 Task: Look for space in Puttūr, India from 2nd June, 2023 to 15th June, 2023 for 2 adults in price range Rs.10000 to Rs.15000. Place can be entire place with 1  bedroom having 1 bed and 1 bathroom. Property type can be house, flat, guest house, hotel. Booking option can be shelf check-in. Required host language is English.
Action: Mouse pressed left at (501, 68)
Screenshot: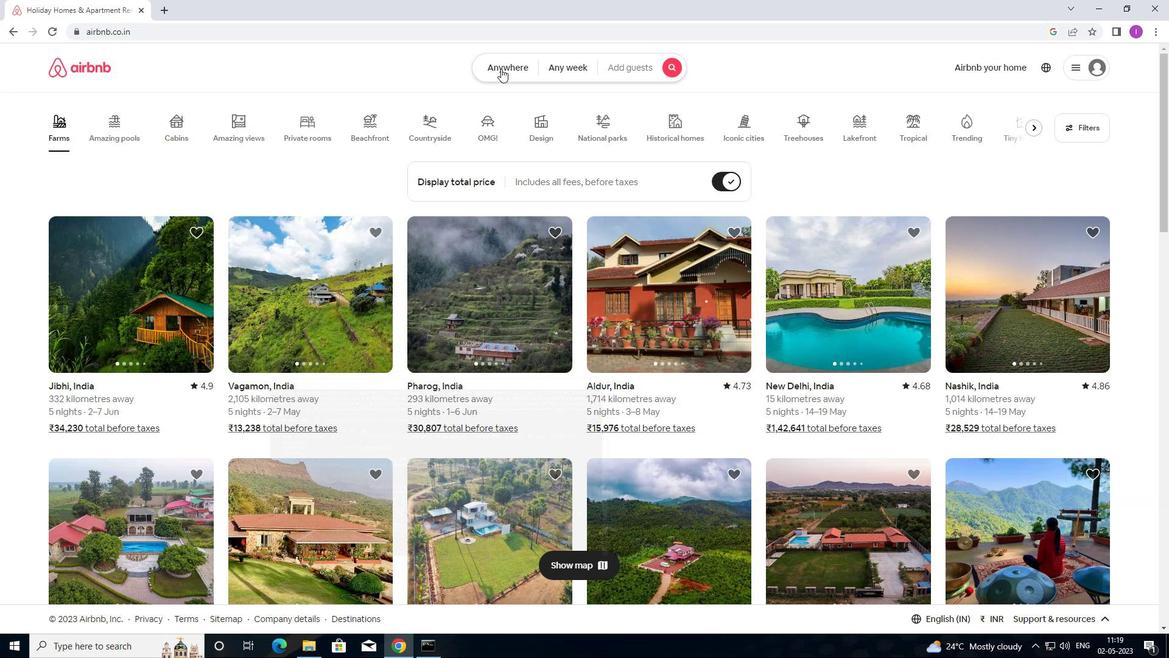
Action: Mouse moved to (386, 114)
Screenshot: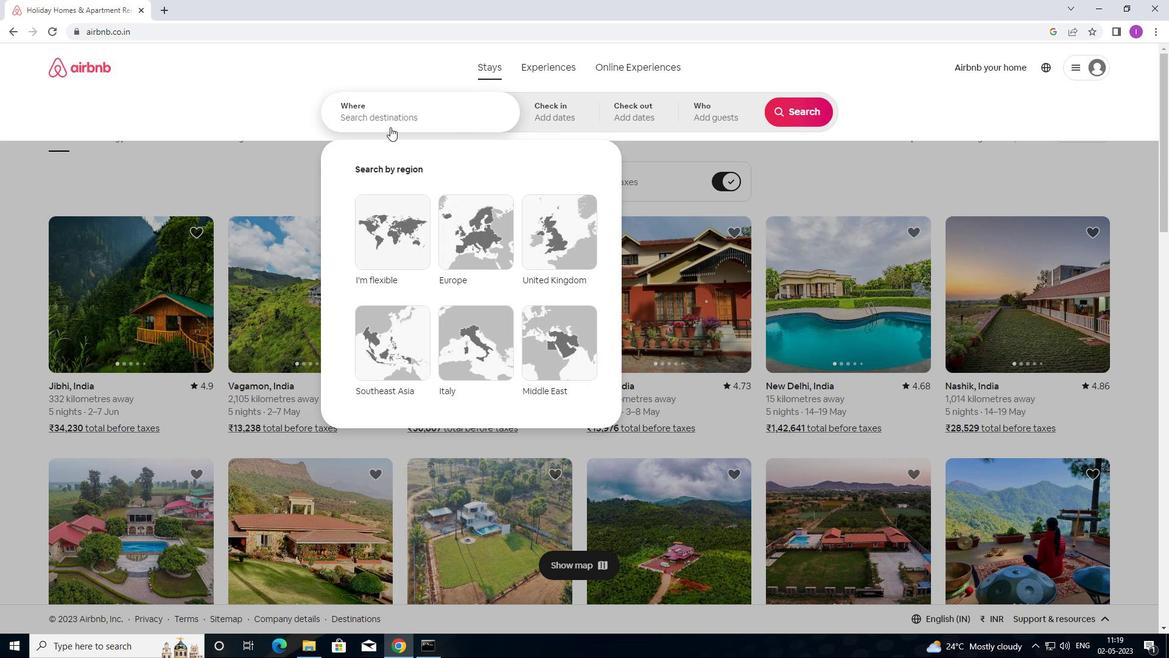 
Action: Mouse pressed left at (386, 114)
Screenshot: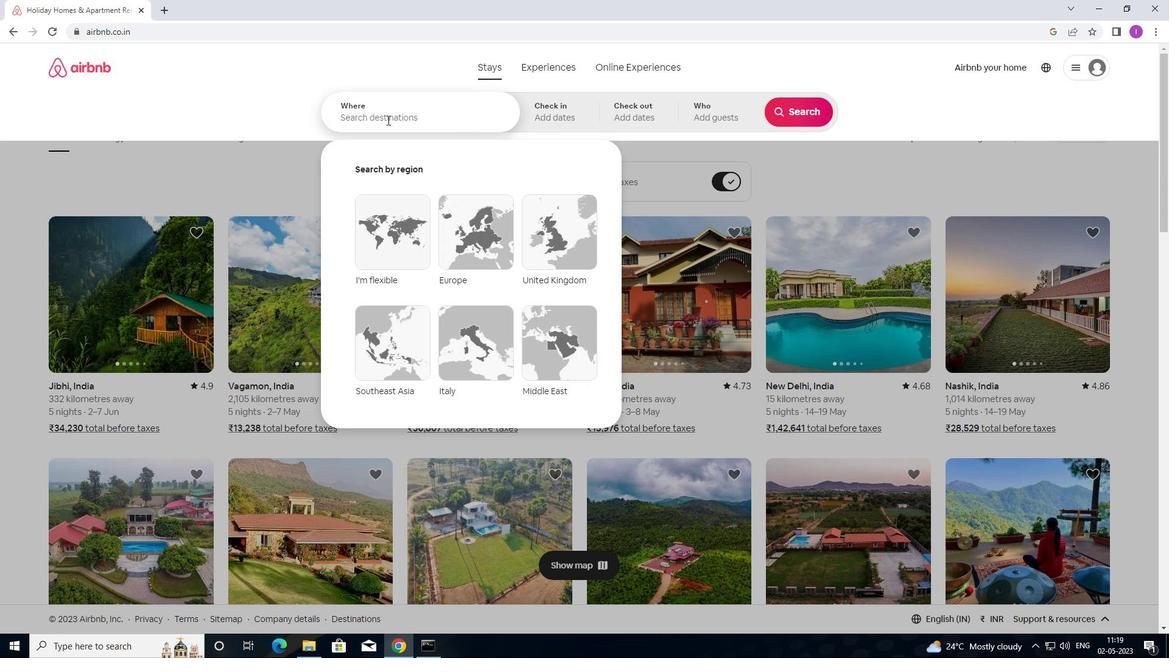 
Action: Mouse moved to (560, 101)
Screenshot: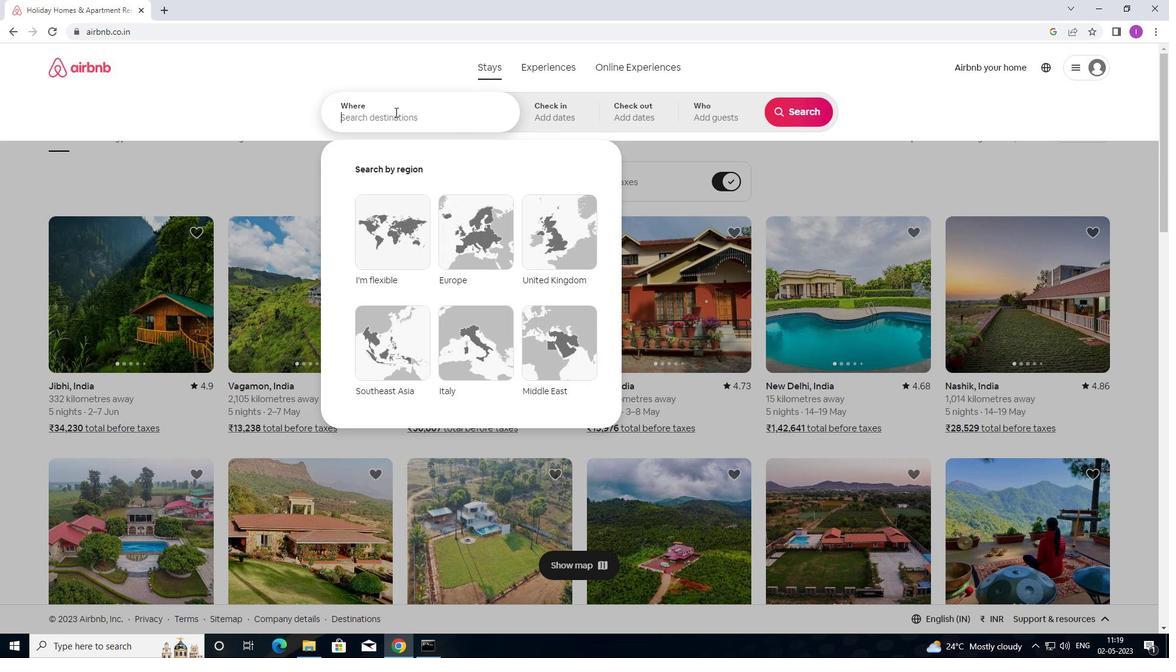
Action: Key pressed <Key.shift><Key.shift>PUTTUR
Screenshot: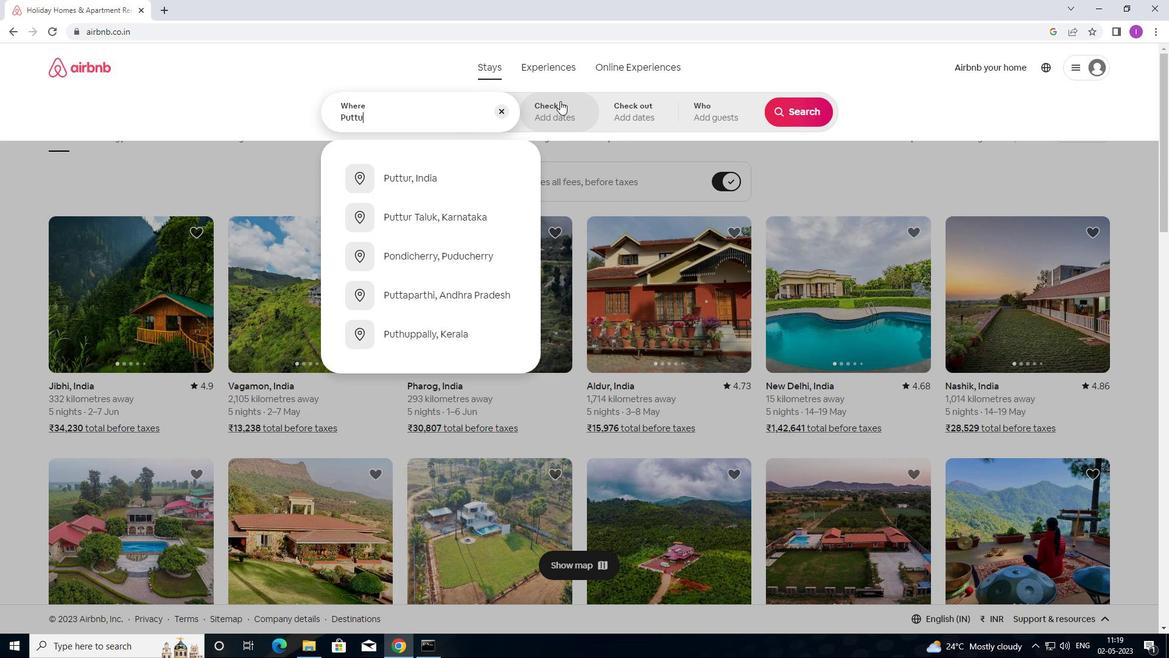 
Action: Mouse moved to (408, 182)
Screenshot: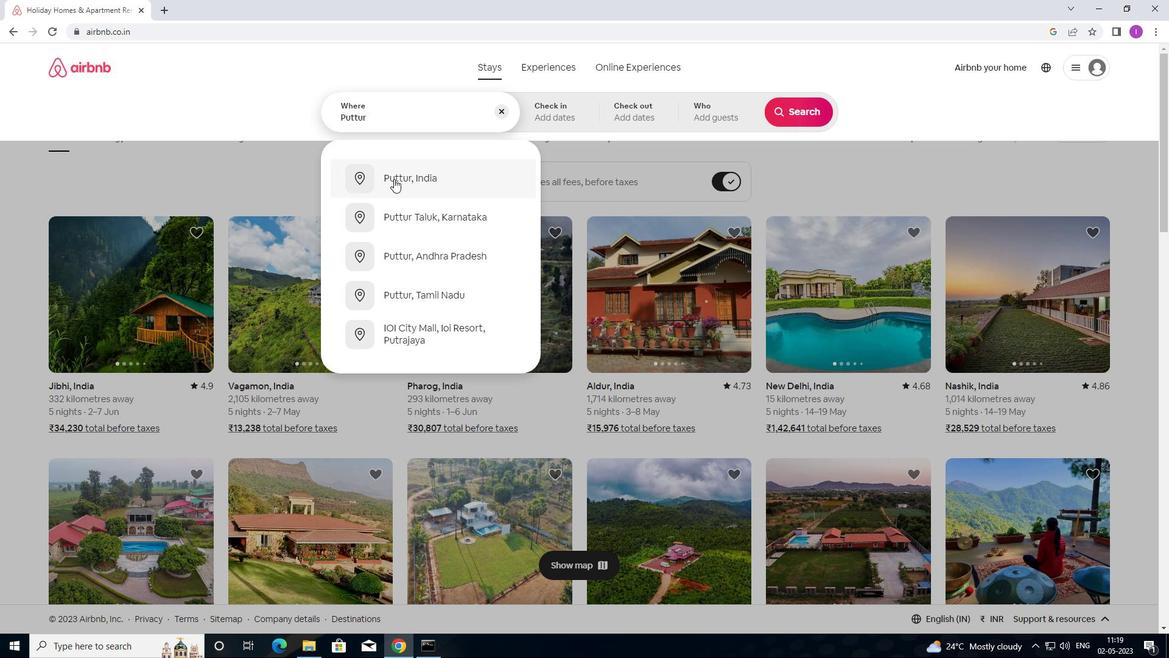 
Action: Mouse pressed left at (408, 182)
Screenshot: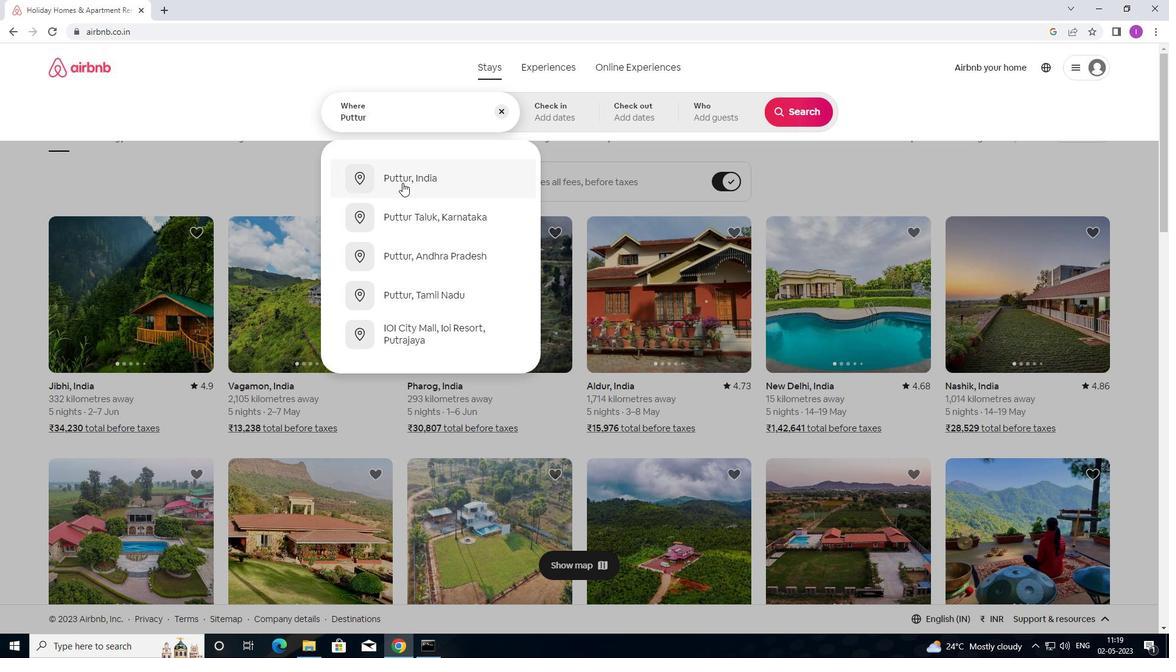 
Action: Mouse moved to (745, 265)
Screenshot: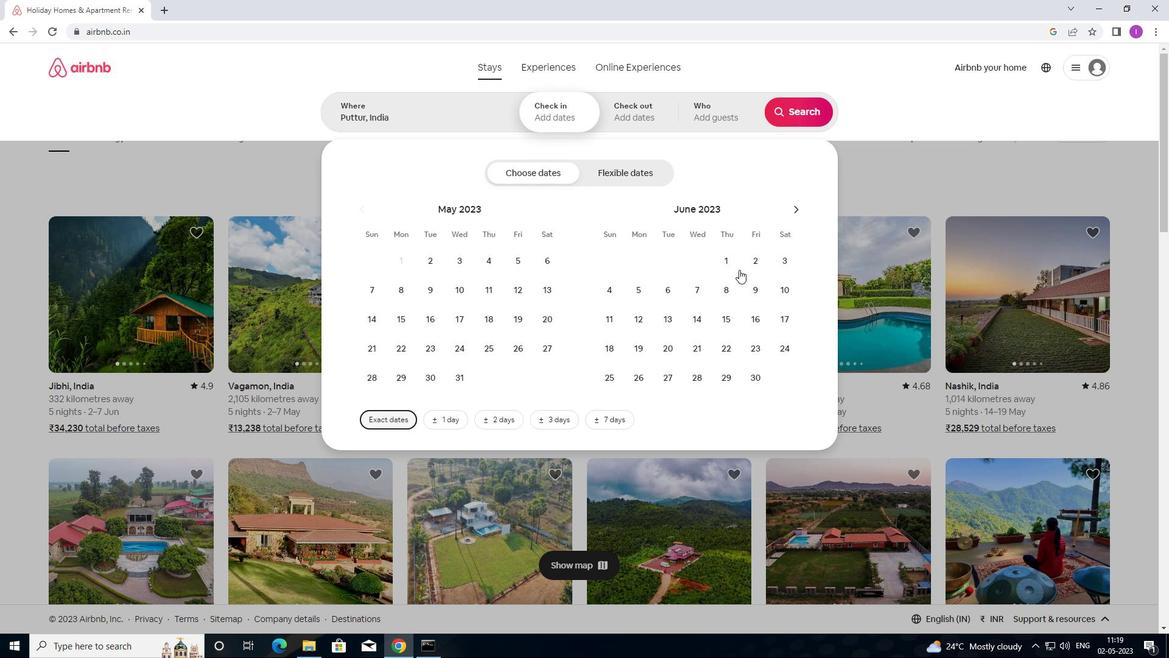 
Action: Mouse pressed left at (745, 265)
Screenshot: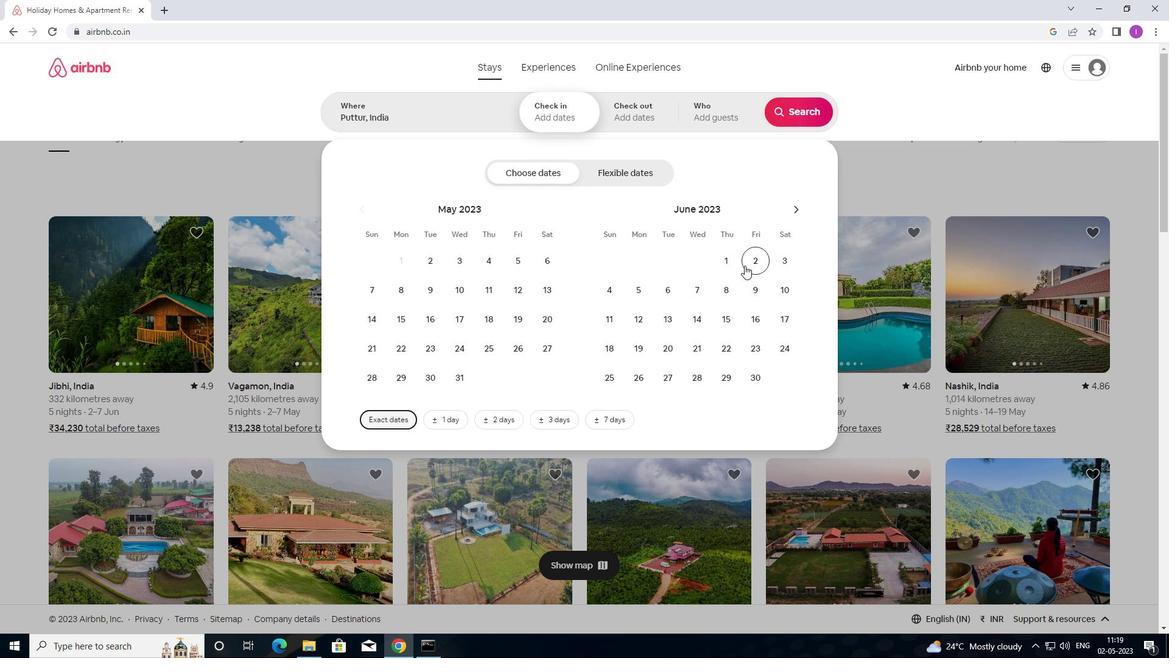 
Action: Mouse moved to (723, 322)
Screenshot: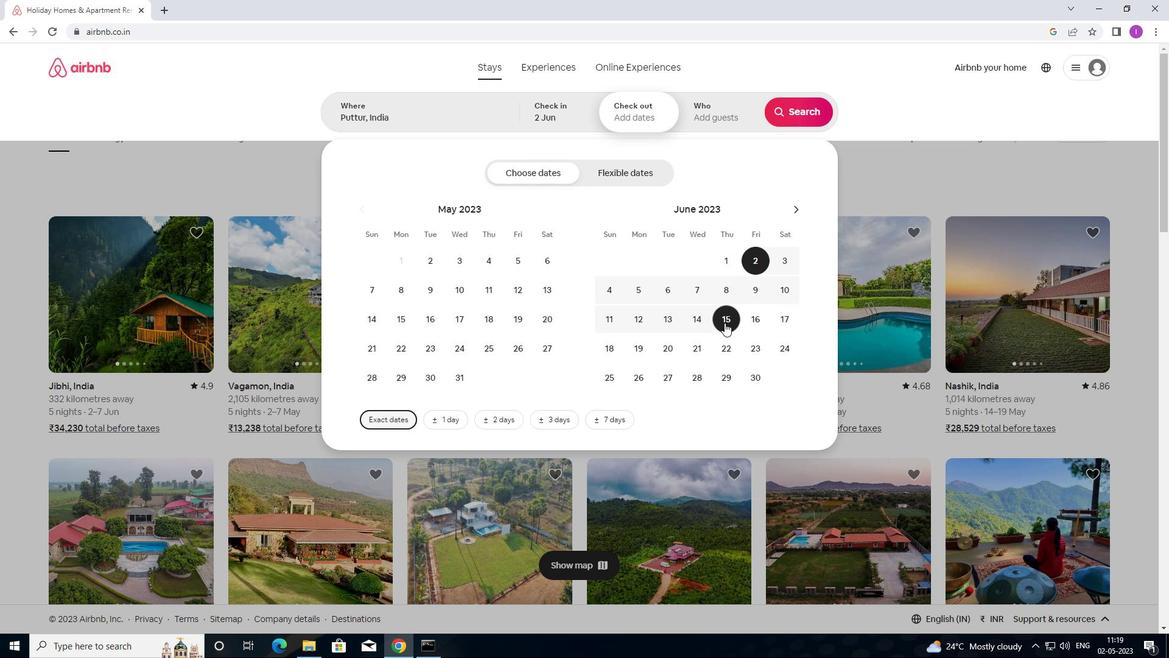 
Action: Mouse pressed left at (723, 322)
Screenshot: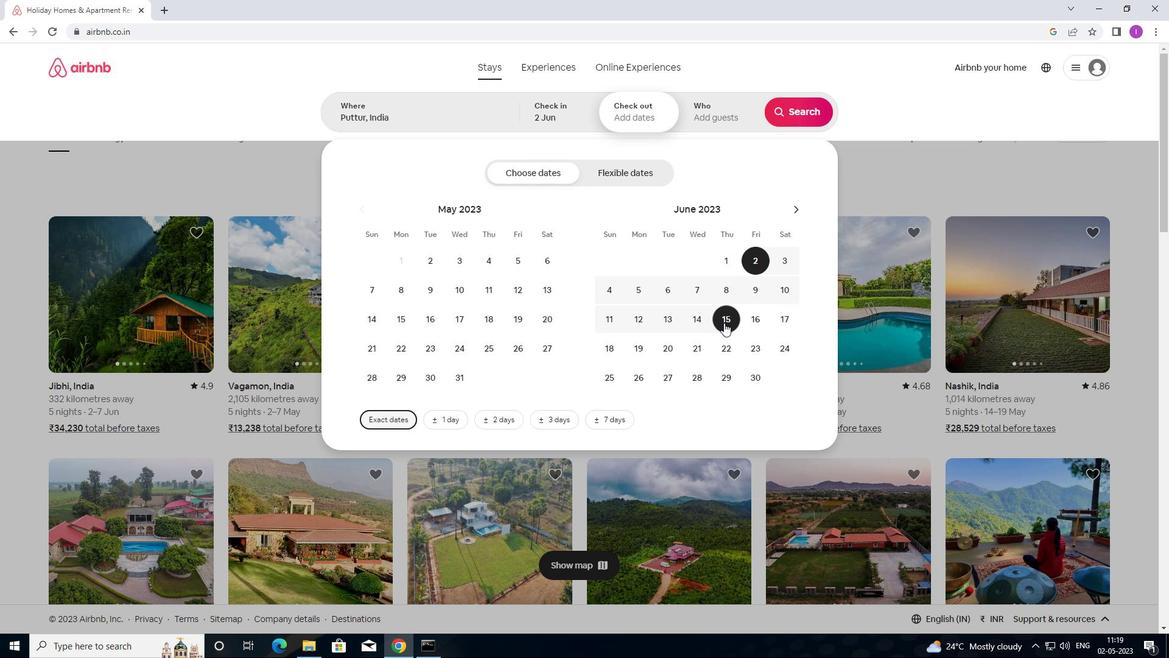 
Action: Mouse moved to (714, 111)
Screenshot: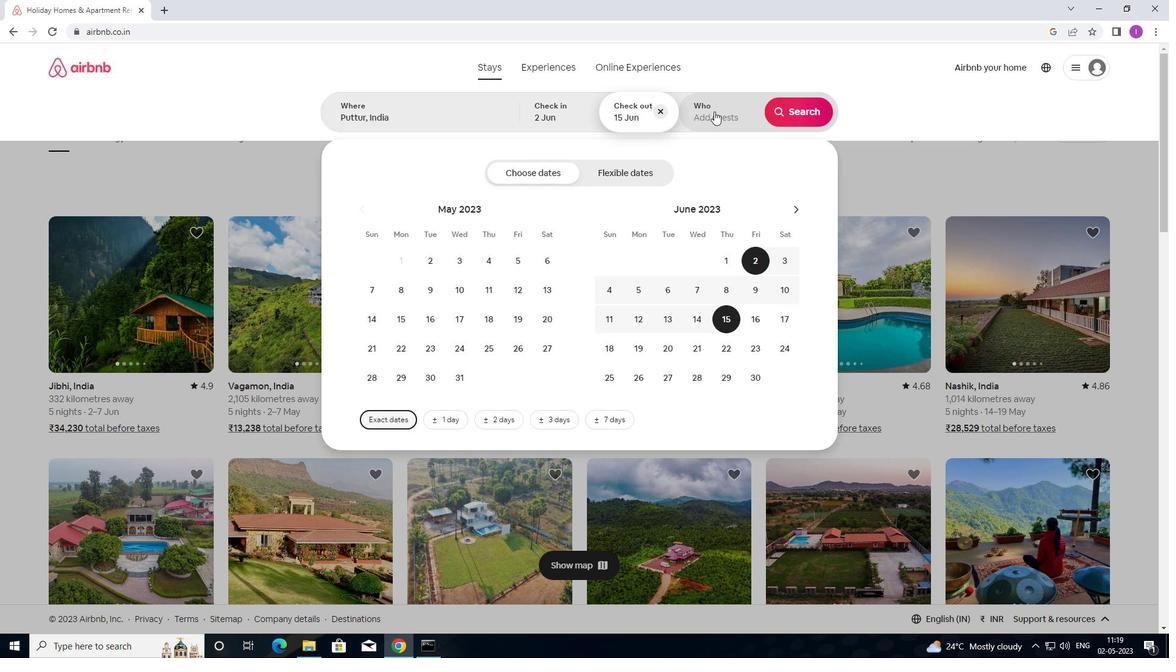 
Action: Mouse pressed left at (714, 111)
Screenshot: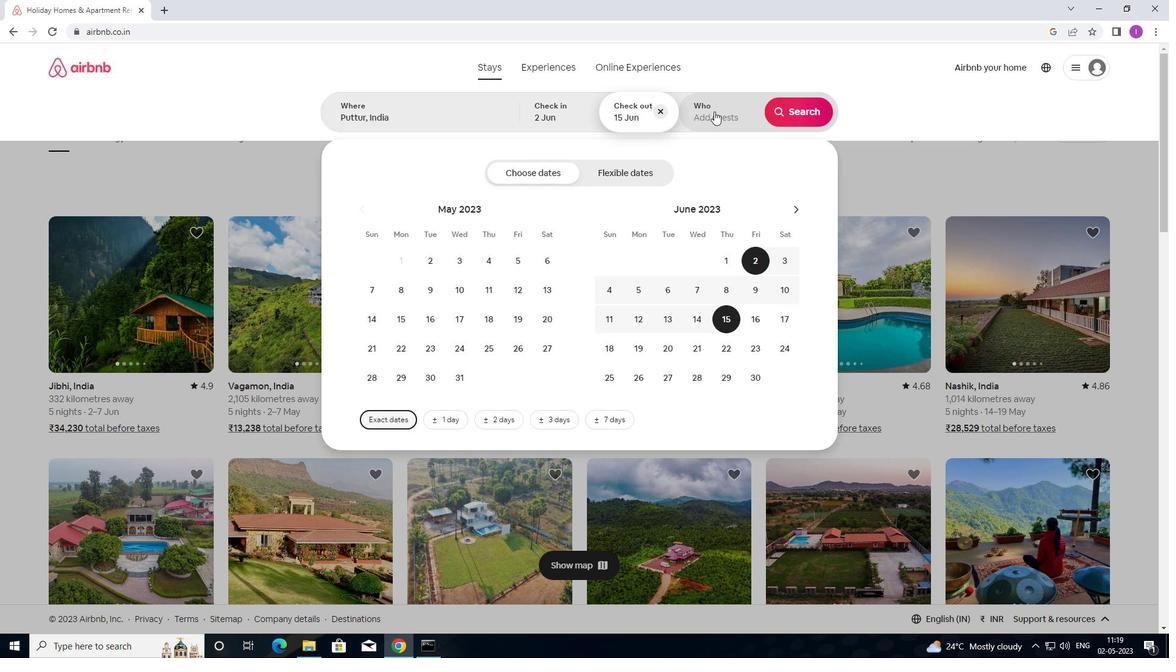 
Action: Mouse moved to (804, 175)
Screenshot: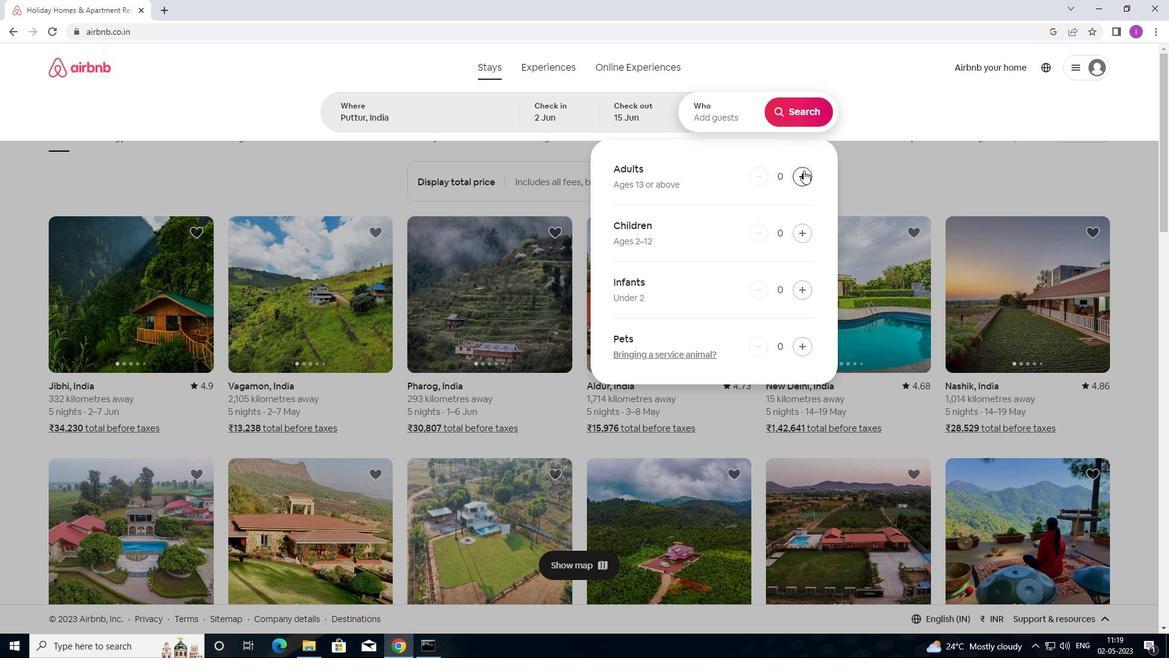 
Action: Mouse pressed left at (804, 175)
Screenshot: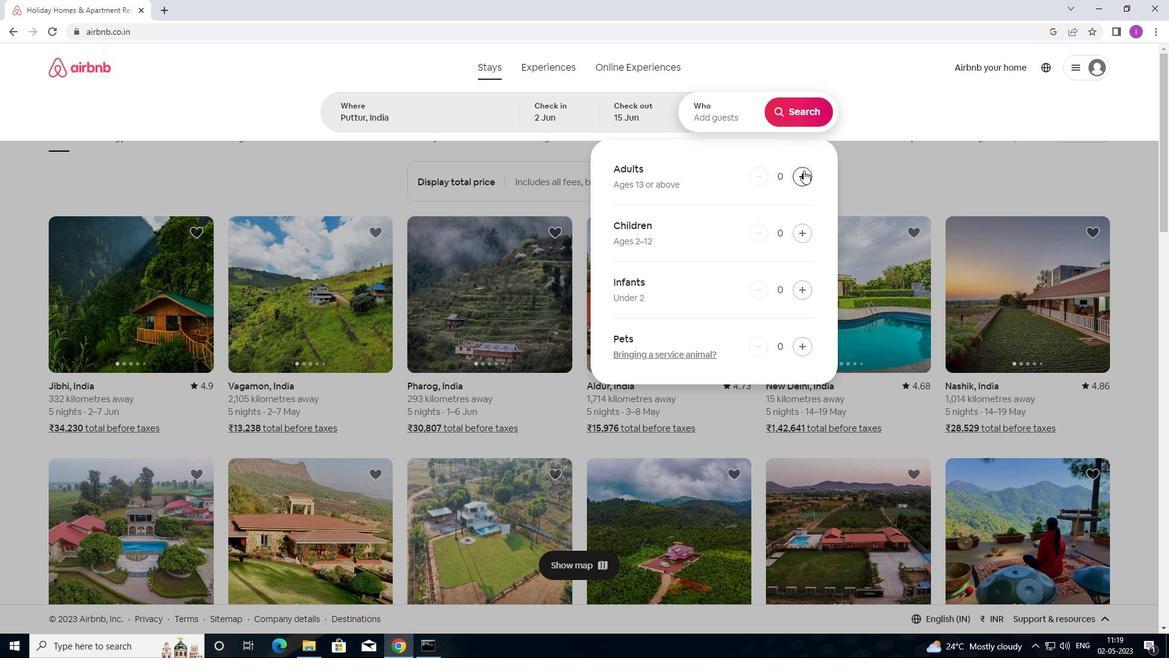 
Action: Mouse pressed left at (804, 175)
Screenshot: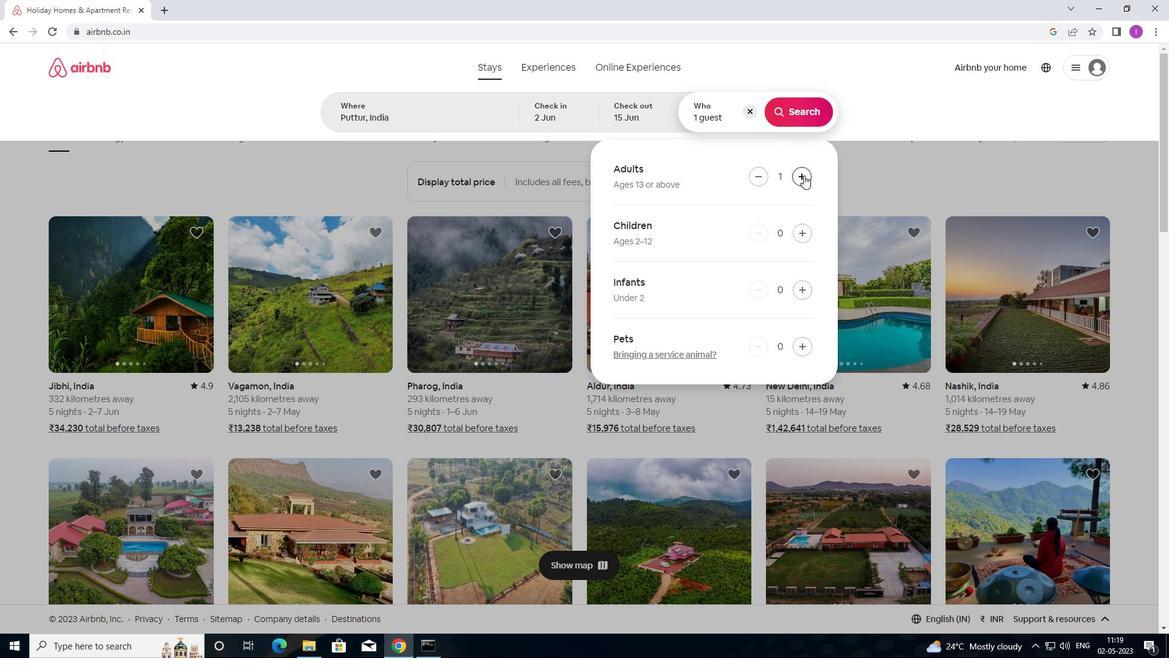 
Action: Mouse moved to (794, 116)
Screenshot: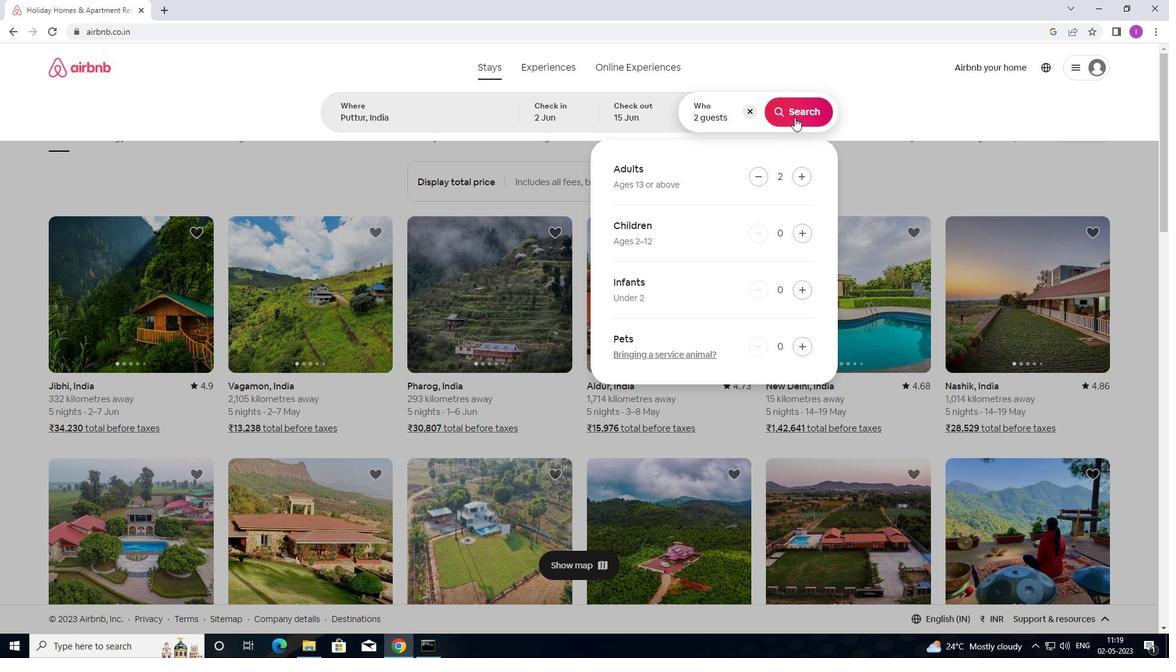 
Action: Mouse pressed left at (794, 116)
Screenshot: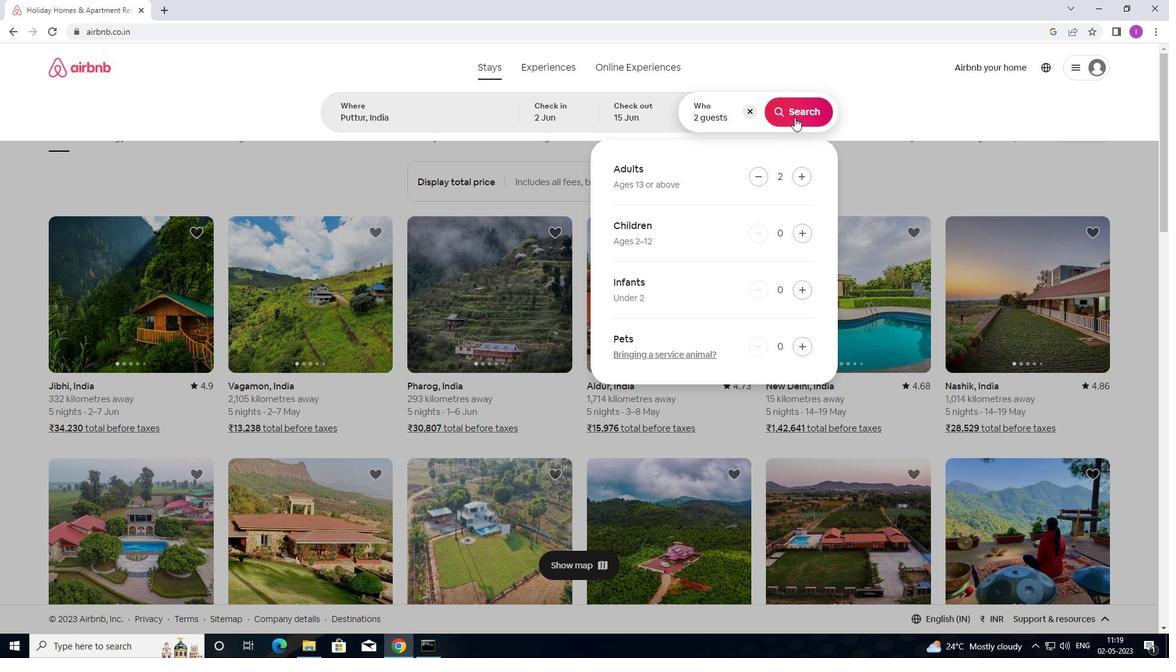 
Action: Mouse moved to (1105, 120)
Screenshot: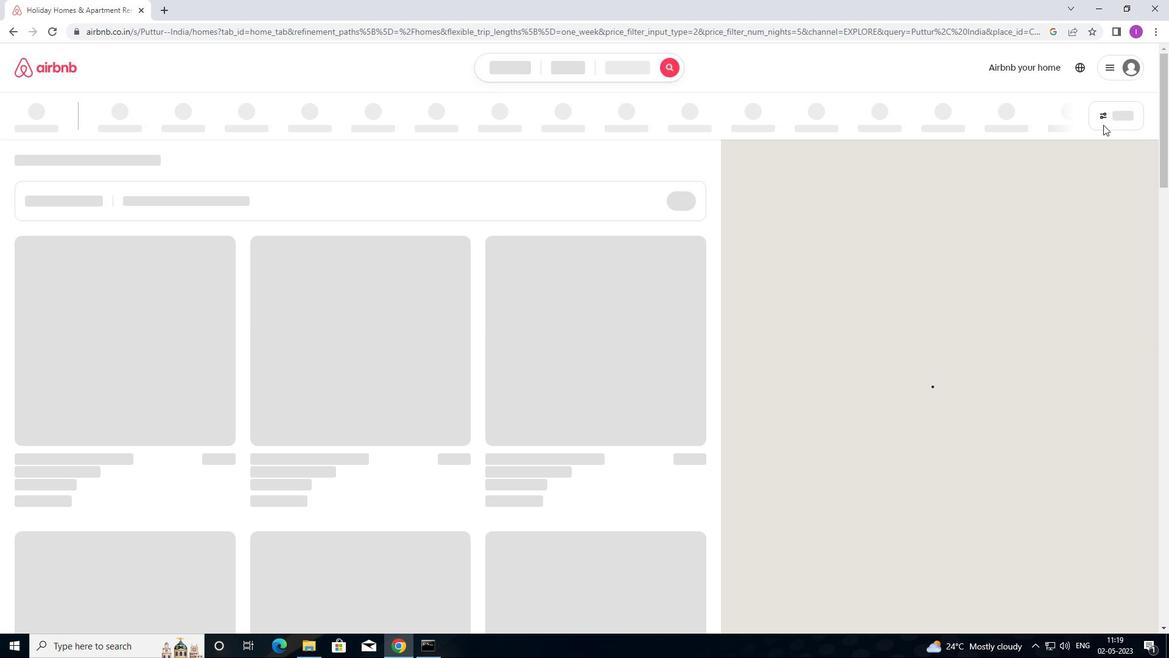 
Action: Mouse pressed left at (1105, 120)
Screenshot: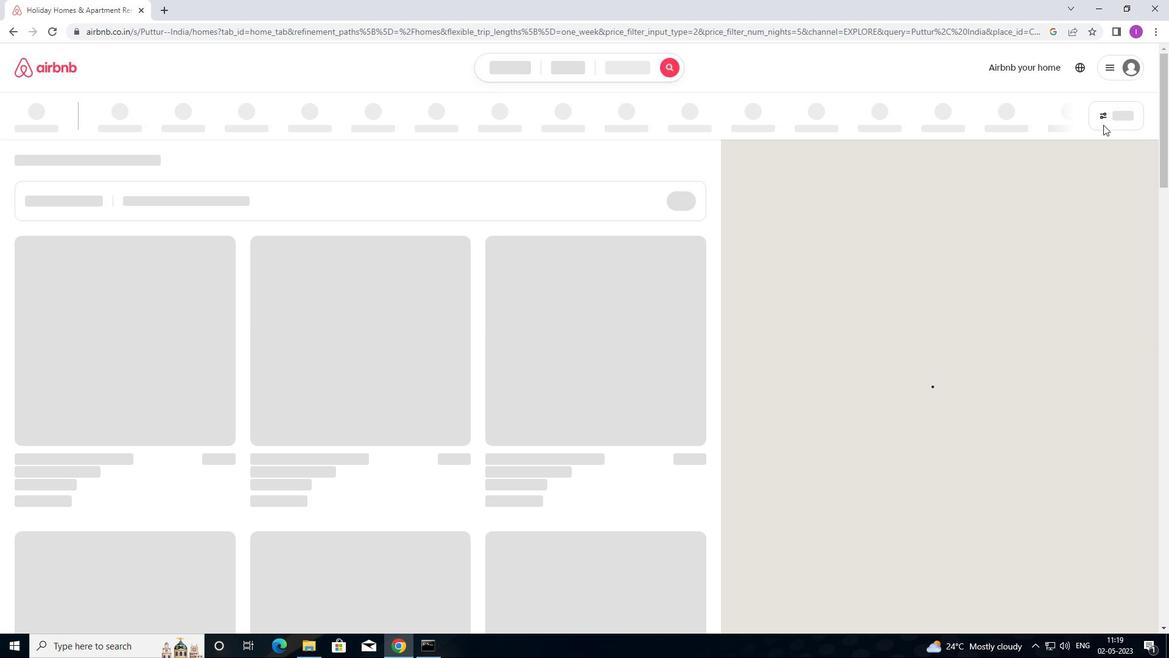 
Action: Mouse moved to (442, 268)
Screenshot: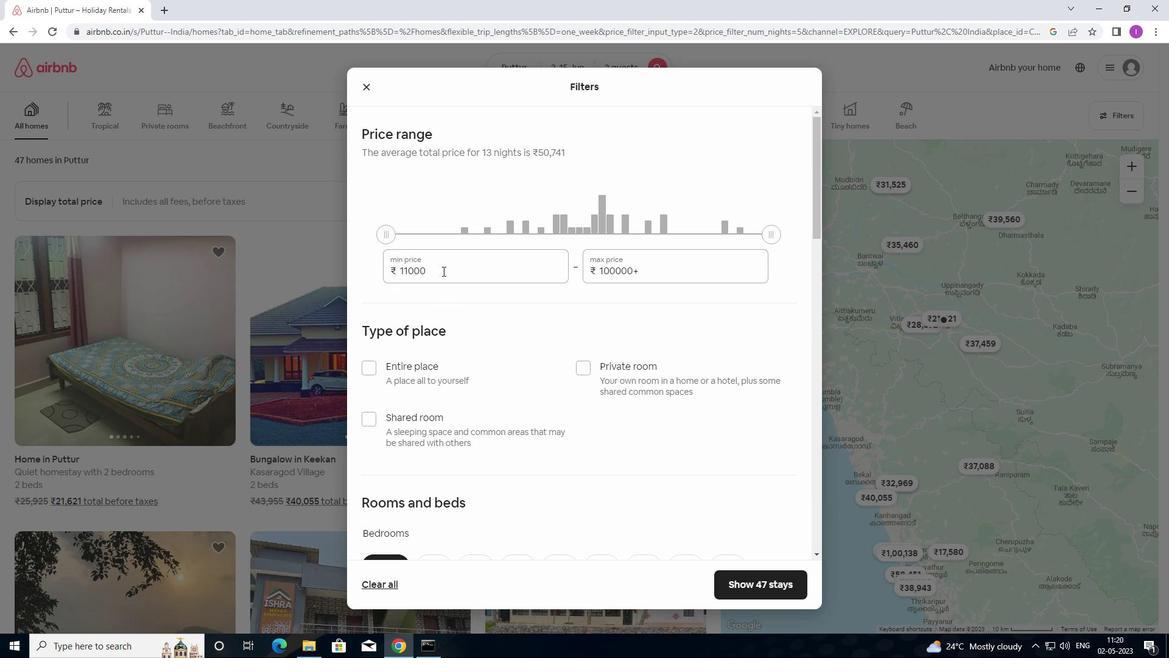 
Action: Mouse pressed left at (442, 268)
Screenshot: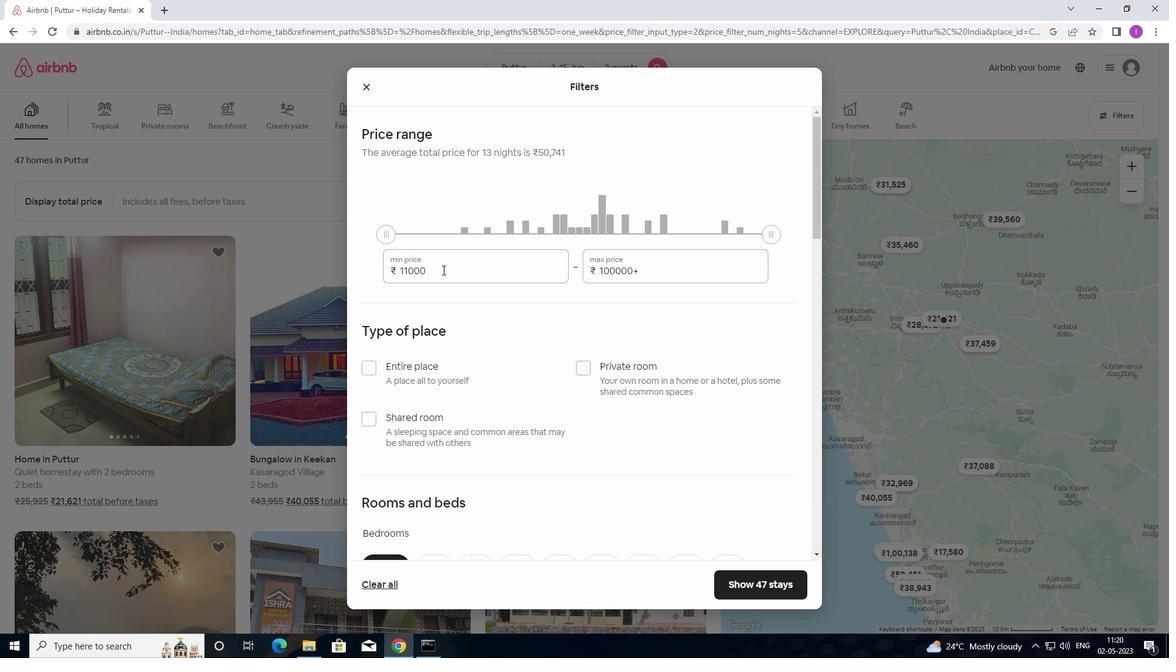 
Action: Mouse moved to (397, 277)
Screenshot: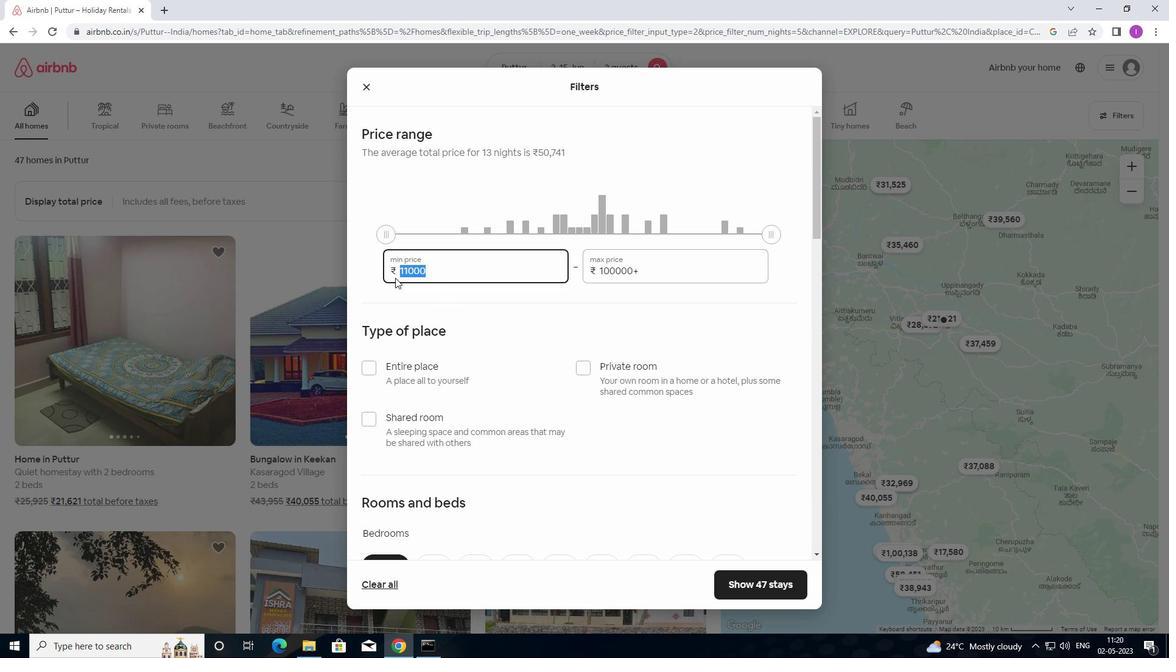 
Action: Key pressed 1
Screenshot: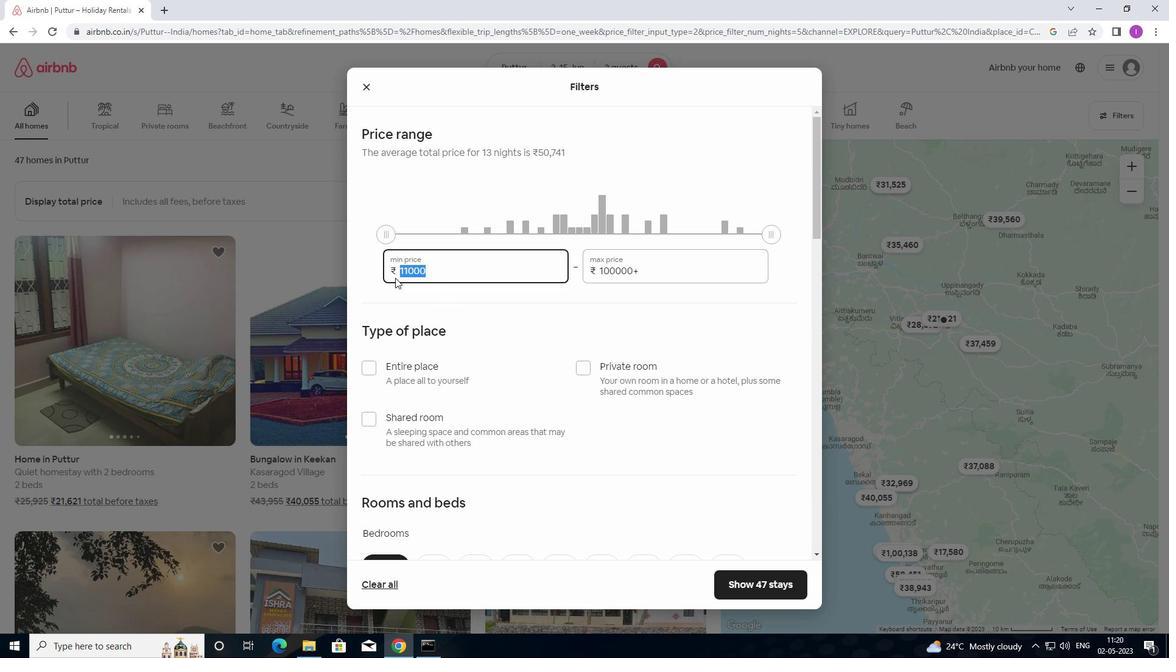 
Action: Mouse moved to (411, 274)
Screenshot: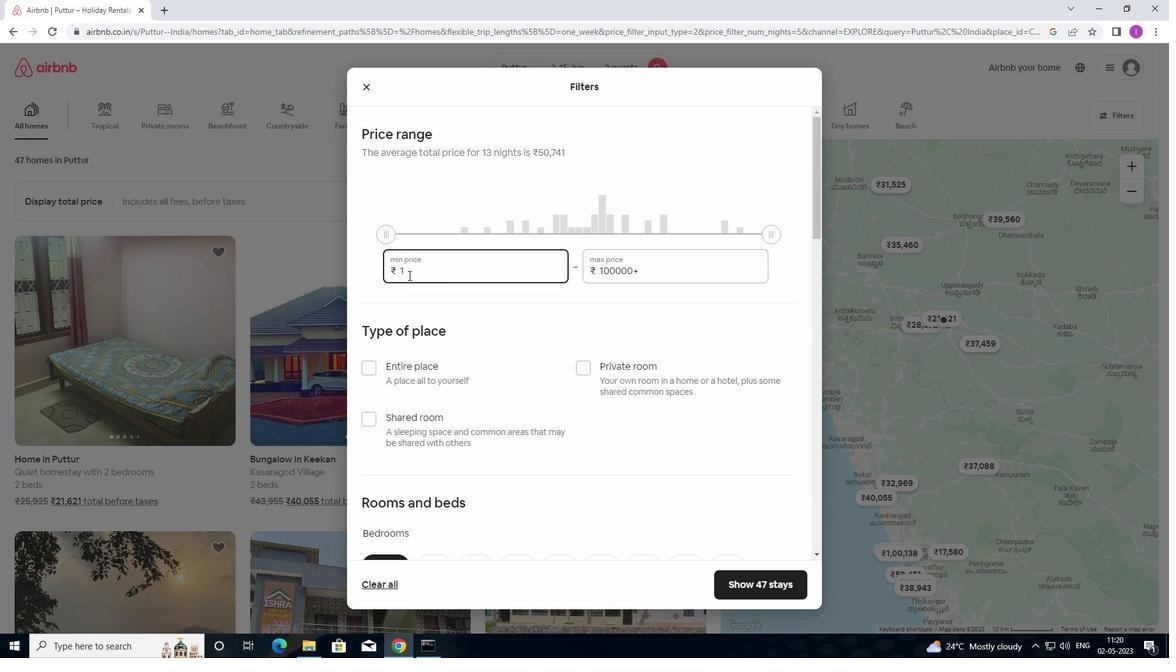 
Action: Key pressed 0
Screenshot: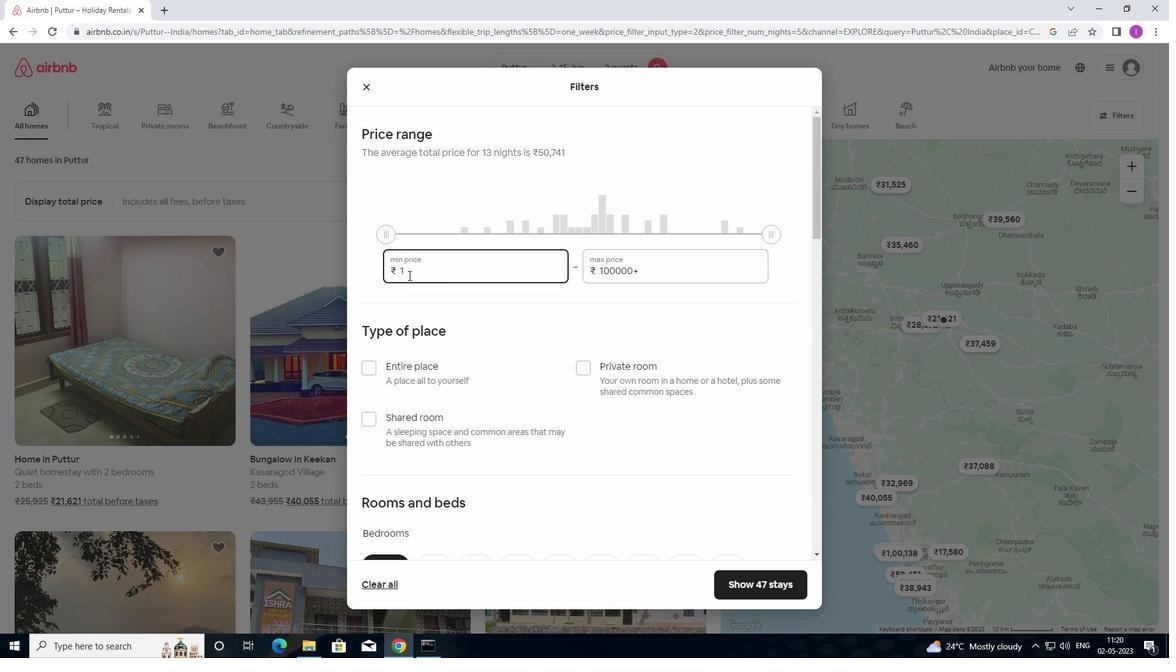 
Action: Mouse moved to (416, 272)
Screenshot: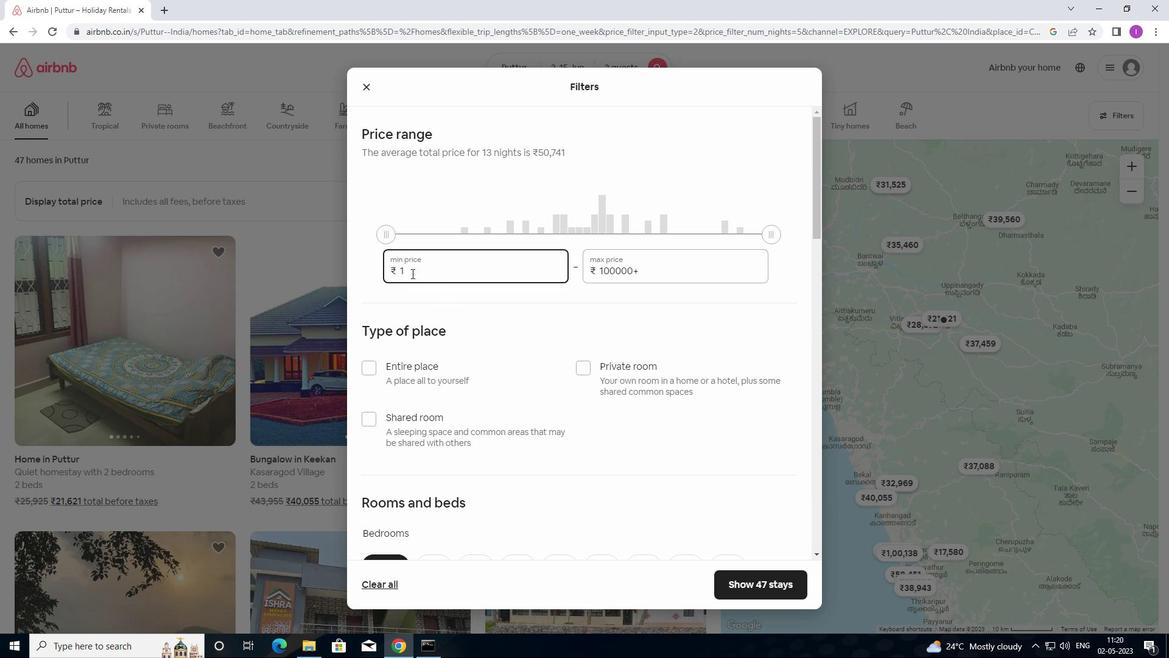 
Action: Key pressed 0
Screenshot: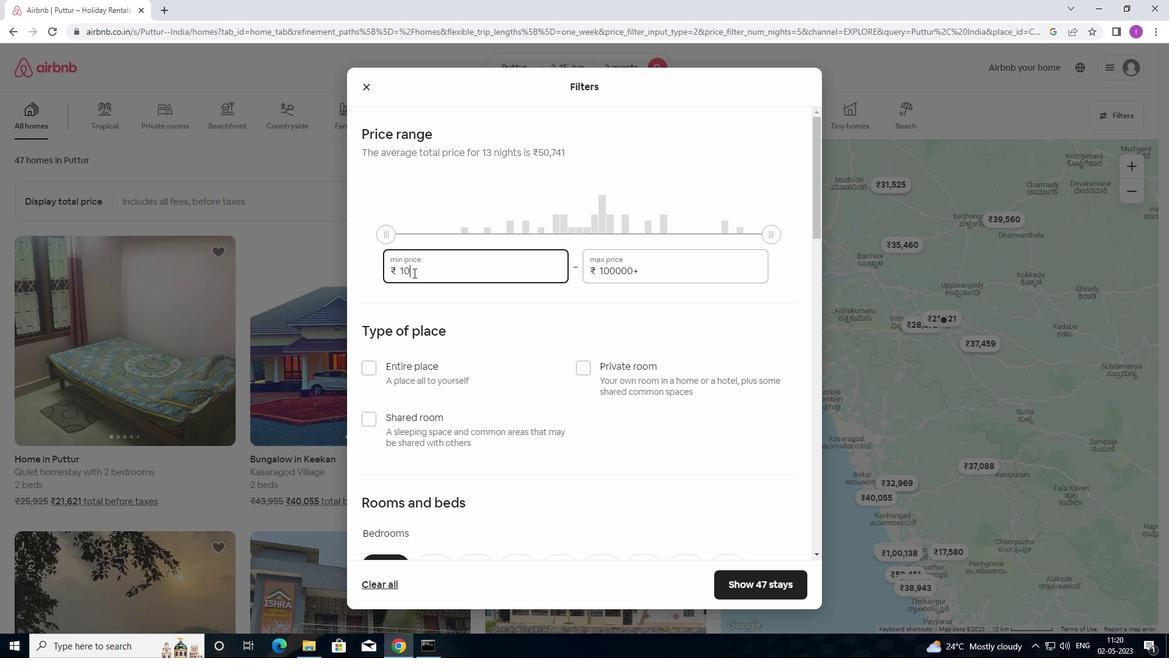 
Action: Mouse moved to (419, 272)
Screenshot: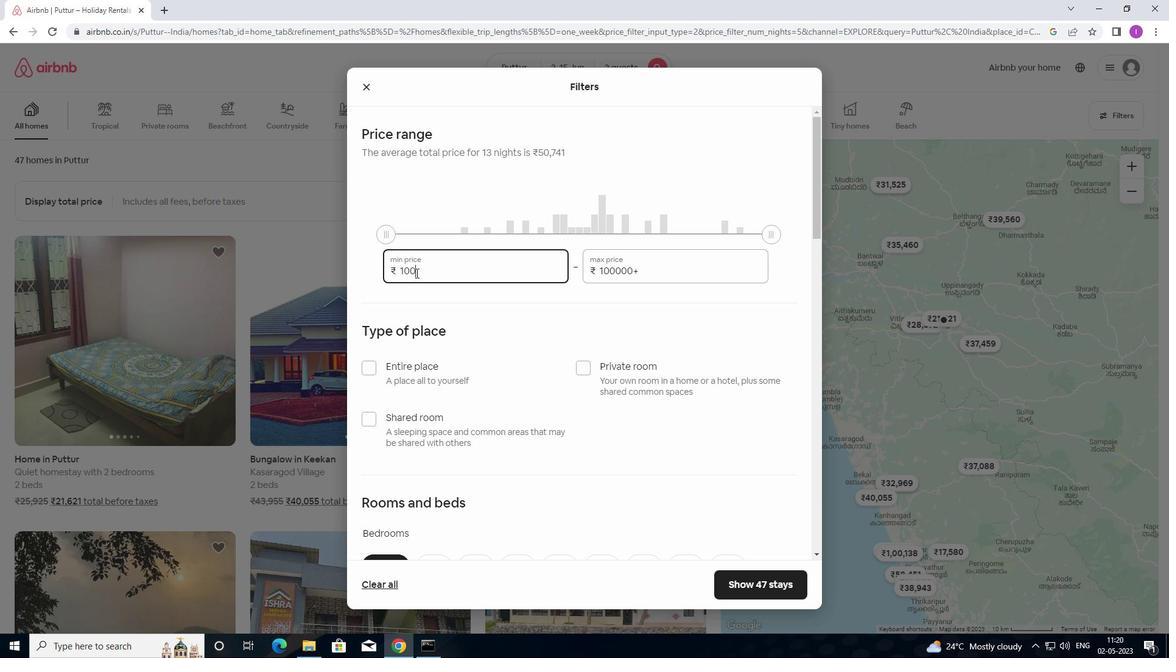 
Action: Key pressed 0
Screenshot: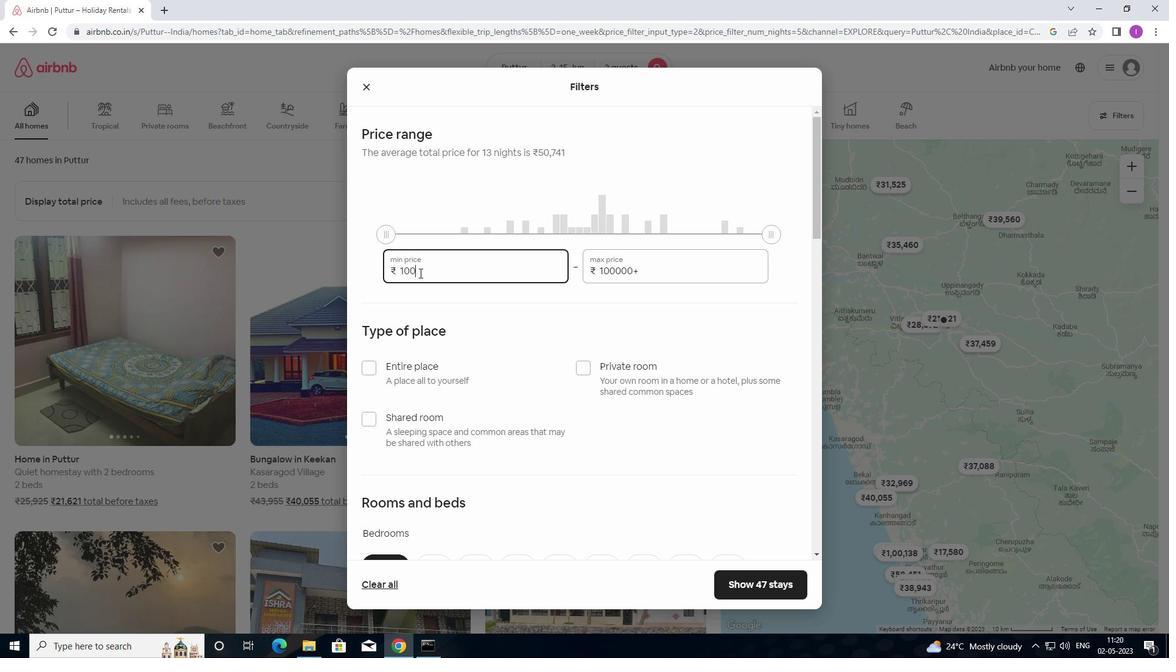 
Action: Mouse moved to (420, 272)
Screenshot: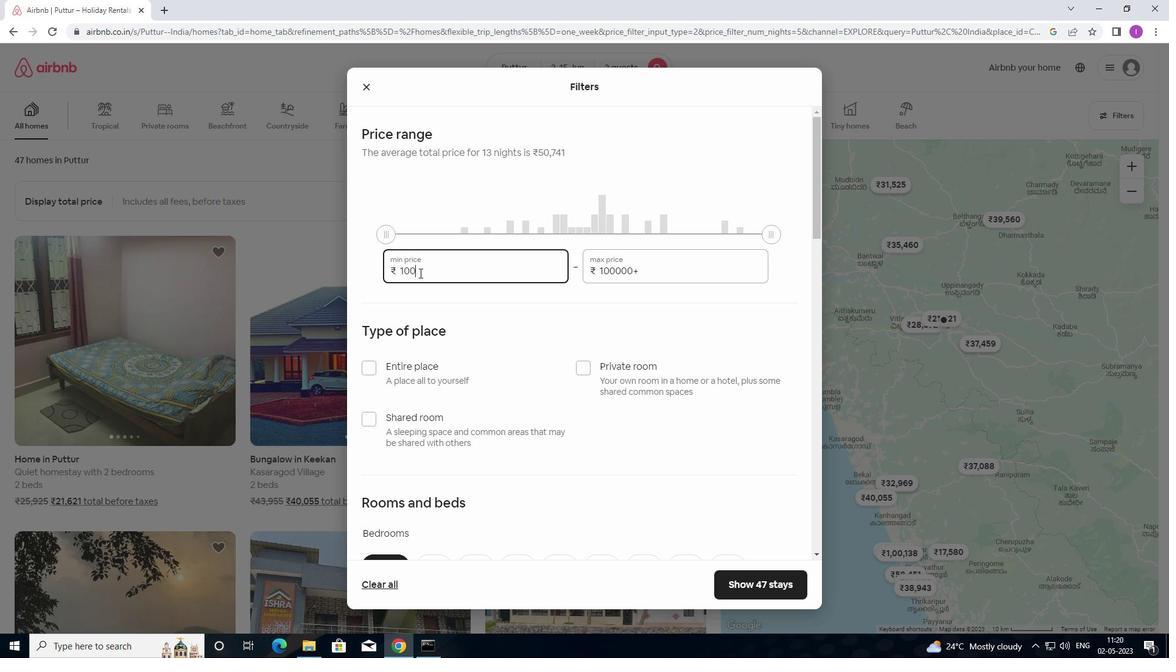 
Action: Key pressed 0
Screenshot: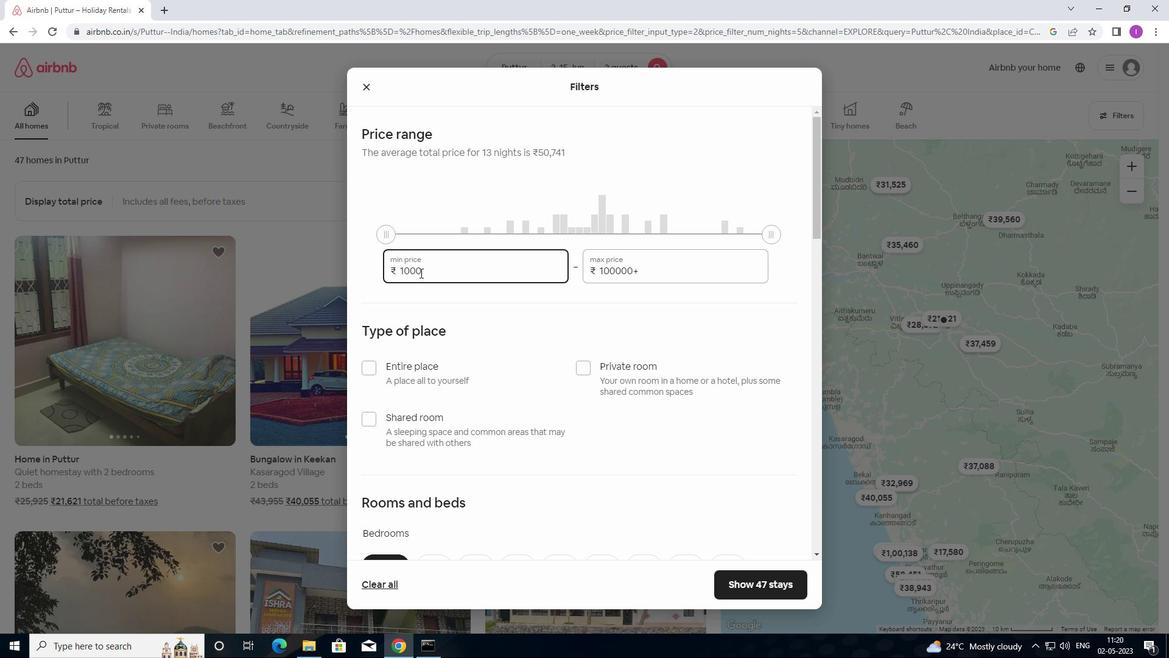 
Action: Mouse moved to (672, 276)
Screenshot: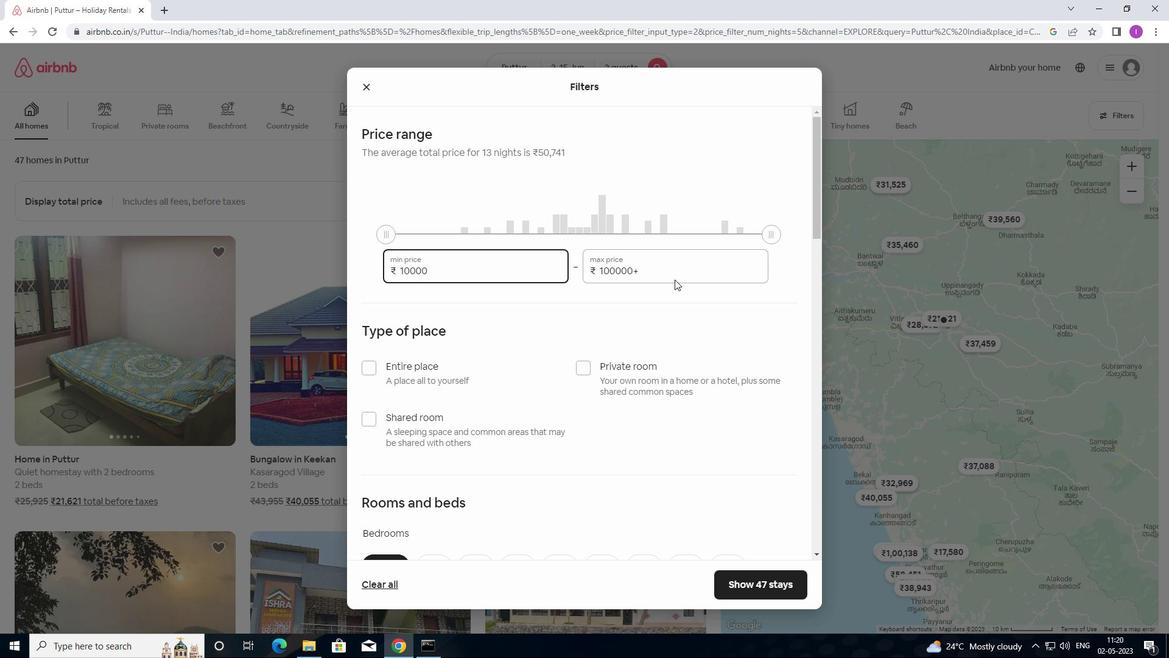
Action: Mouse pressed left at (672, 276)
Screenshot: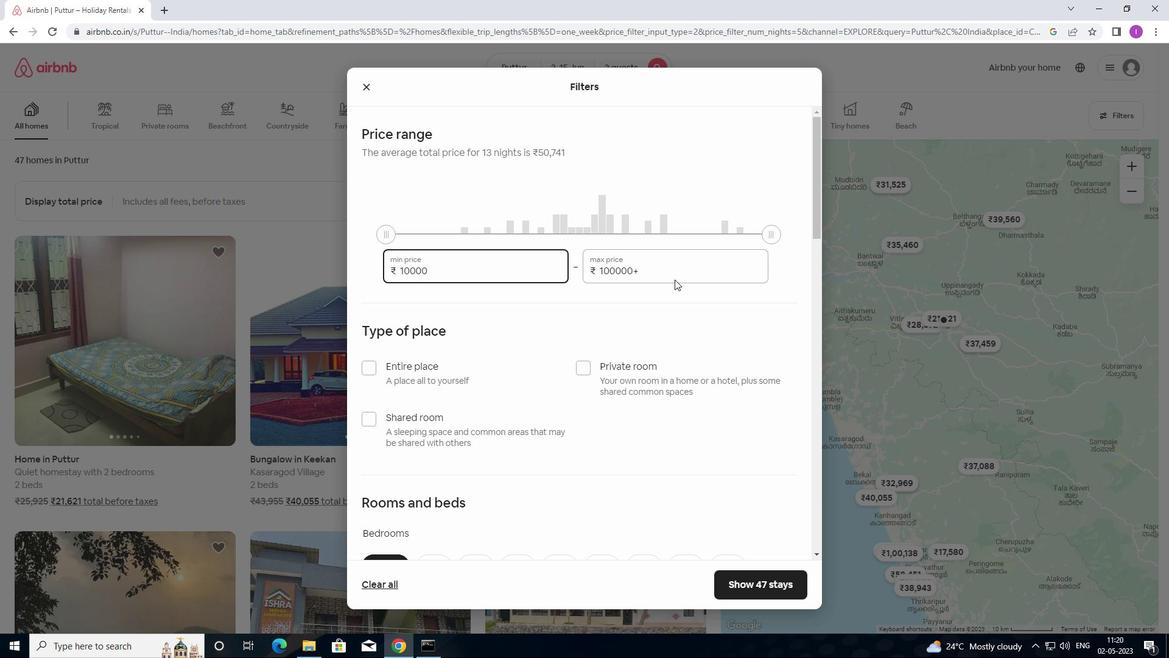 
Action: Mouse moved to (578, 276)
Screenshot: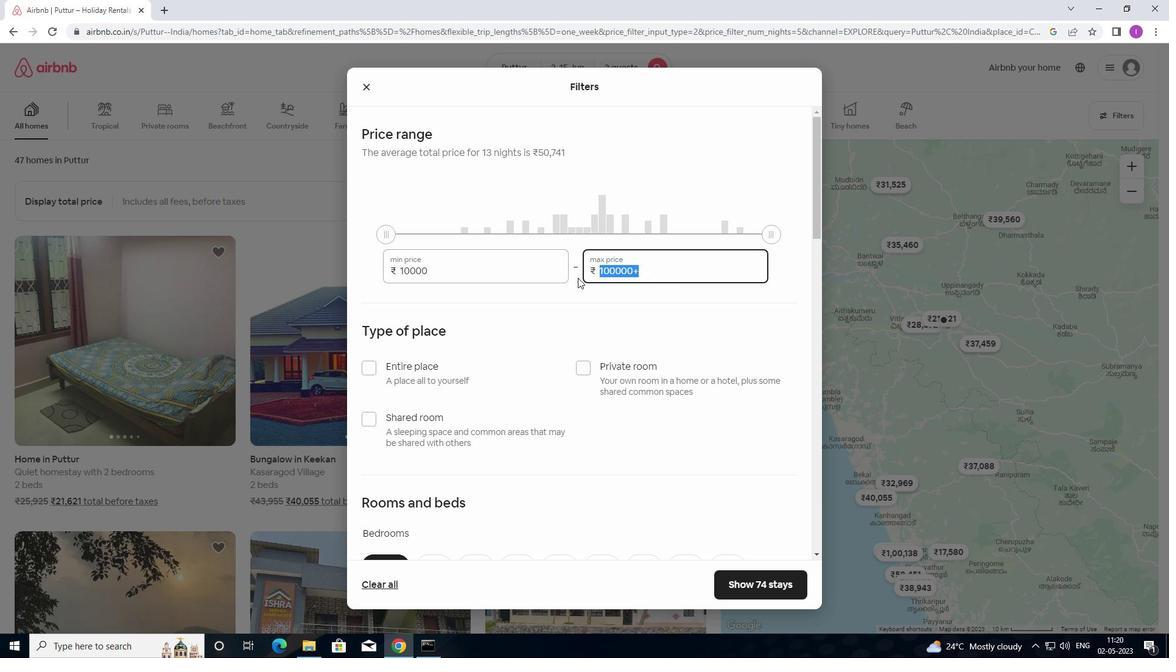 
Action: Key pressed 1500
Screenshot: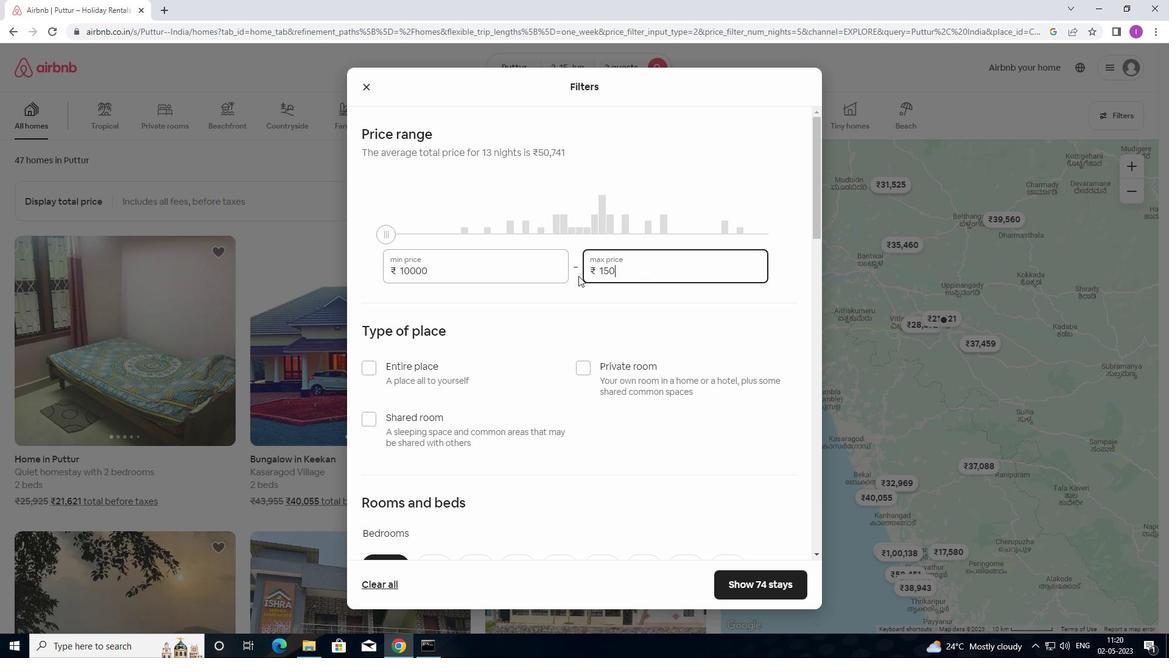 
Action: Mouse moved to (580, 274)
Screenshot: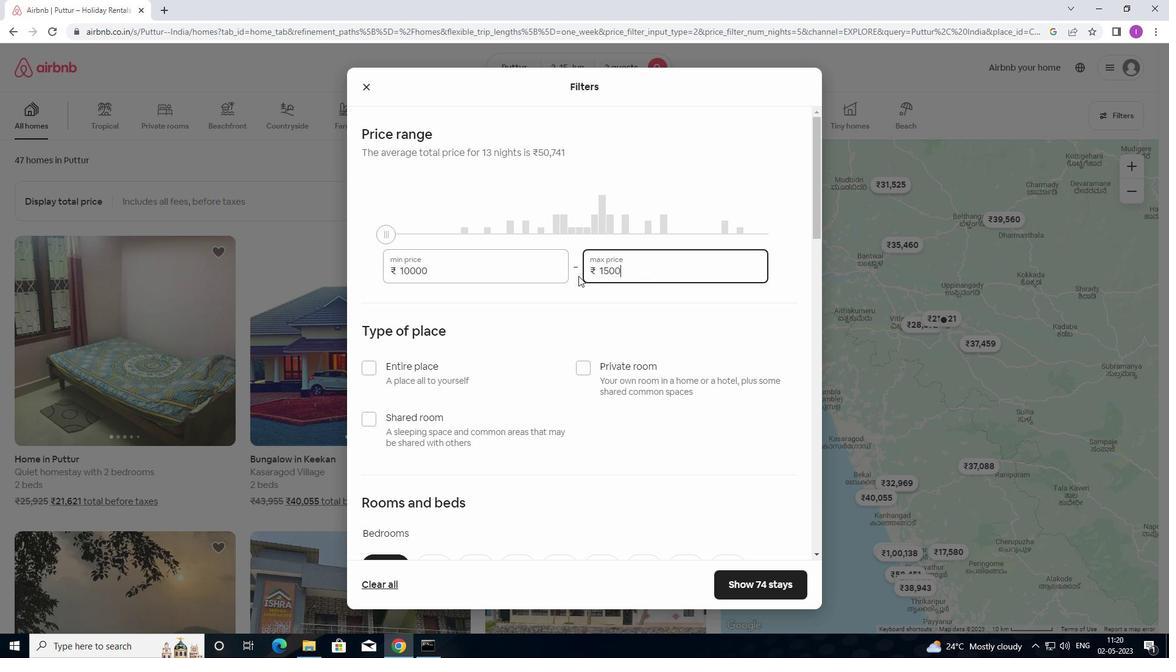 
Action: Key pressed 0
Screenshot: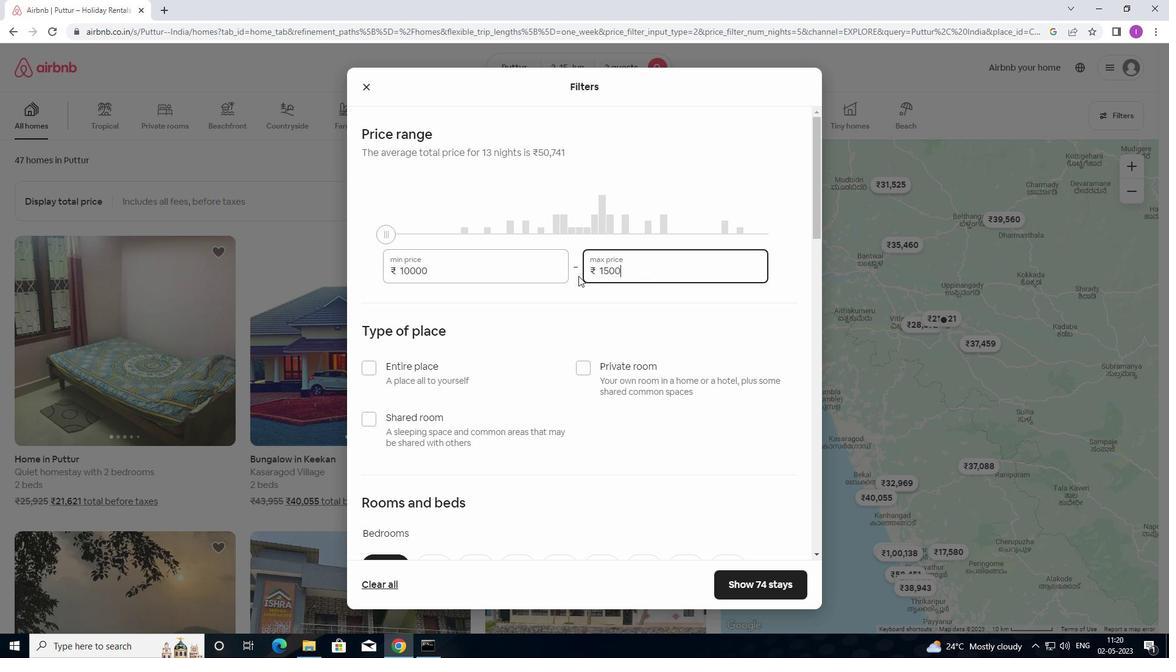 
Action: Mouse moved to (564, 307)
Screenshot: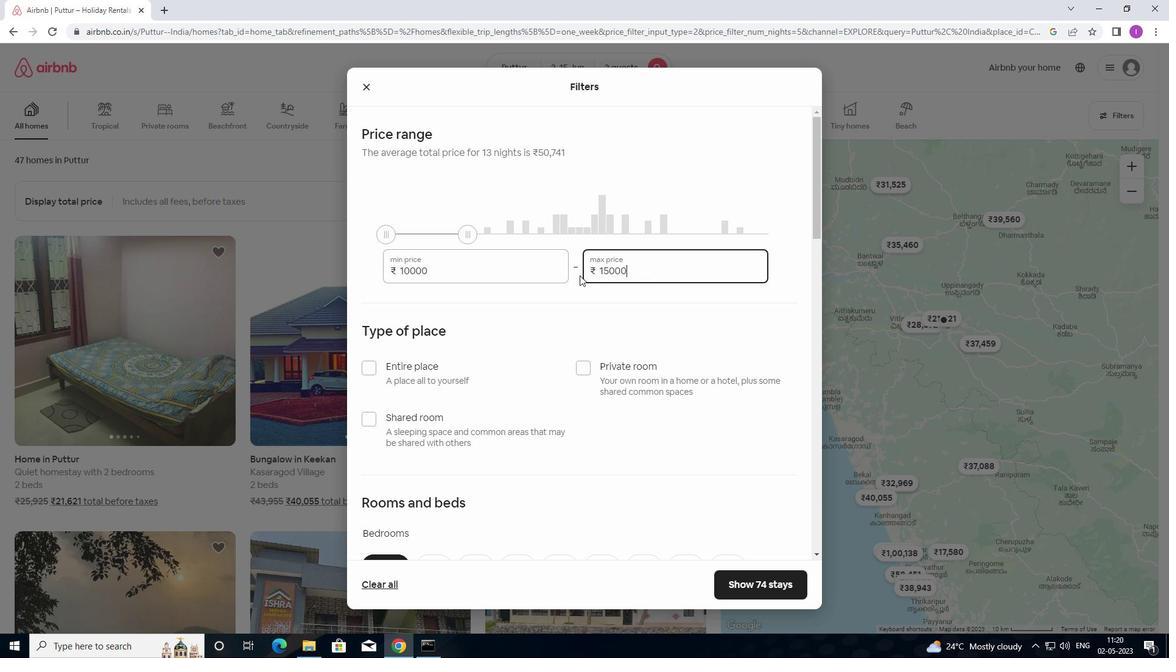 
Action: Mouse scrolled (564, 306) with delta (0, 0)
Screenshot: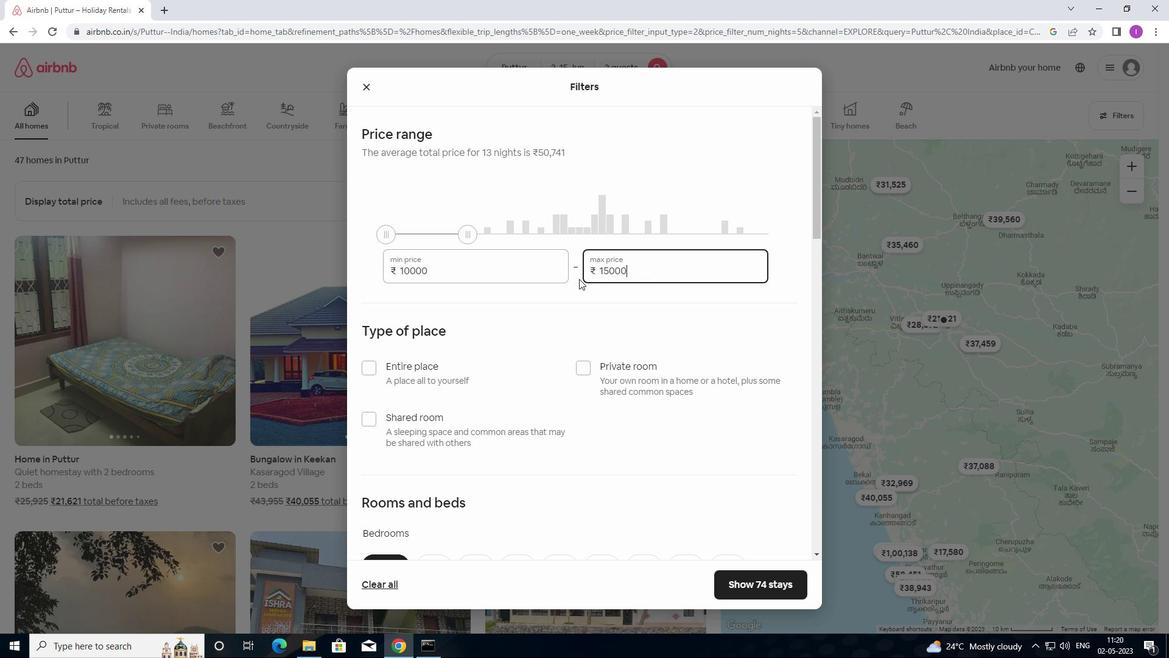 
Action: Mouse moved to (563, 310)
Screenshot: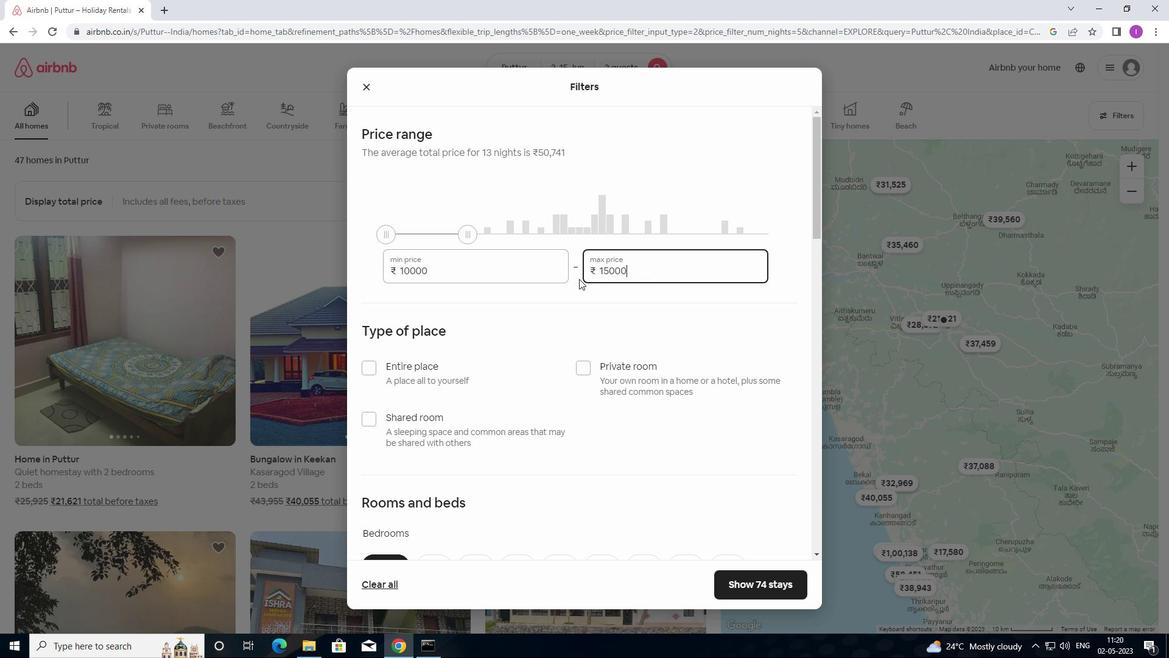
Action: Mouse scrolled (563, 309) with delta (0, 0)
Screenshot: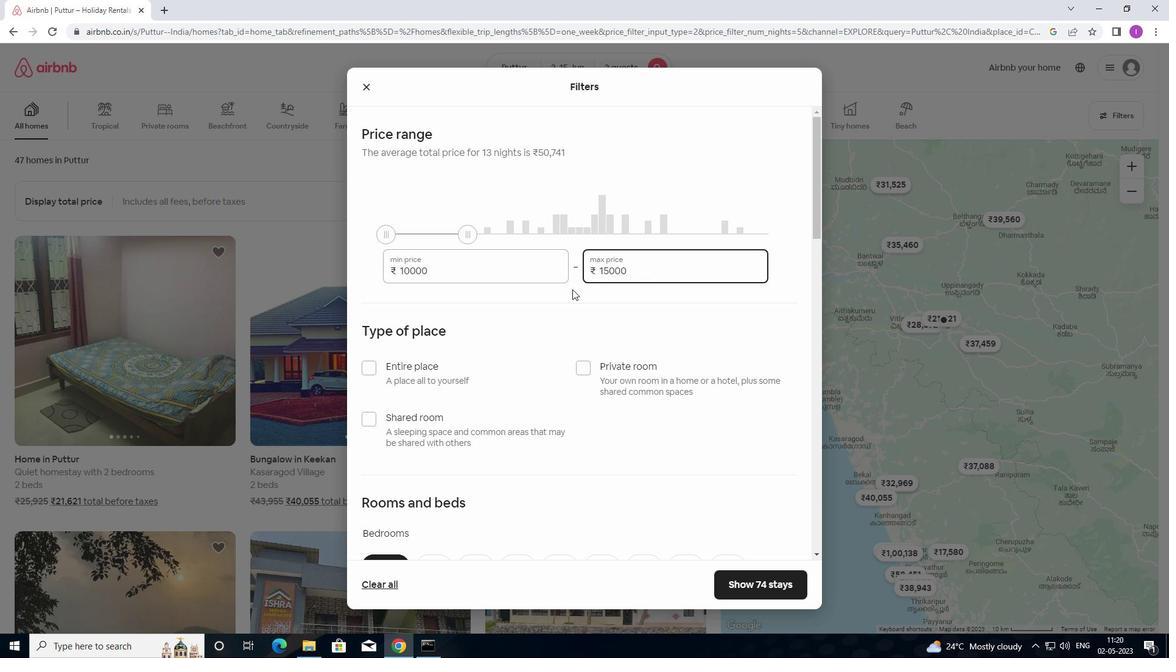 
Action: Mouse moved to (562, 310)
Screenshot: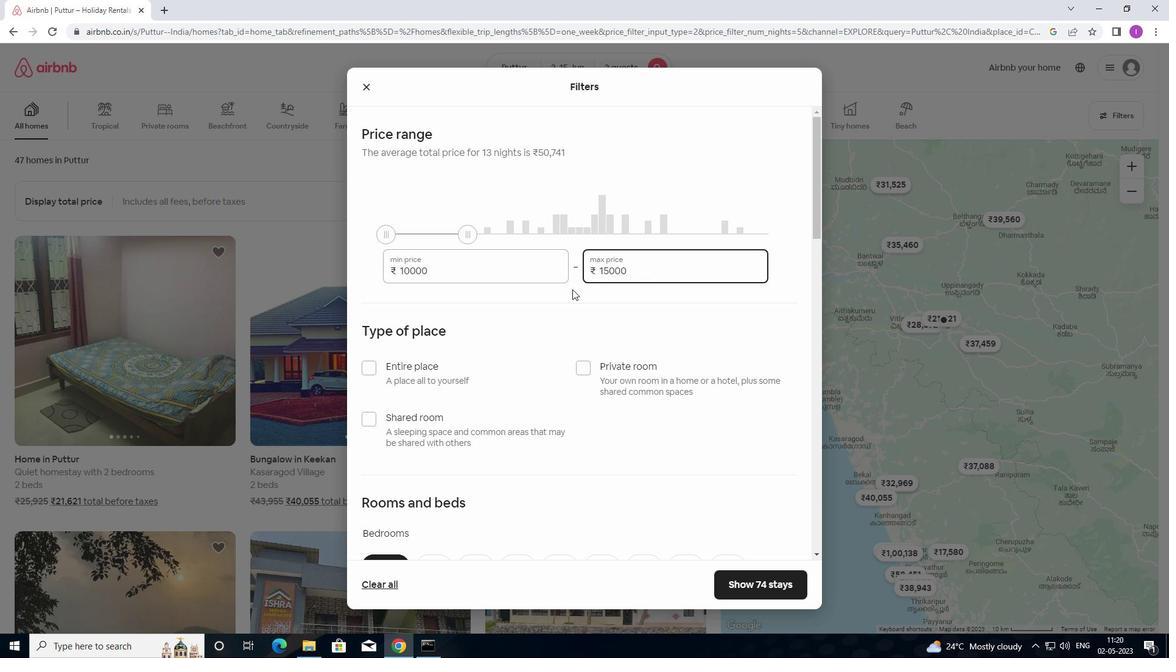 
Action: Mouse scrolled (562, 310) with delta (0, 0)
Screenshot: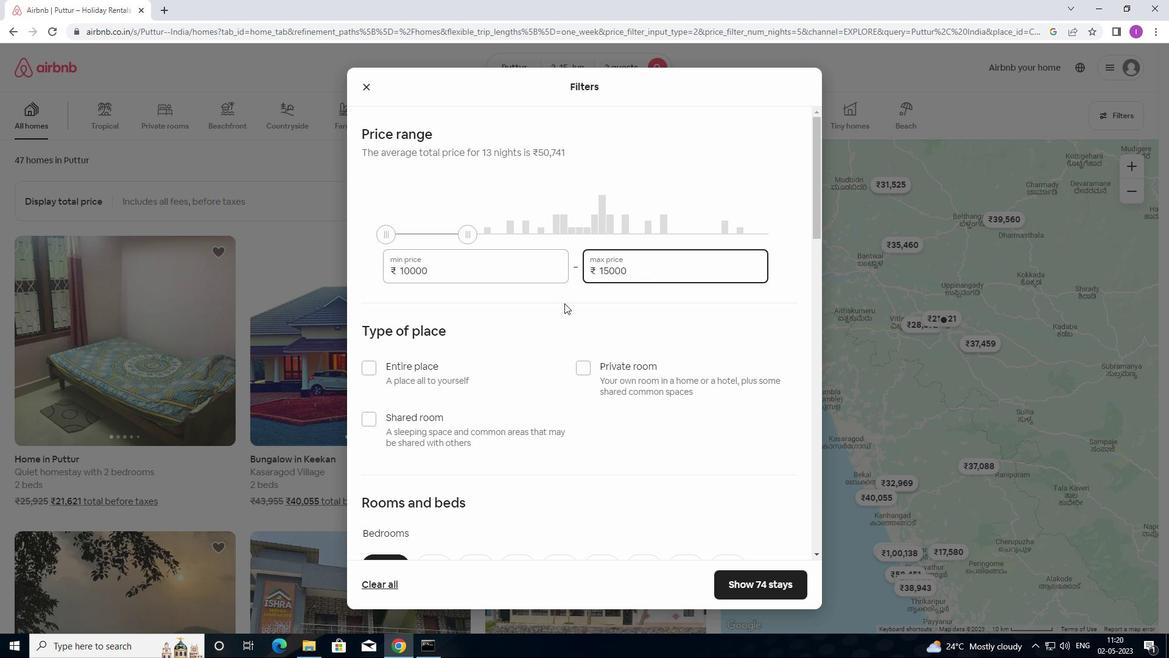 
Action: Mouse moved to (366, 182)
Screenshot: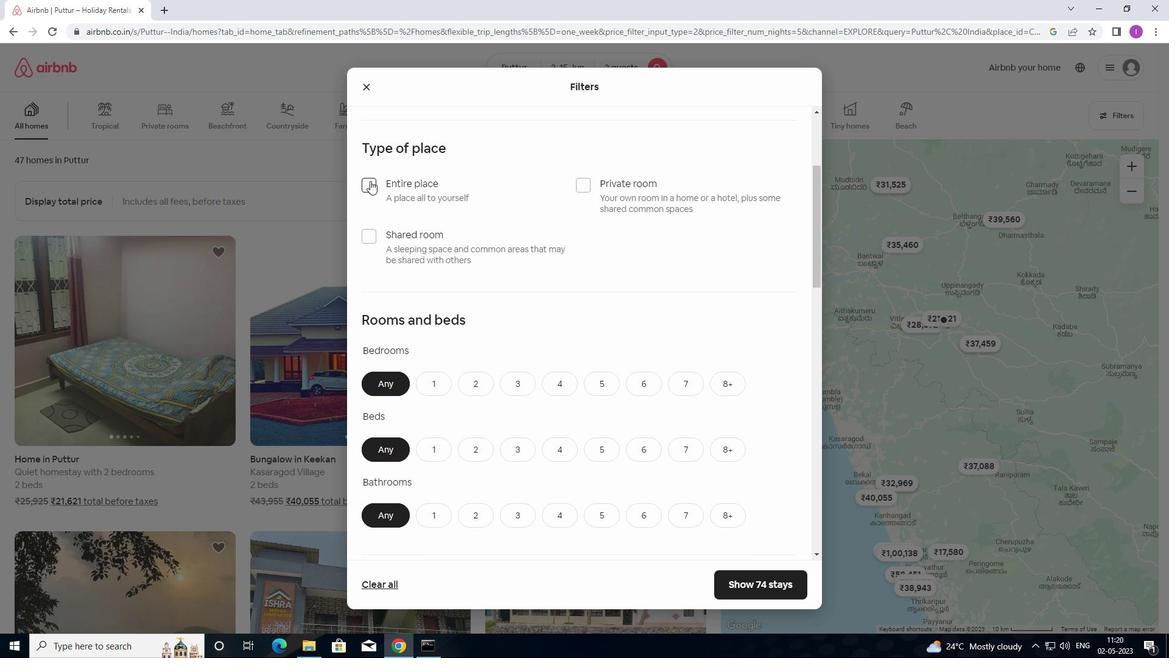 
Action: Mouse pressed left at (366, 182)
Screenshot: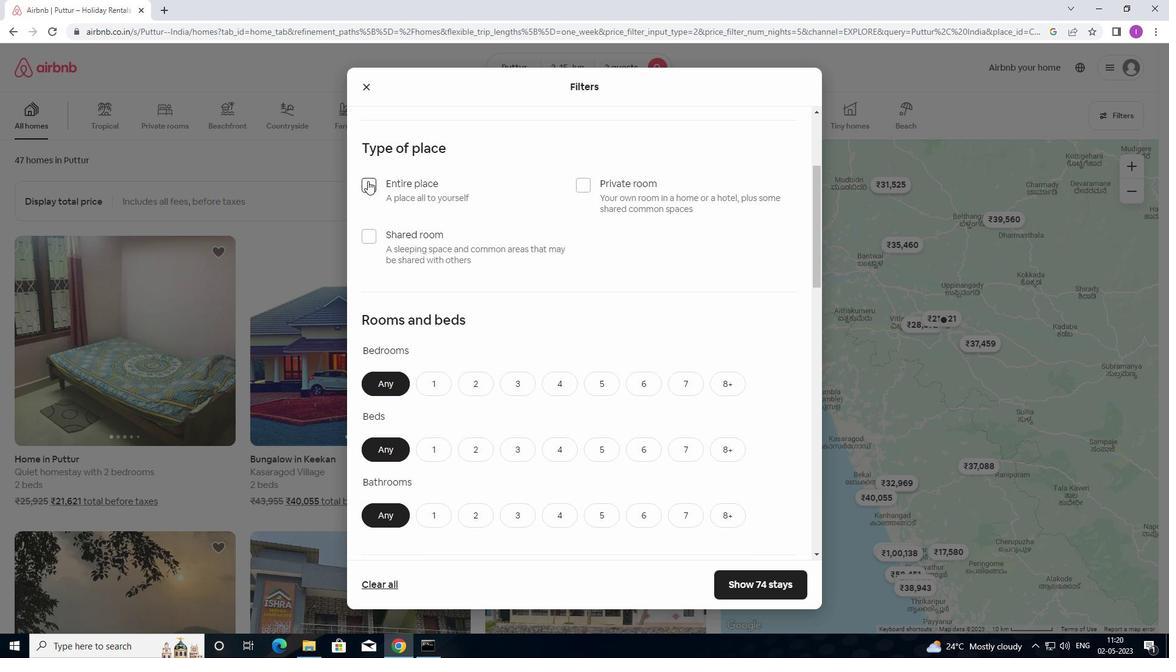 
Action: Mouse moved to (444, 384)
Screenshot: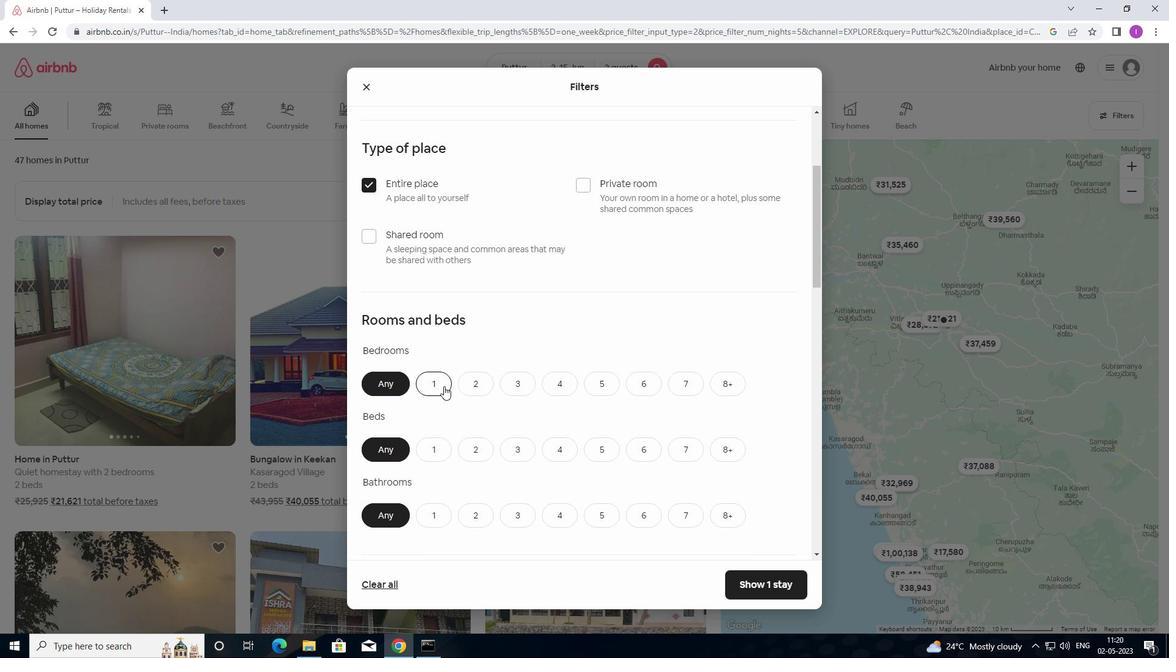 
Action: Mouse pressed left at (444, 384)
Screenshot: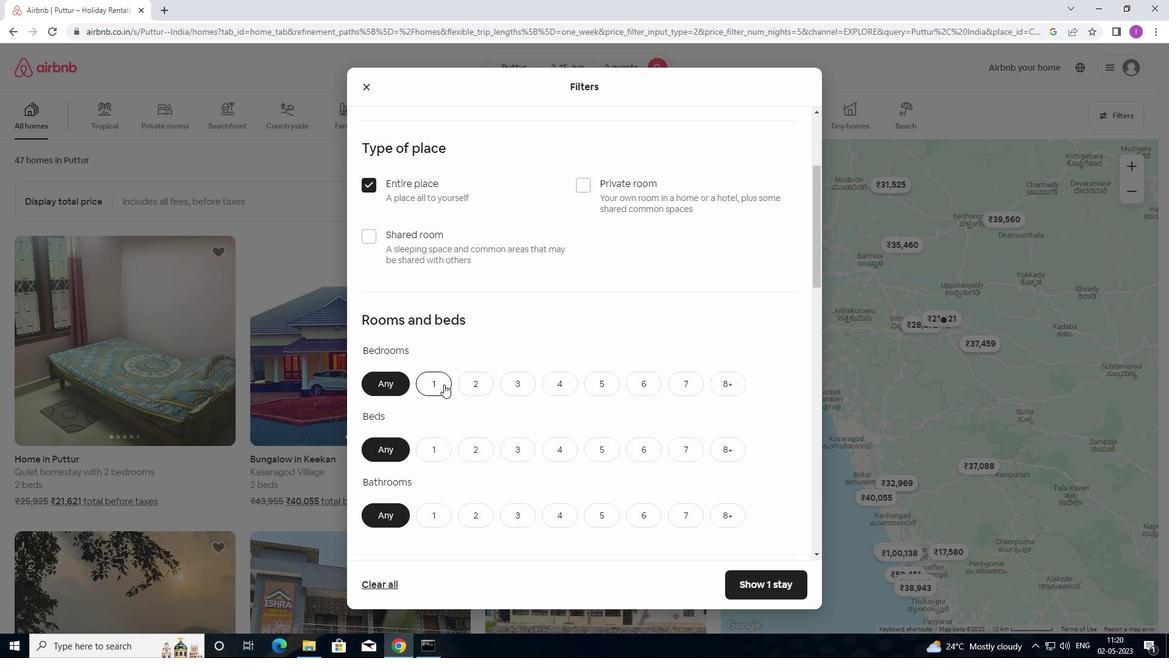 
Action: Mouse moved to (436, 447)
Screenshot: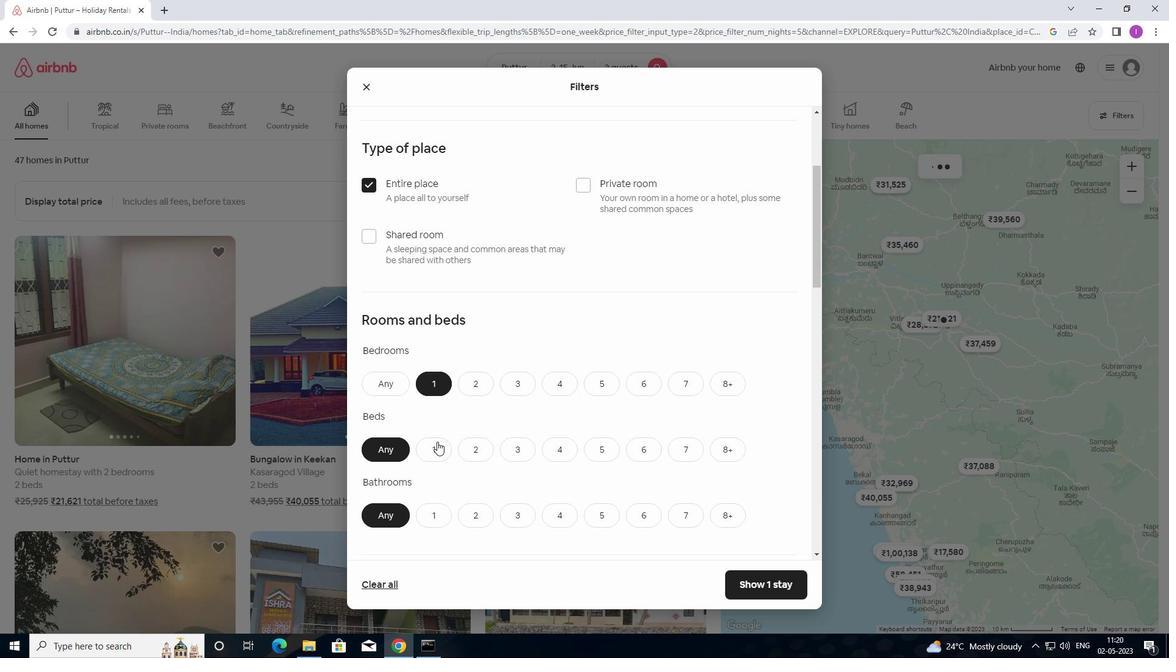 
Action: Mouse pressed left at (436, 447)
Screenshot: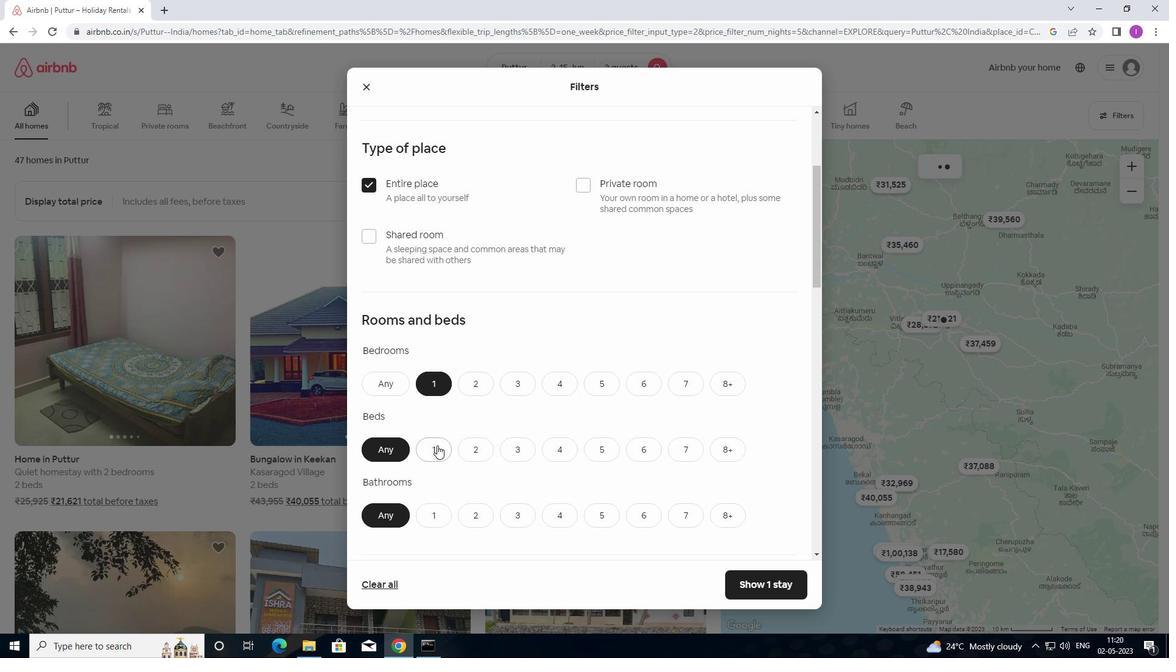 
Action: Mouse moved to (432, 514)
Screenshot: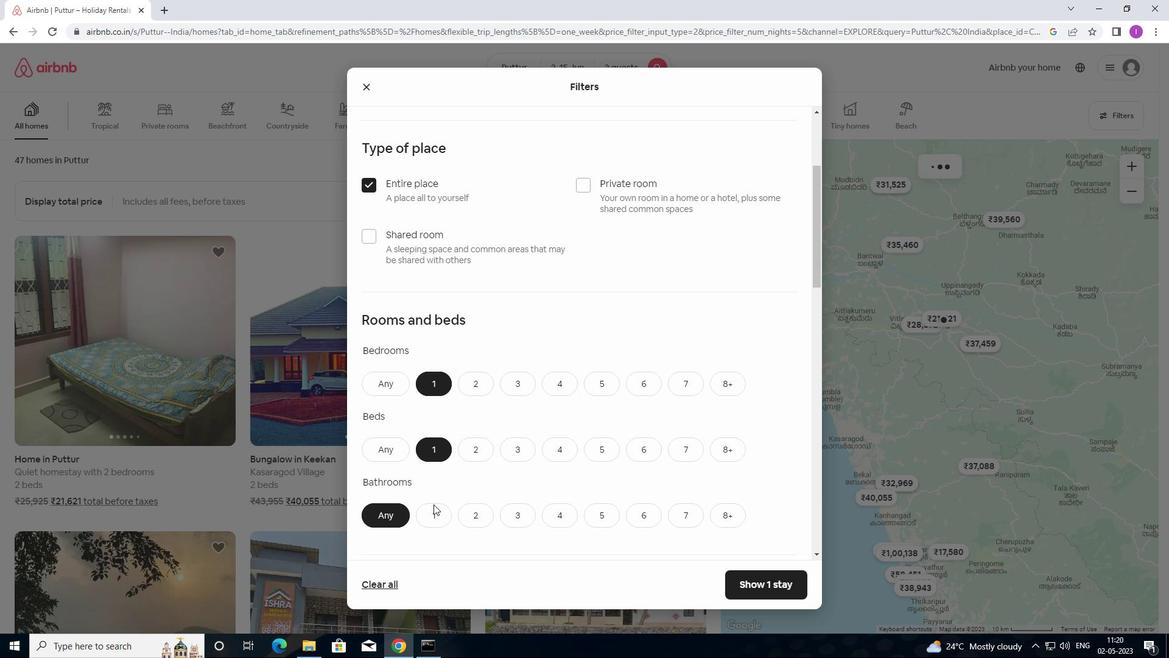 
Action: Mouse pressed left at (432, 514)
Screenshot: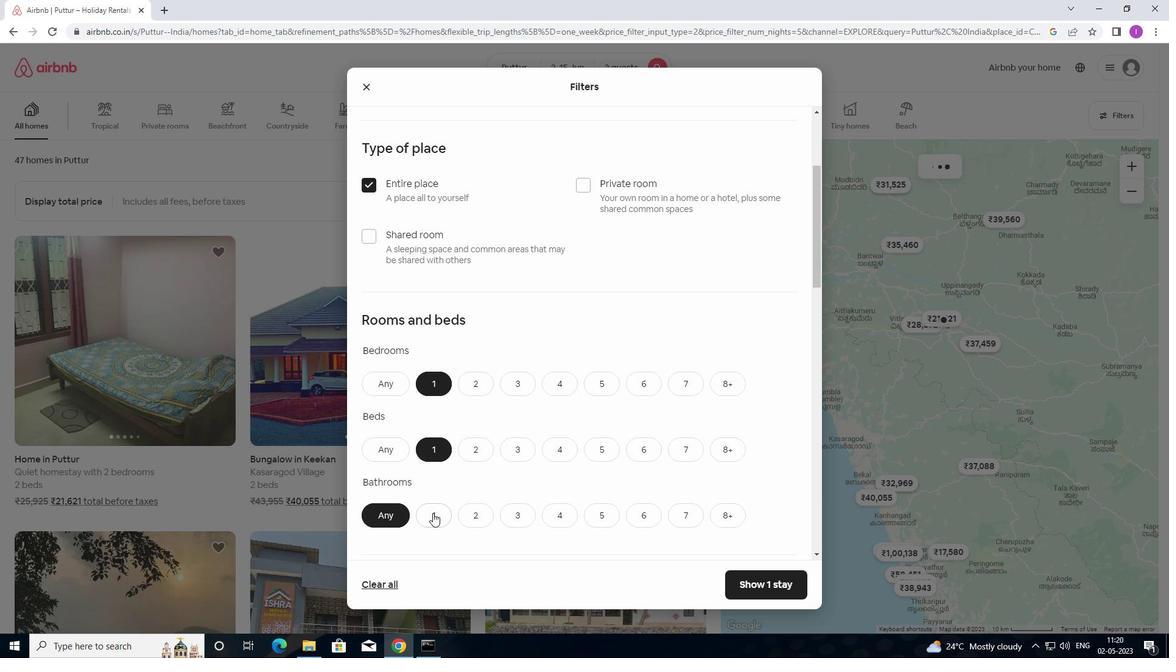
Action: Mouse moved to (461, 500)
Screenshot: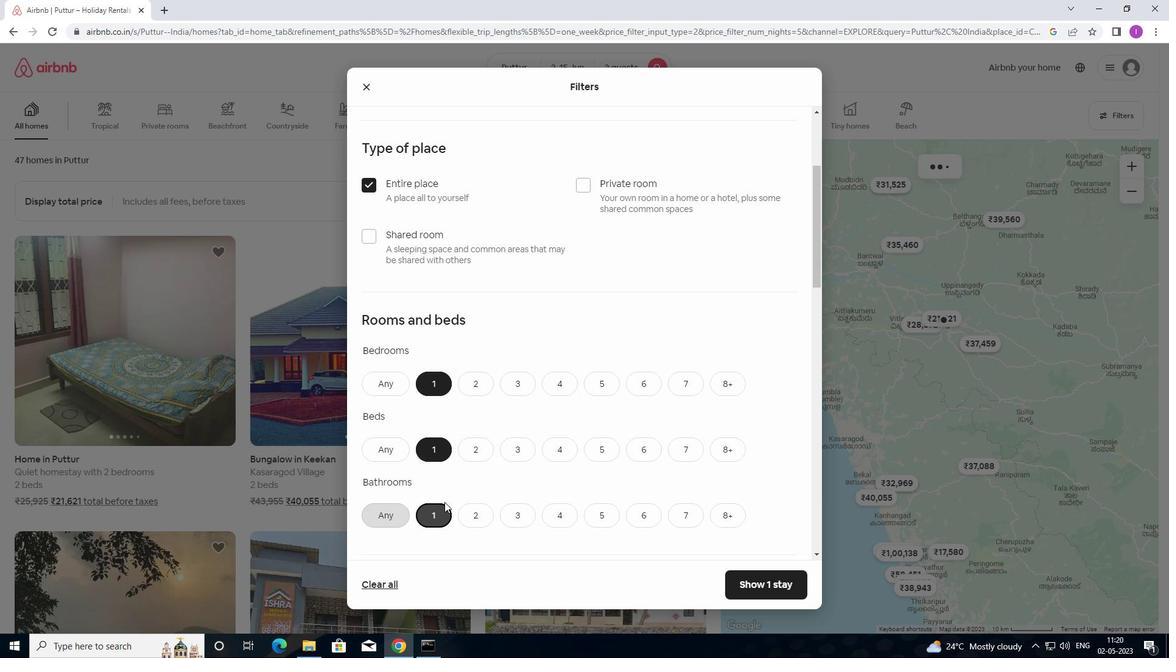 
Action: Mouse scrolled (461, 500) with delta (0, 0)
Screenshot: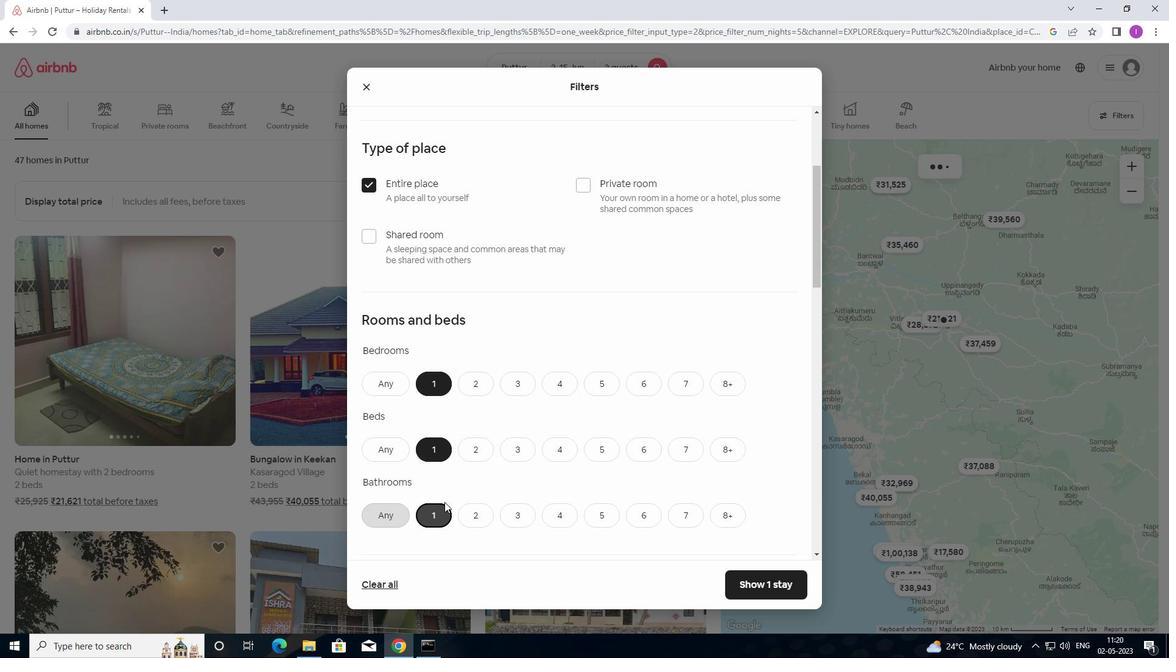 
Action: Mouse moved to (506, 477)
Screenshot: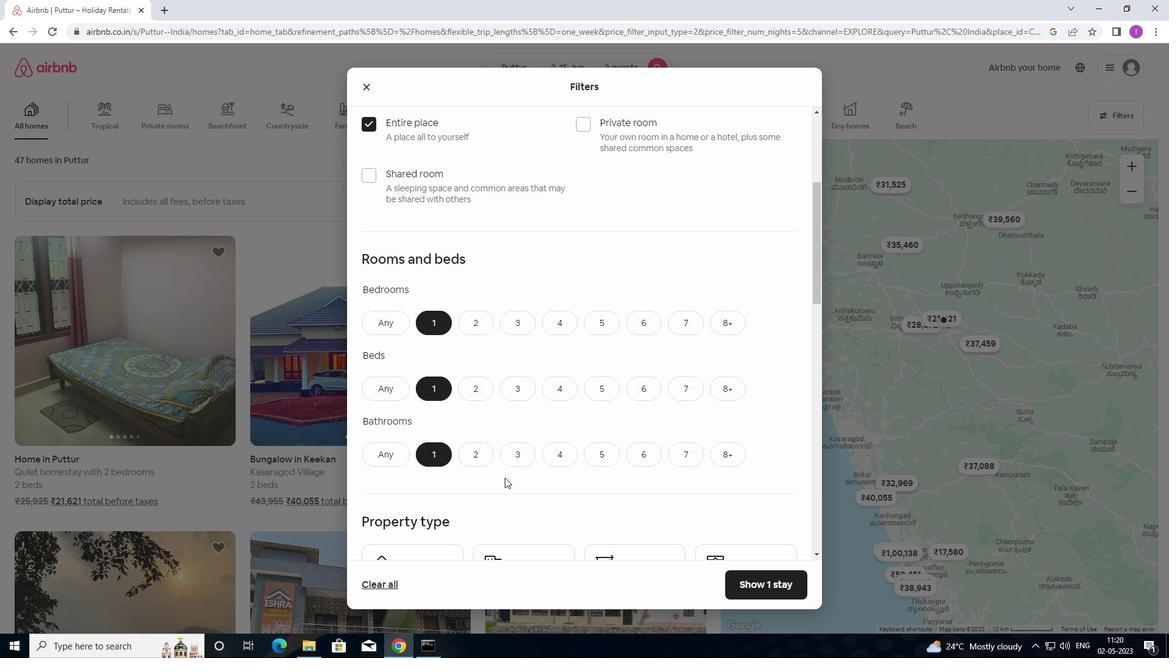 
Action: Mouse scrolled (506, 476) with delta (0, 0)
Screenshot: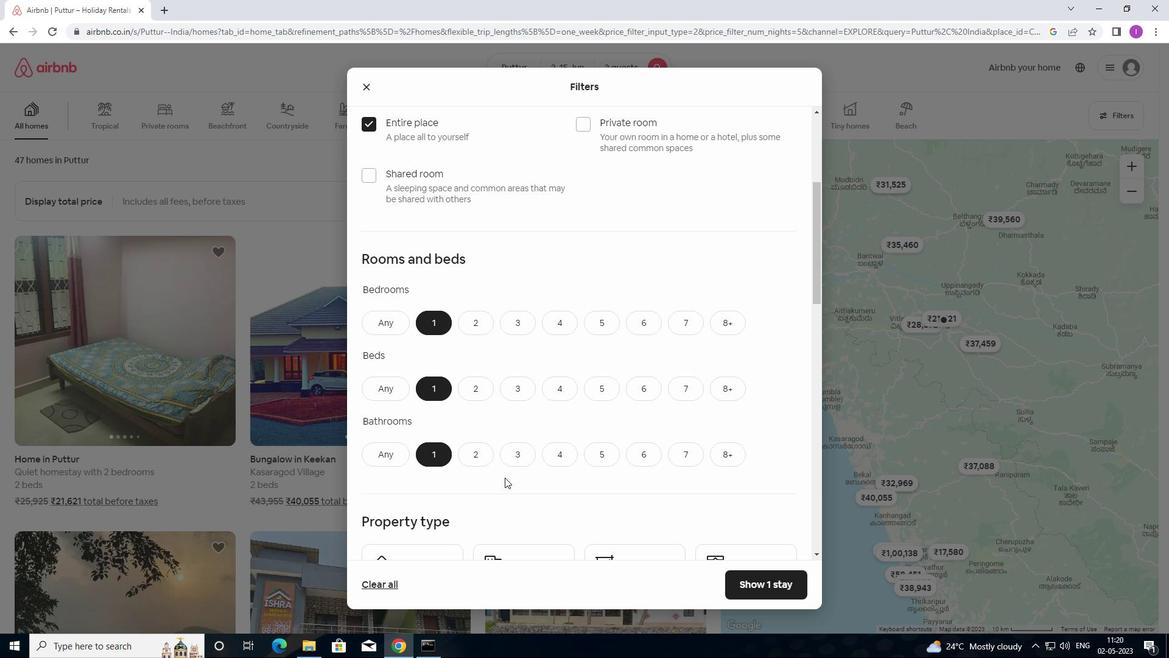 
Action: Mouse moved to (508, 479)
Screenshot: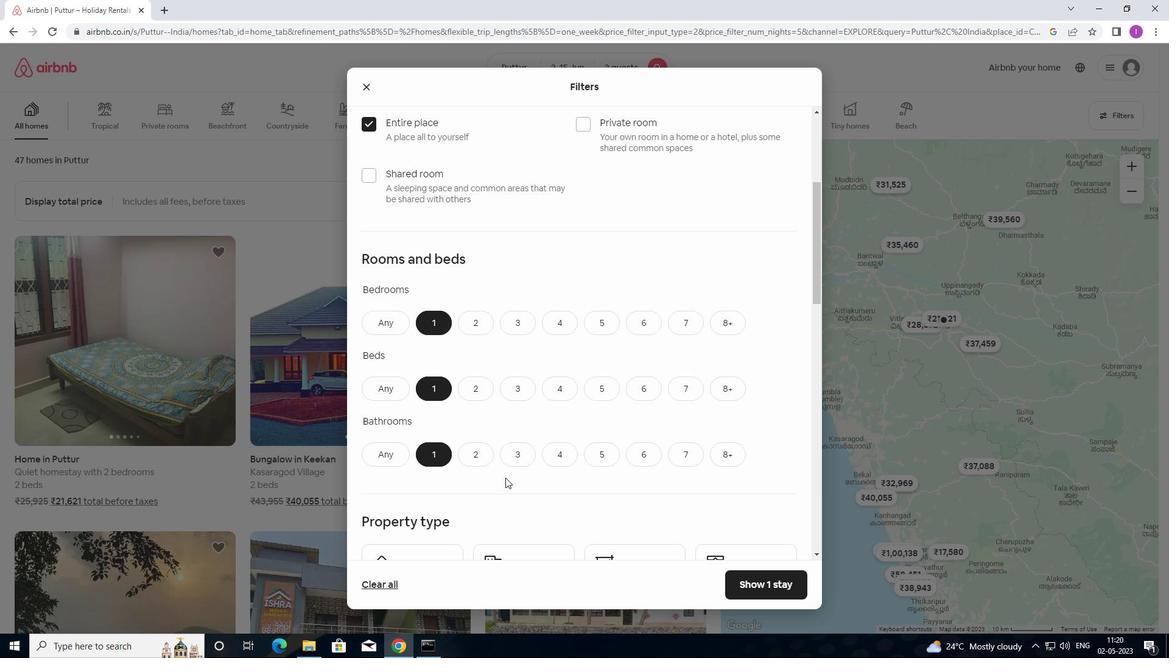 
Action: Mouse scrolled (508, 478) with delta (0, 0)
Screenshot: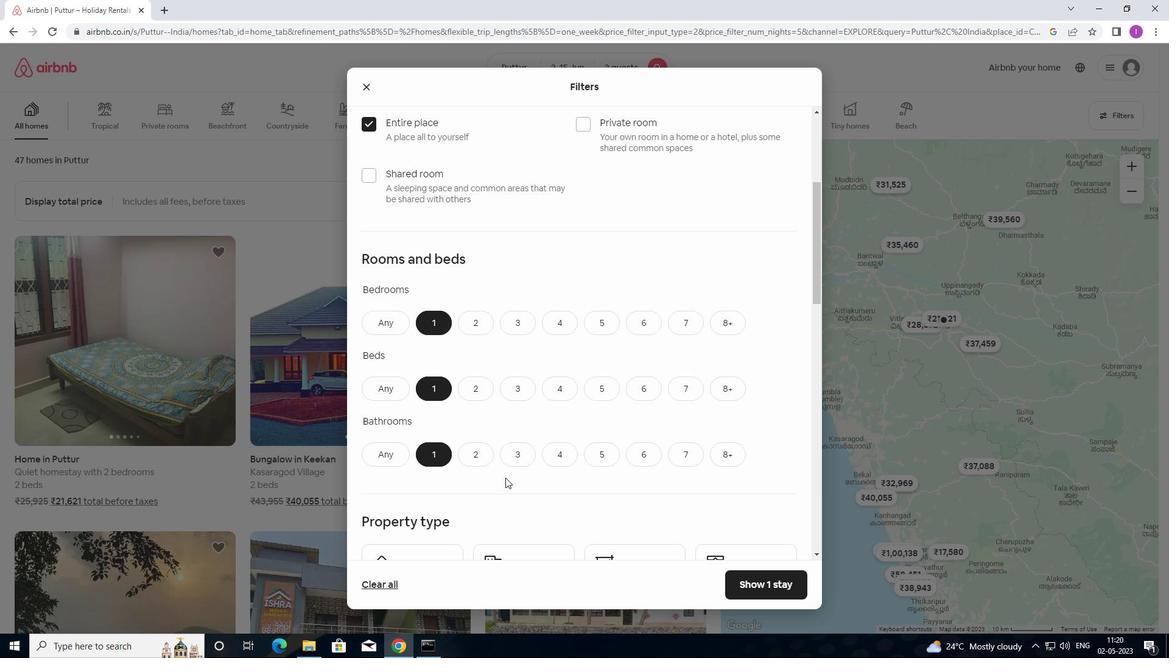 
Action: Mouse moved to (509, 480)
Screenshot: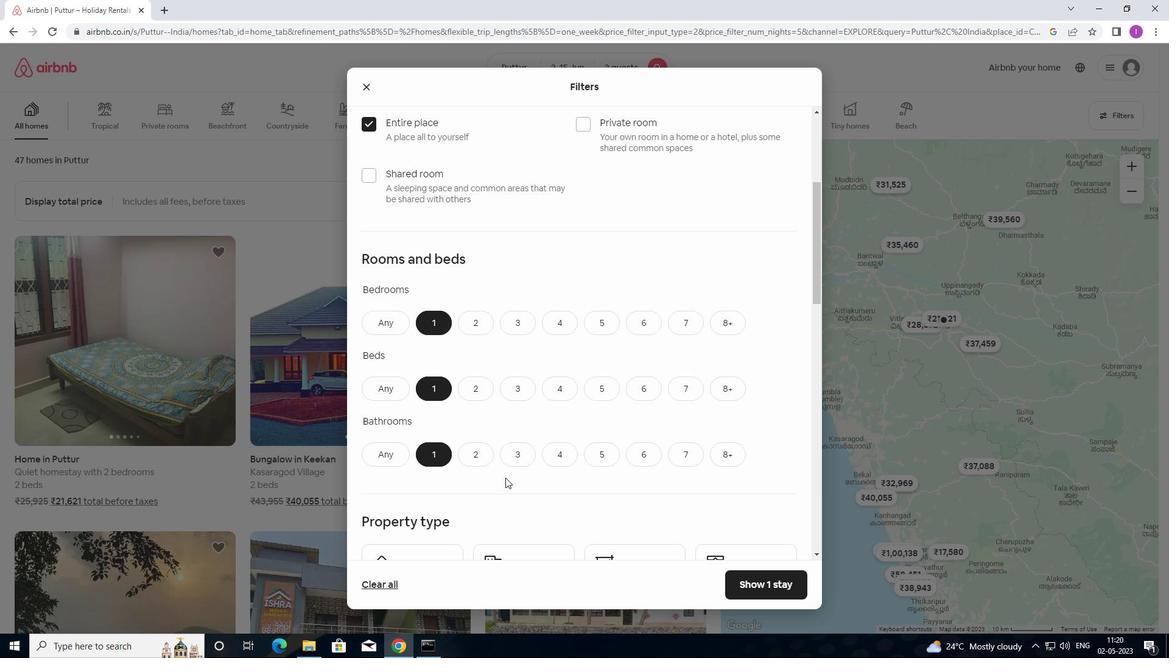 
Action: Mouse scrolled (509, 479) with delta (0, 0)
Screenshot: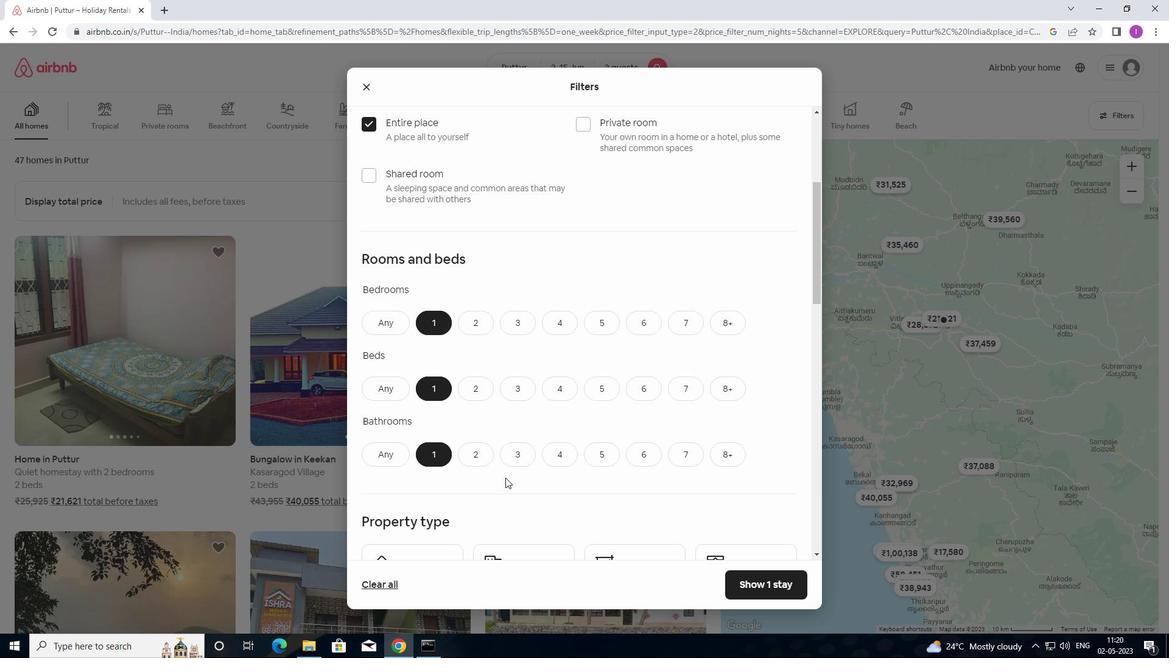 
Action: Mouse scrolled (509, 479) with delta (0, 0)
Screenshot: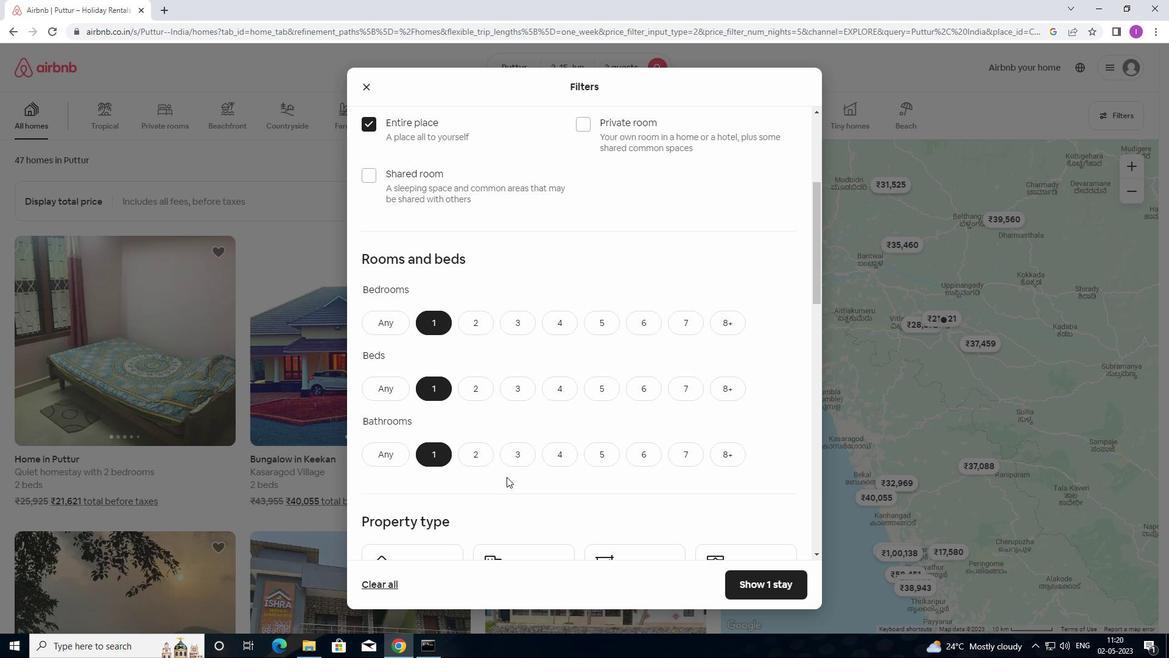 
Action: Mouse moved to (416, 347)
Screenshot: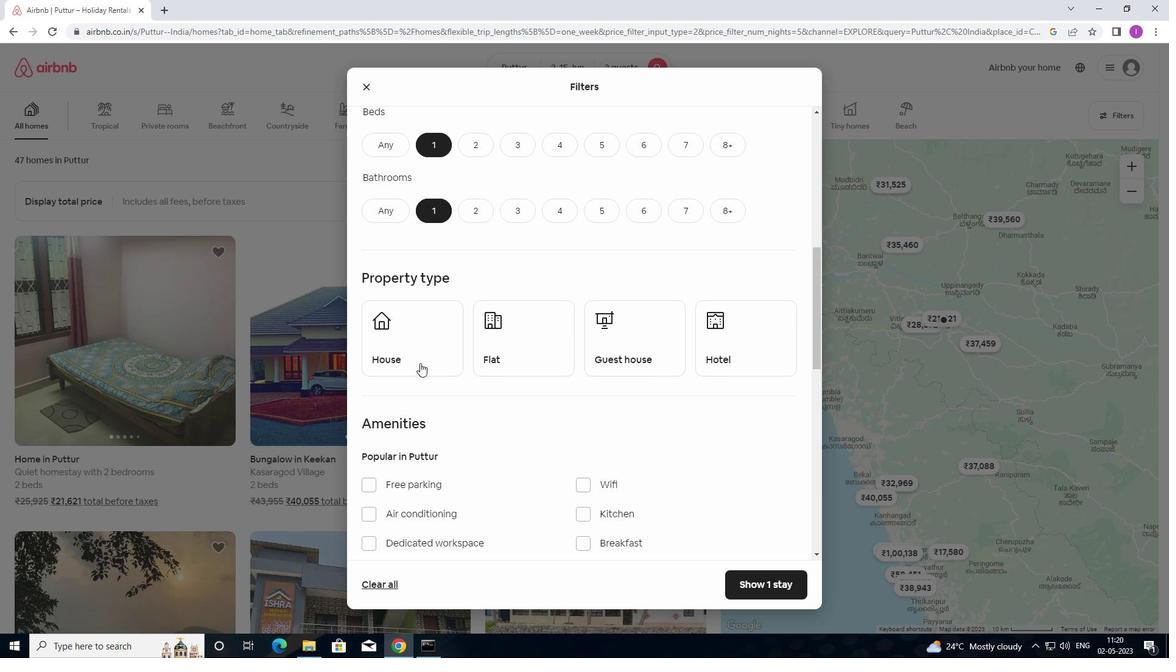 
Action: Mouse pressed left at (416, 347)
Screenshot: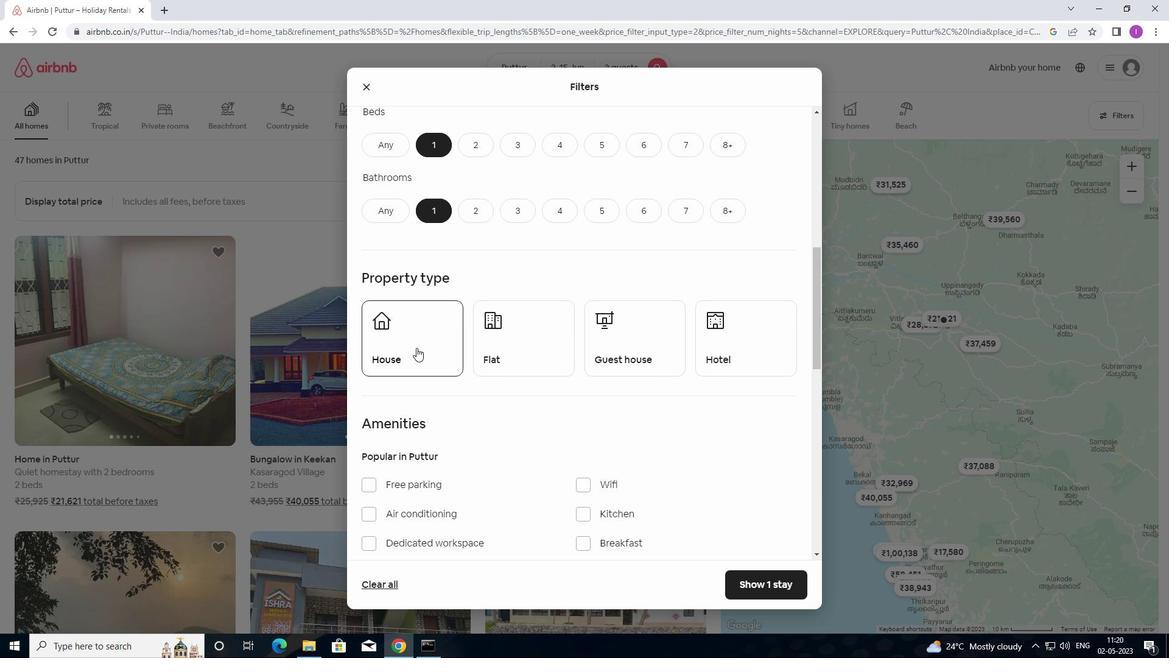 
Action: Mouse moved to (499, 357)
Screenshot: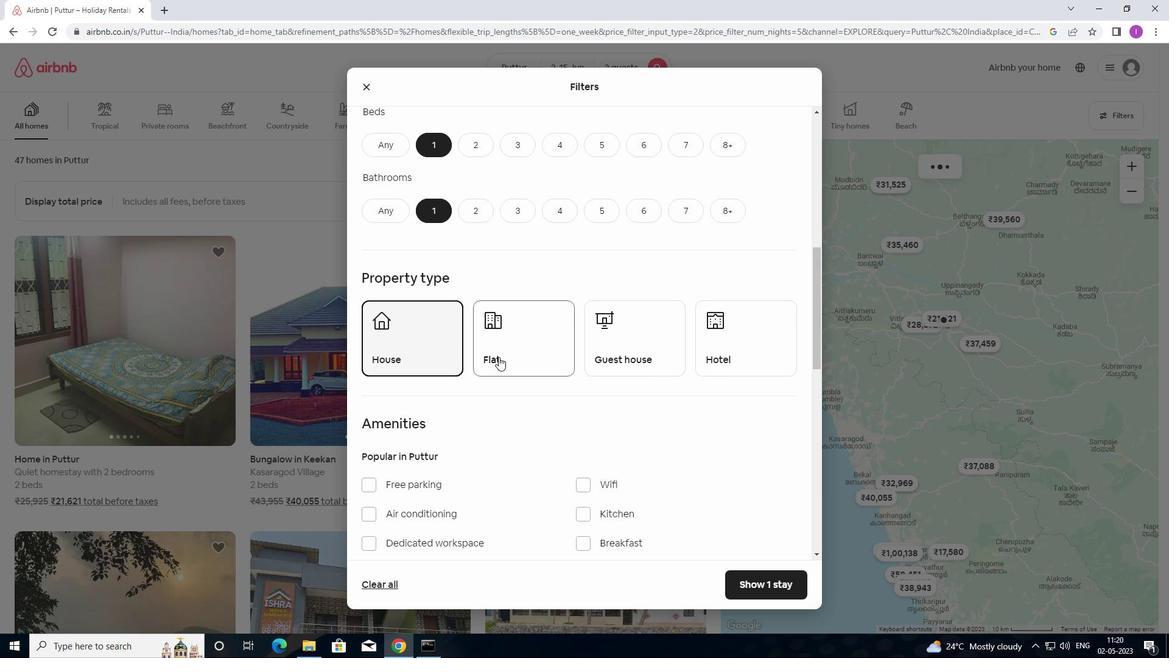 
Action: Mouse pressed left at (499, 357)
Screenshot: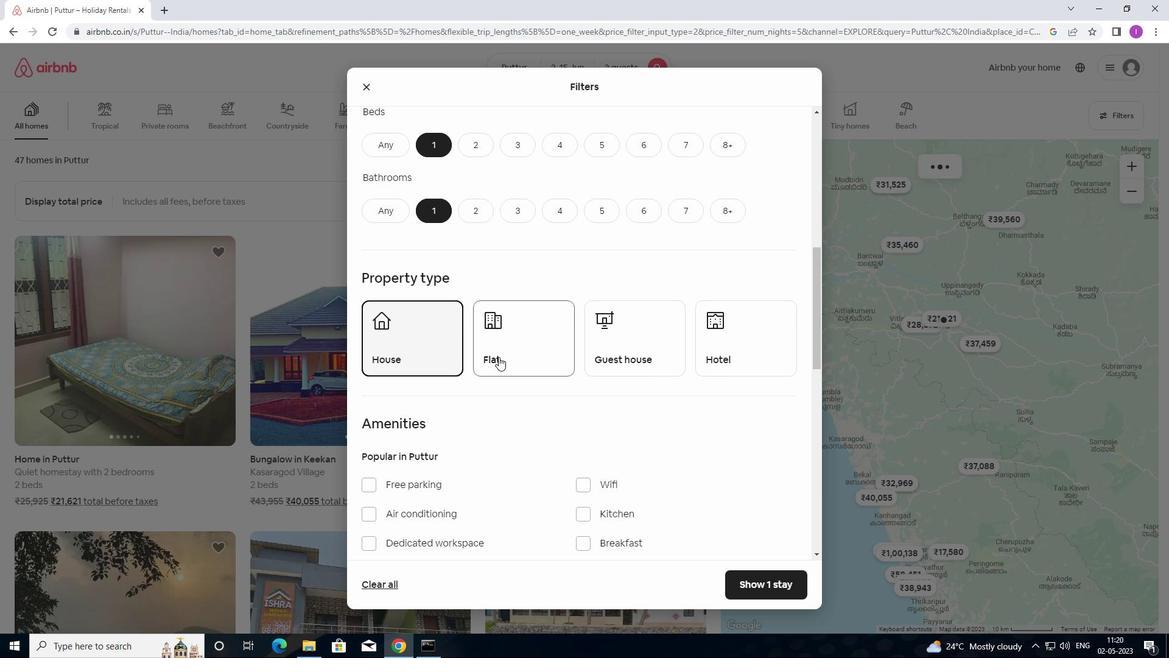 
Action: Mouse moved to (651, 352)
Screenshot: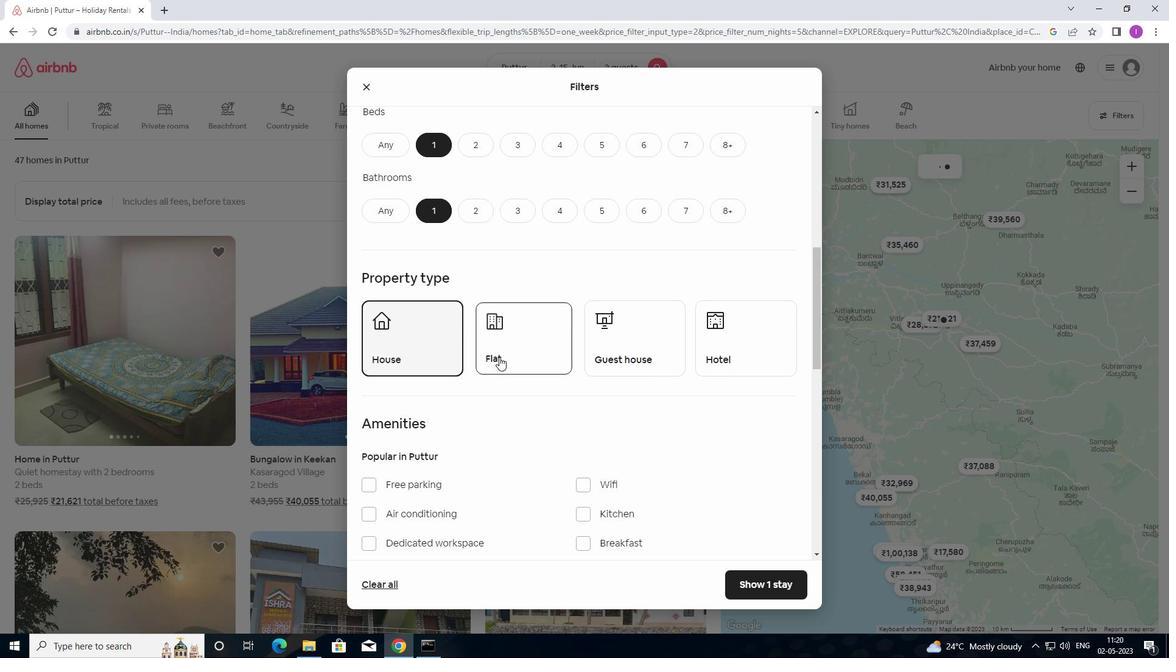 
Action: Mouse pressed left at (651, 352)
Screenshot: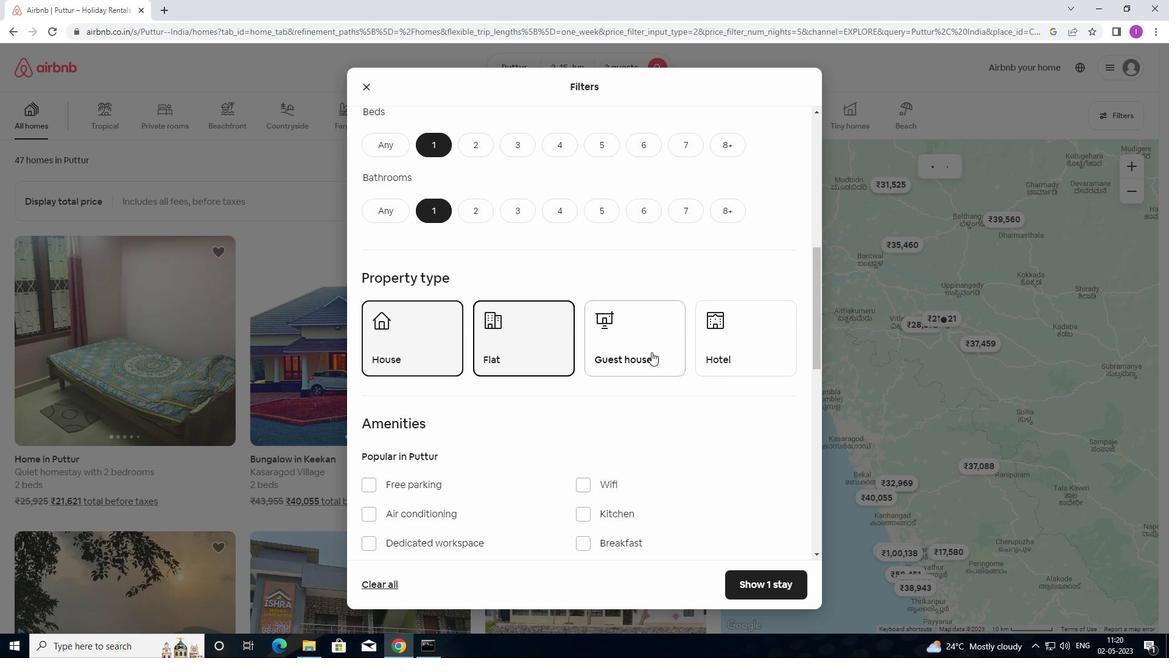 
Action: Mouse moved to (748, 350)
Screenshot: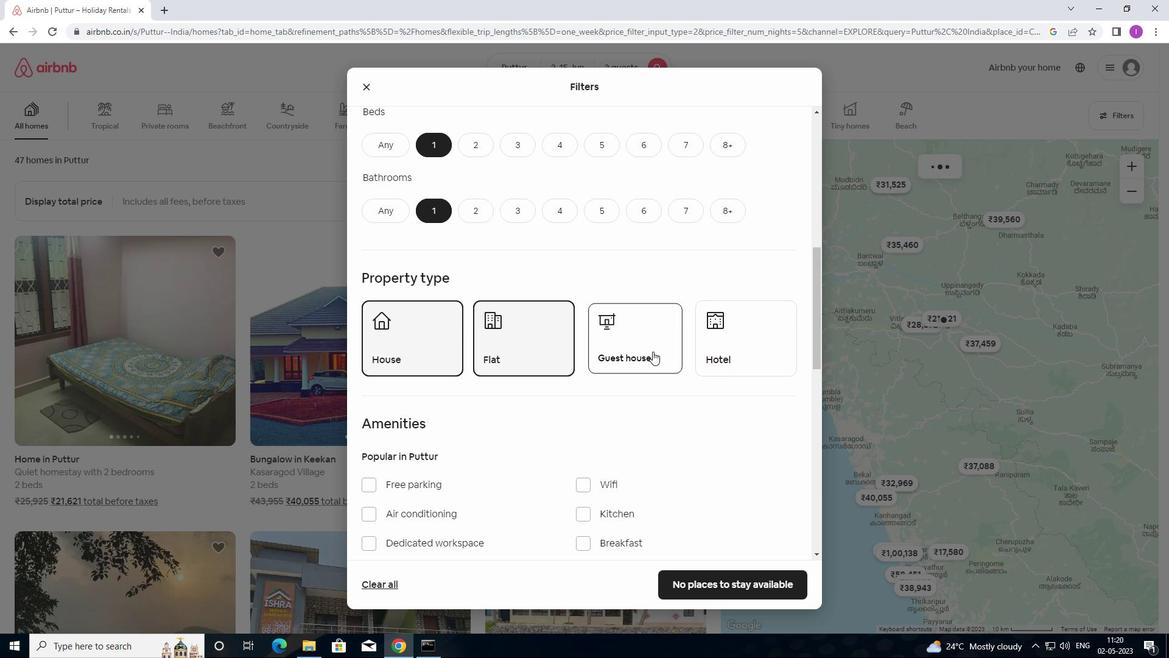 
Action: Mouse pressed left at (748, 350)
Screenshot: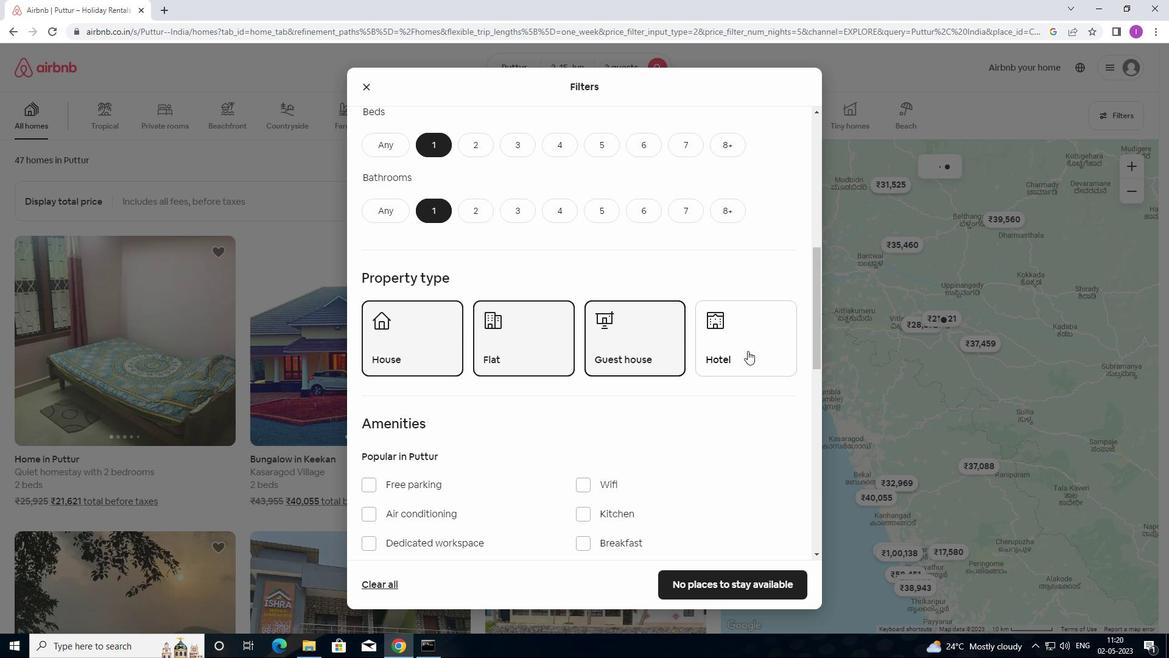 
Action: Mouse moved to (605, 434)
Screenshot: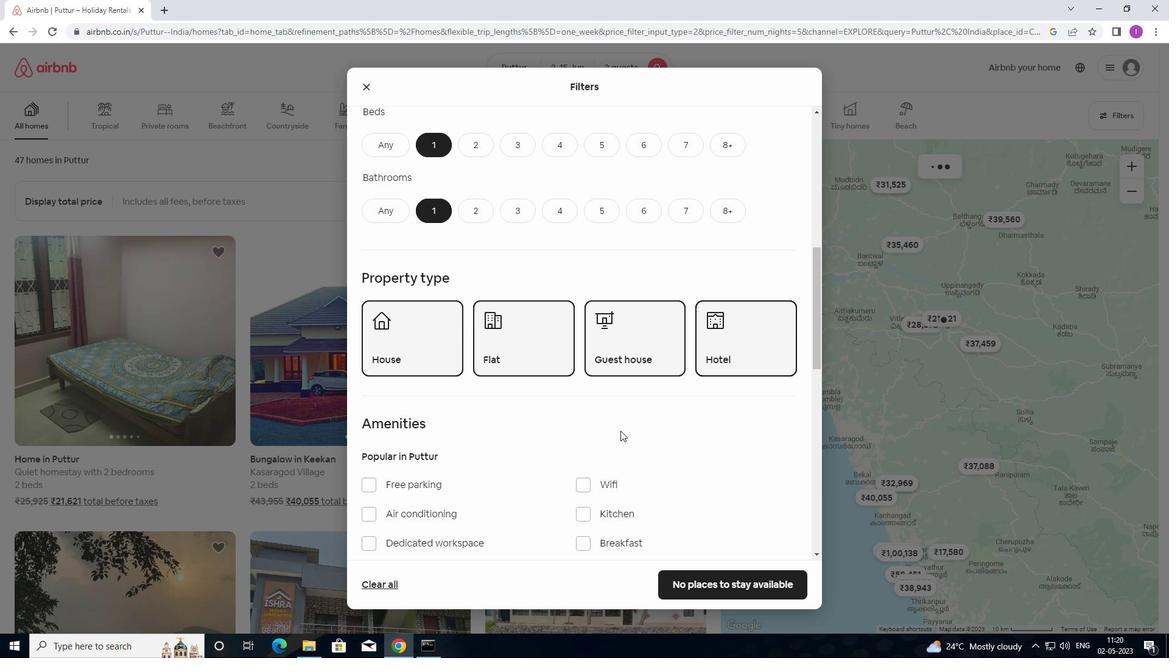 
Action: Mouse scrolled (605, 433) with delta (0, 0)
Screenshot: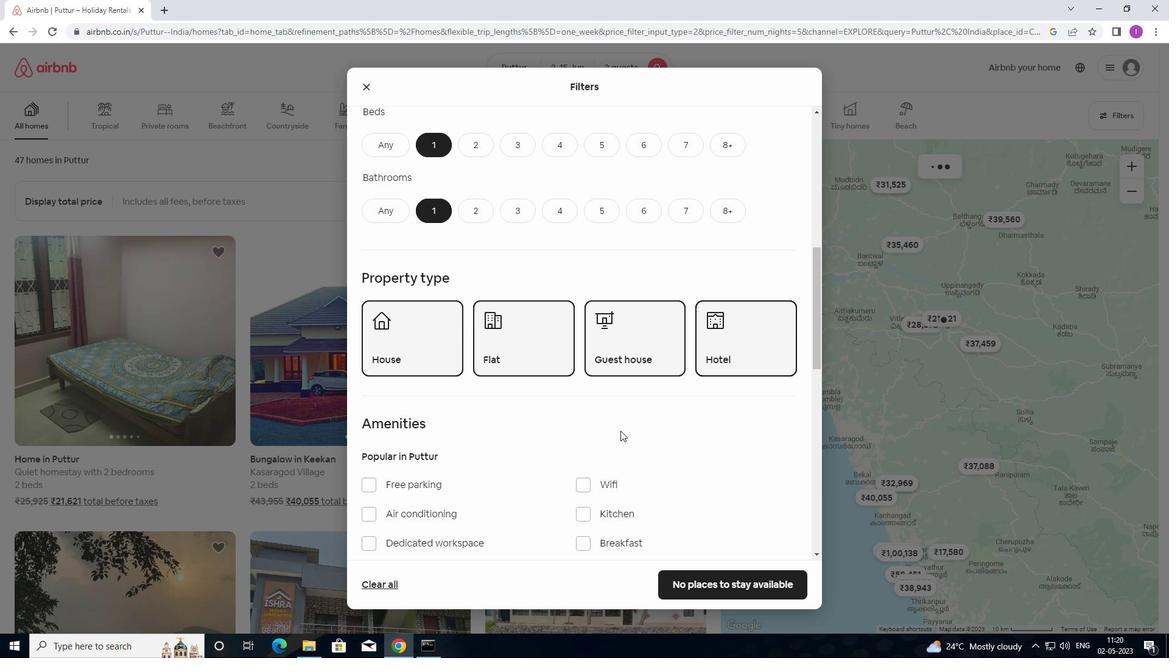
Action: Mouse moved to (605, 435)
Screenshot: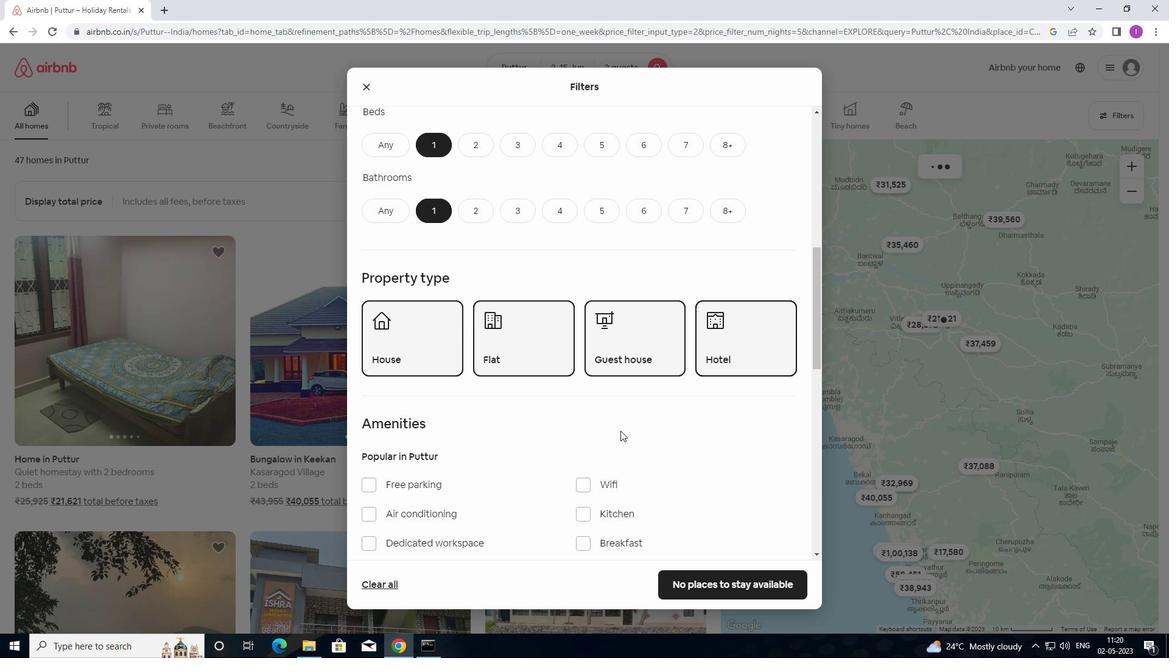 
Action: Mouse scrolled (605, 434) with delta (0, 0)
Screenshot: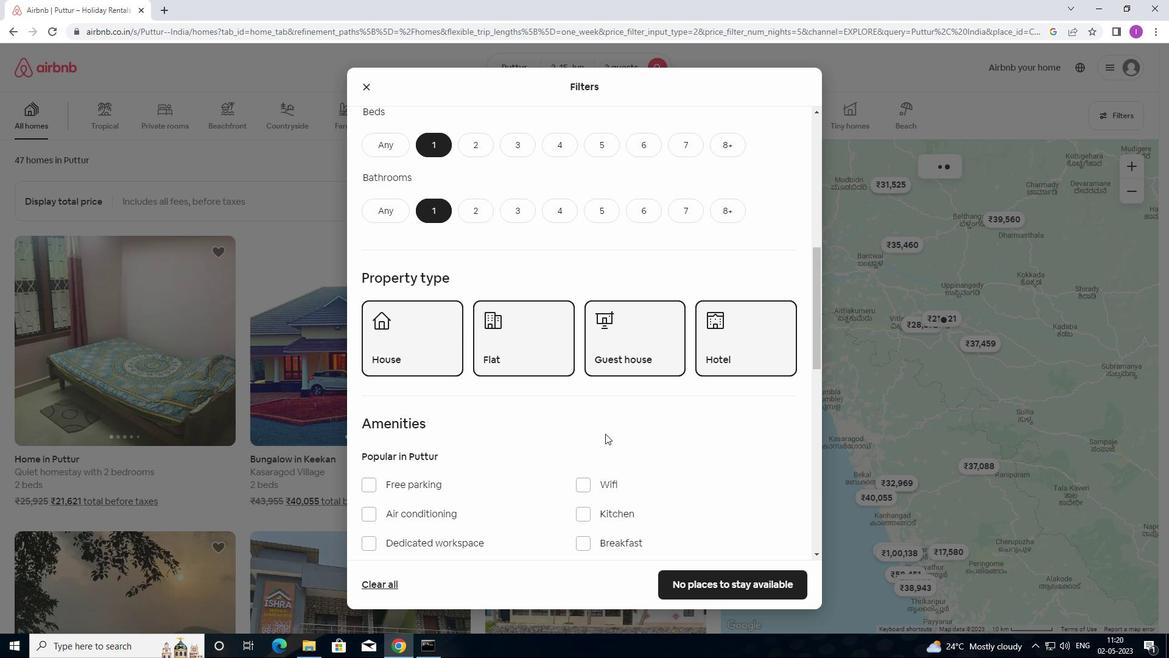 
Action: Mouse moved to (605, 435)
Screenshot: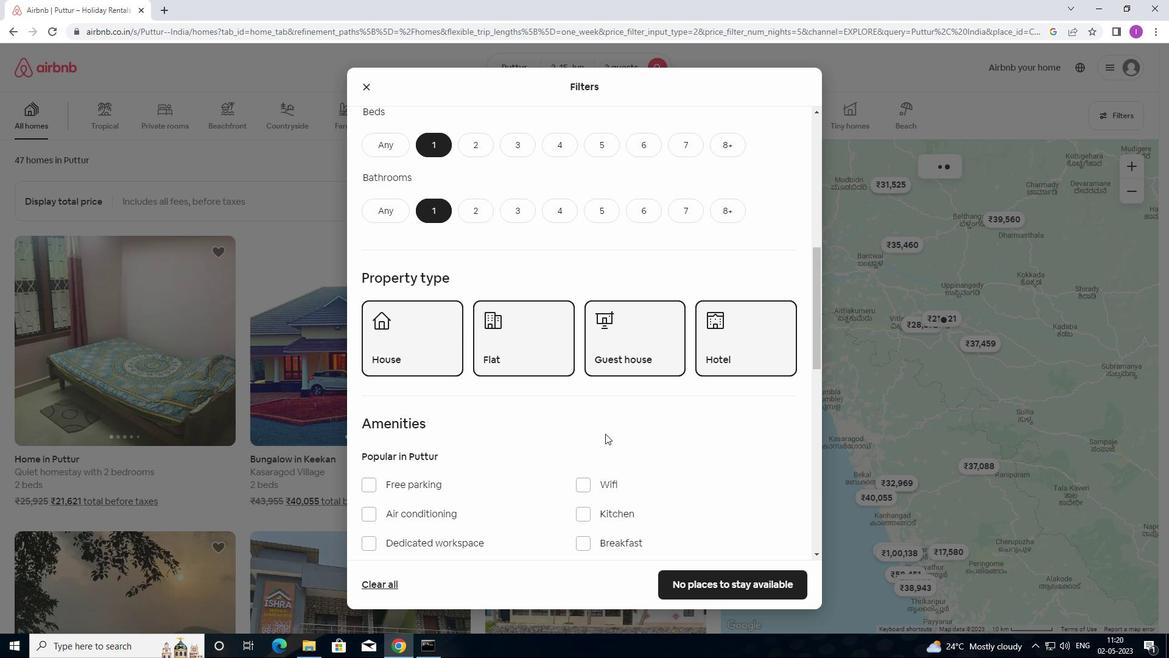 
Action: Mouse scrolled (605, 434) with delta (0, 0)
Screenshot: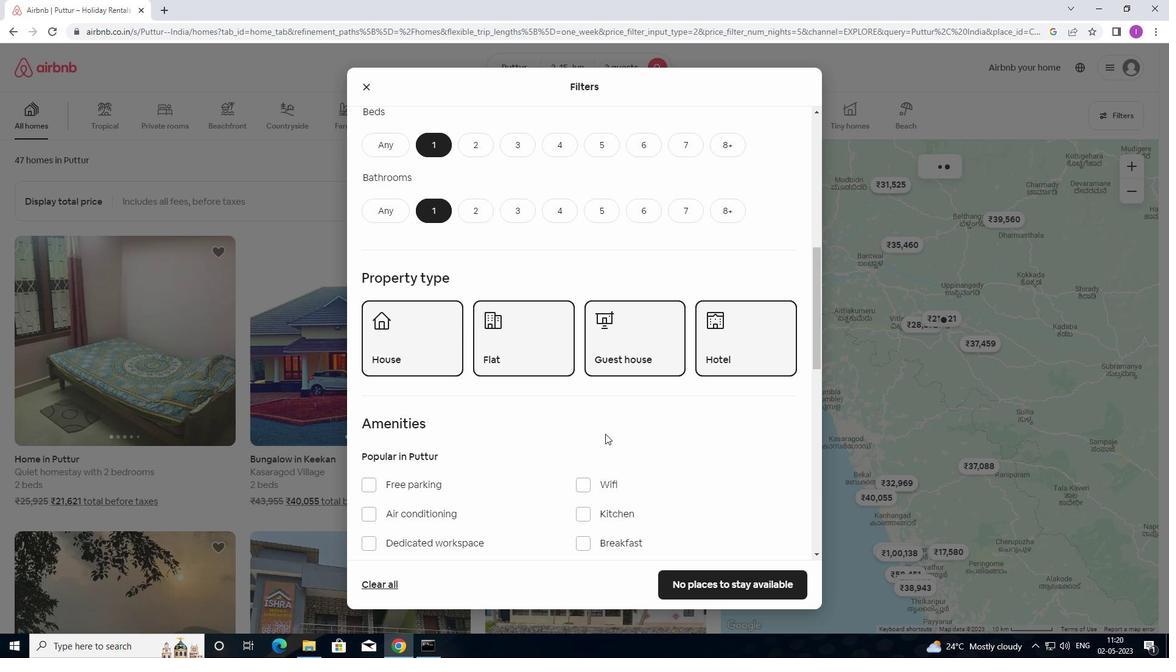 
Action: Mouse moved to (605, 435)
Screenshot: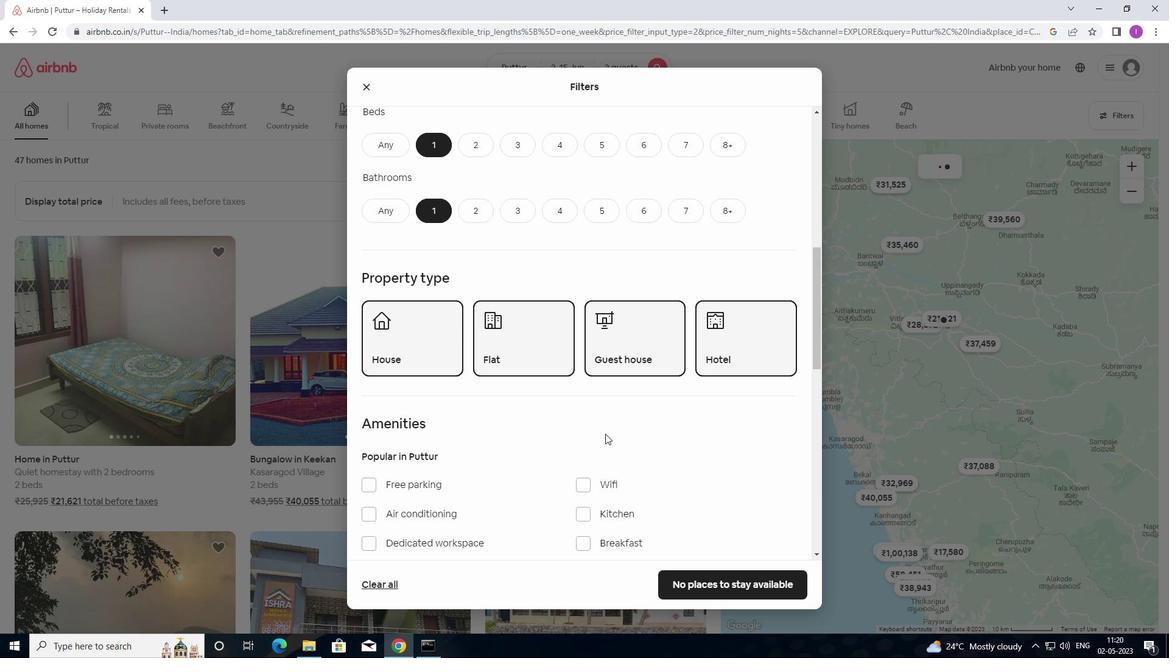 
Action: Mouse scrolled (605, 435) with delta (0, 0)
Screenshot: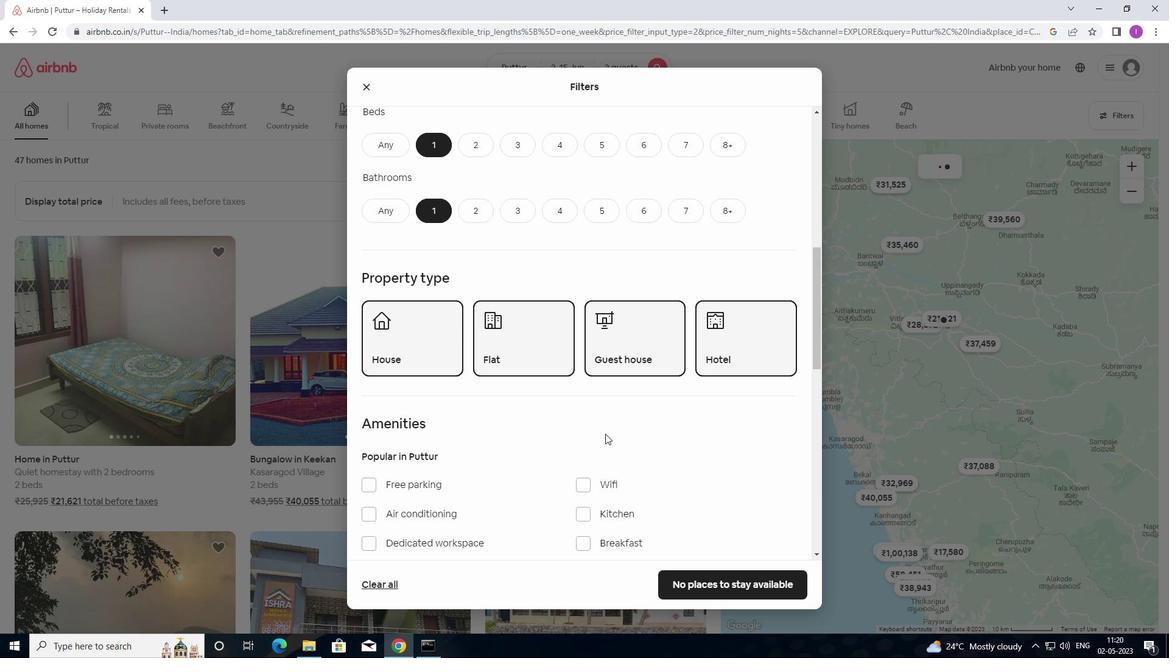 
Action: Mouse moved to (605, 435)
Screenshot: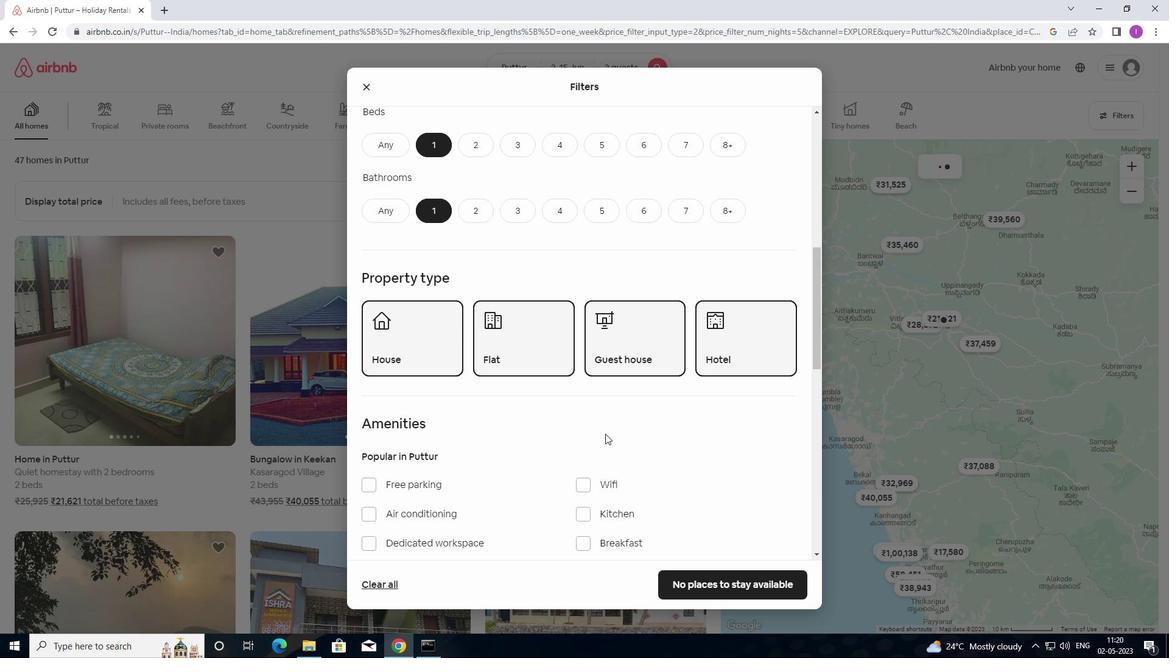 
Action: Mouse scrolled (605, 435) with delta (0, 0)
Screenshot: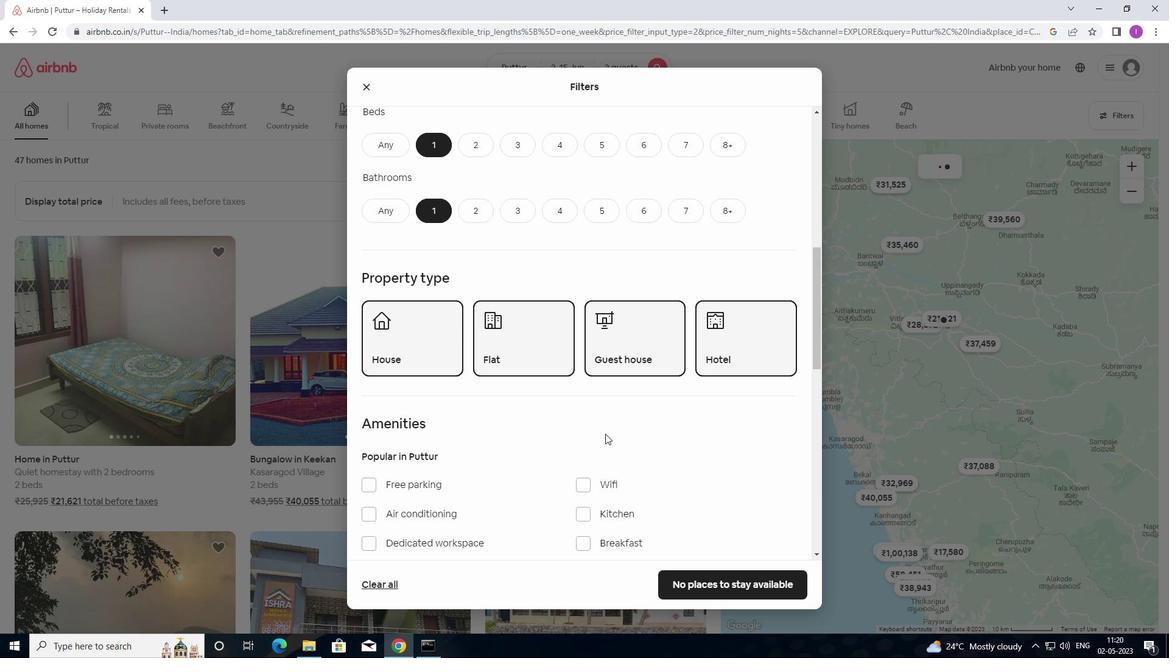 
Action: Mouse moved to (771, 404)
Screenshot: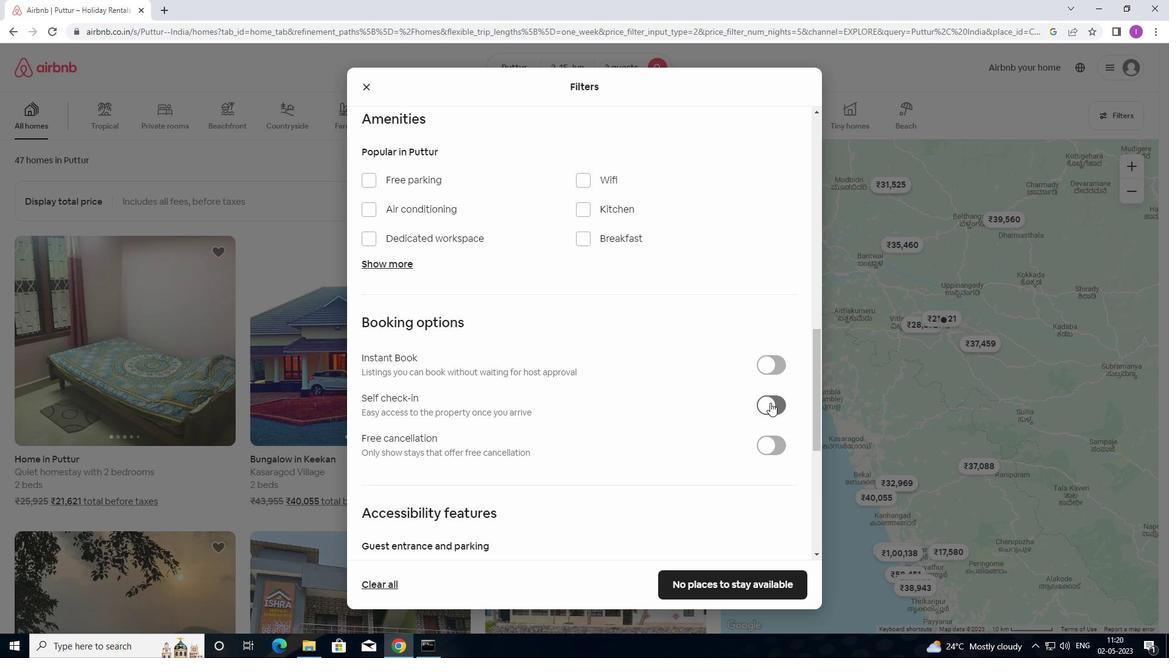 
Action: Mouse pressed left at (771, 404)
Screenshot: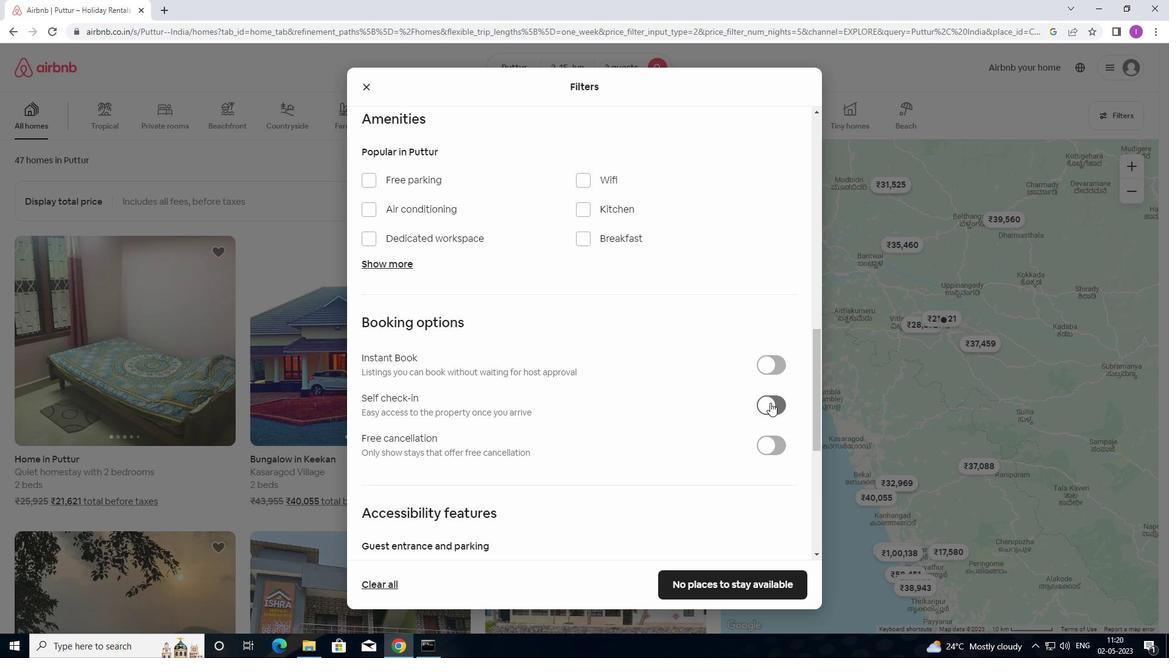 
Action: Mouse moved to (487, 488)
Screenshot: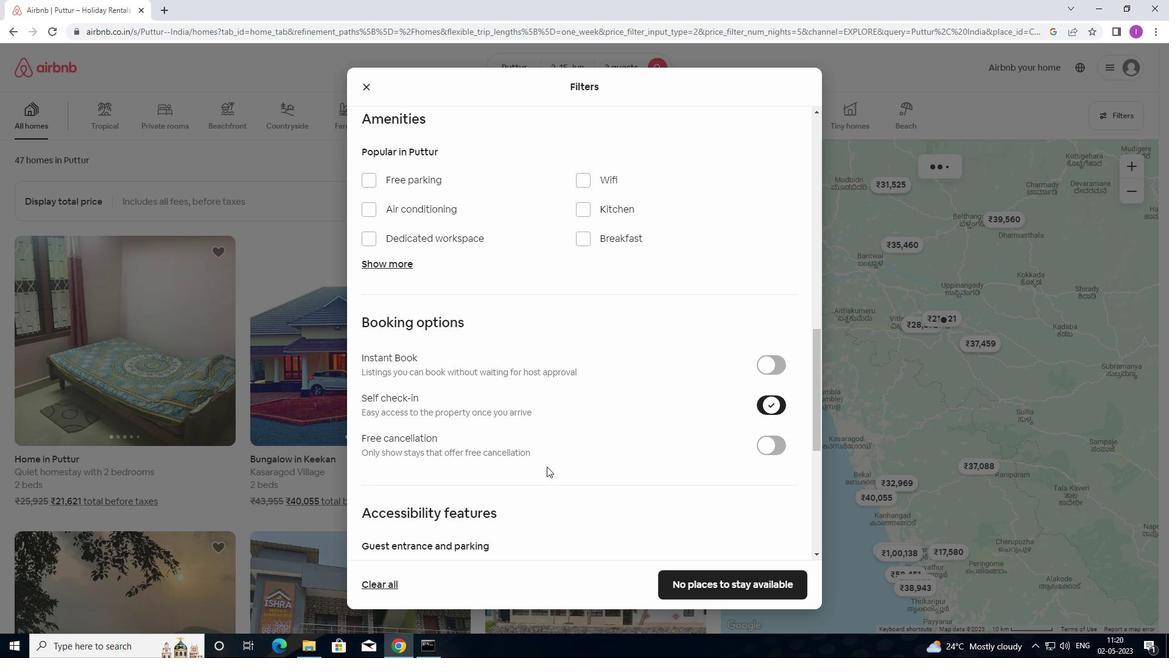 
Action: Mouse scrolled (487, 488) with delta (0, 0)
Screenshot: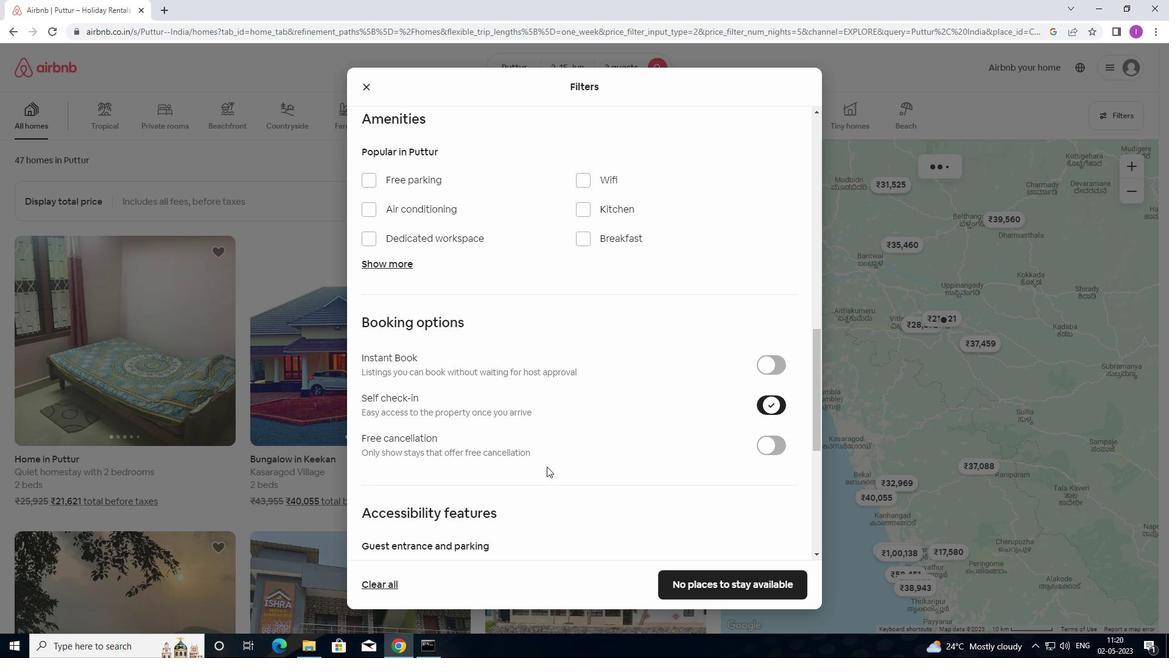 
Action: Mouse moved to (487, 489)
Screenshot: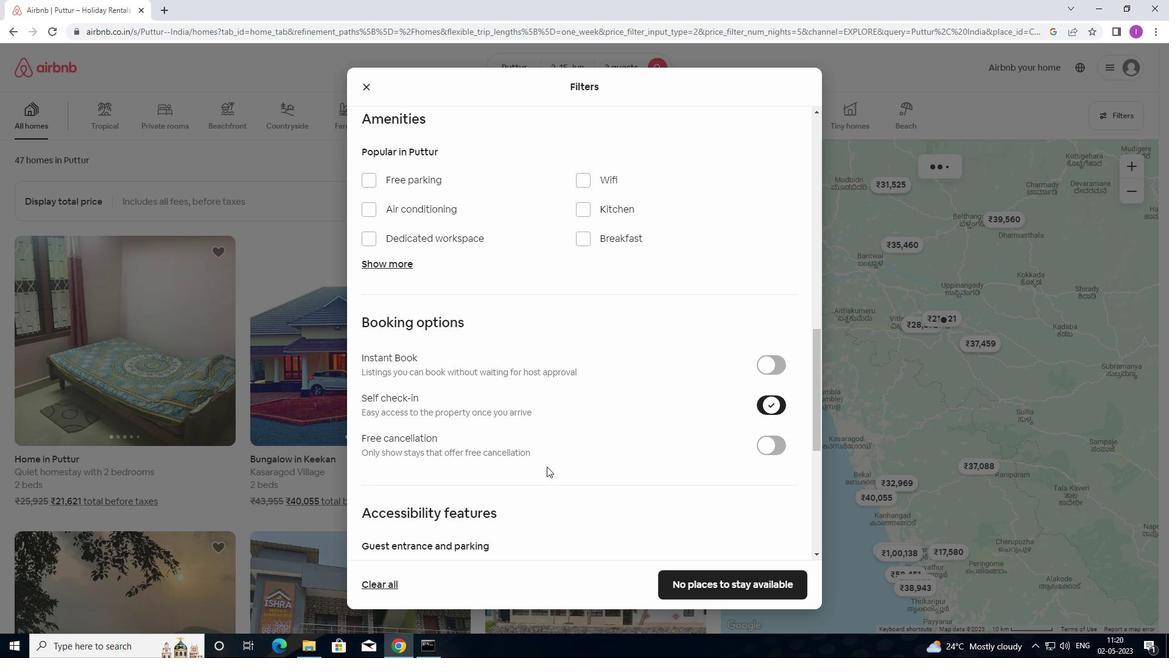 
Action: Mouse scrolled (487, 489) with delta (0, 0)
Screenshot: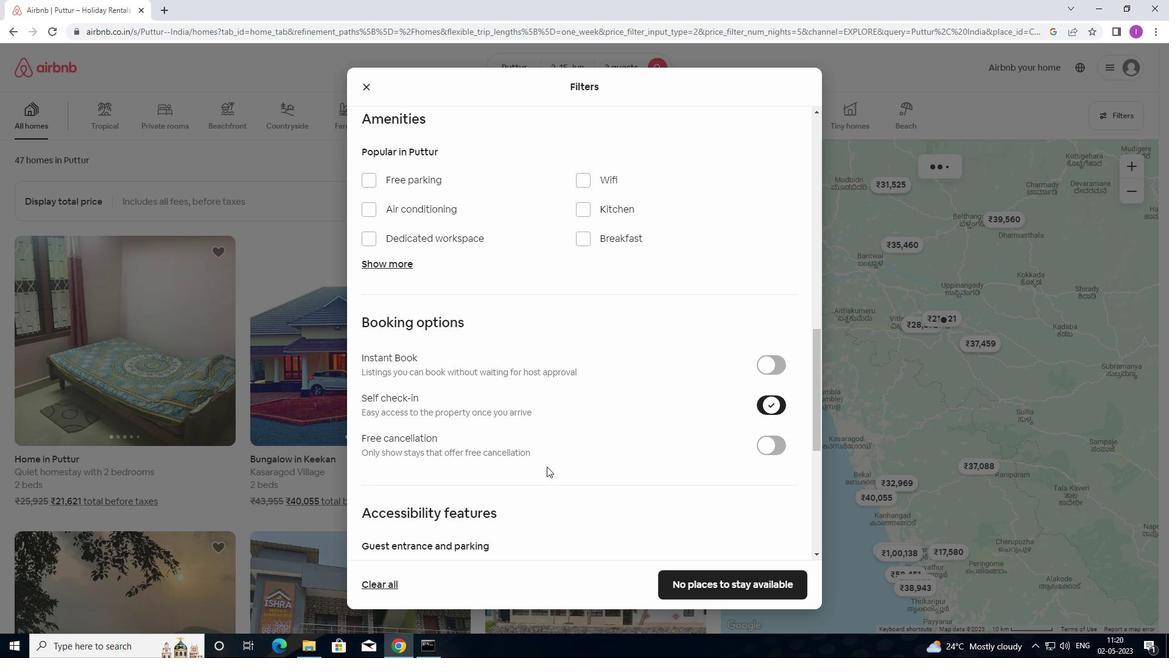 
Action: Mouse moved to (487, 490)
Screenshot: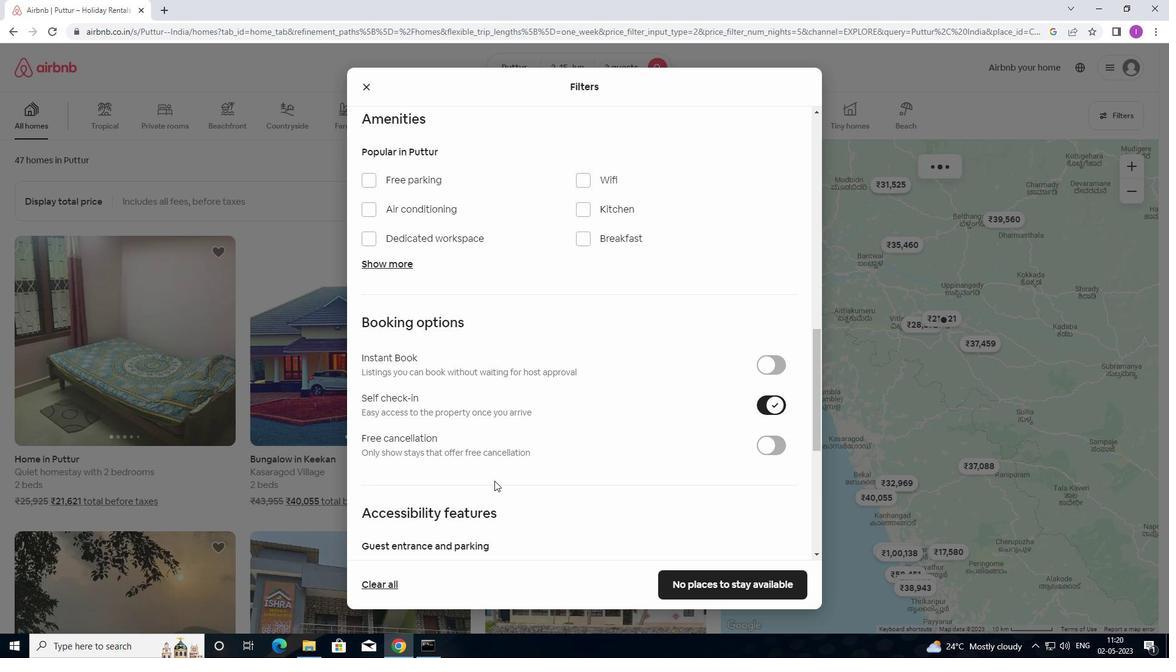 
Action: Mouse scrolled (487, 489) with delta (0, 0)
Screenshot: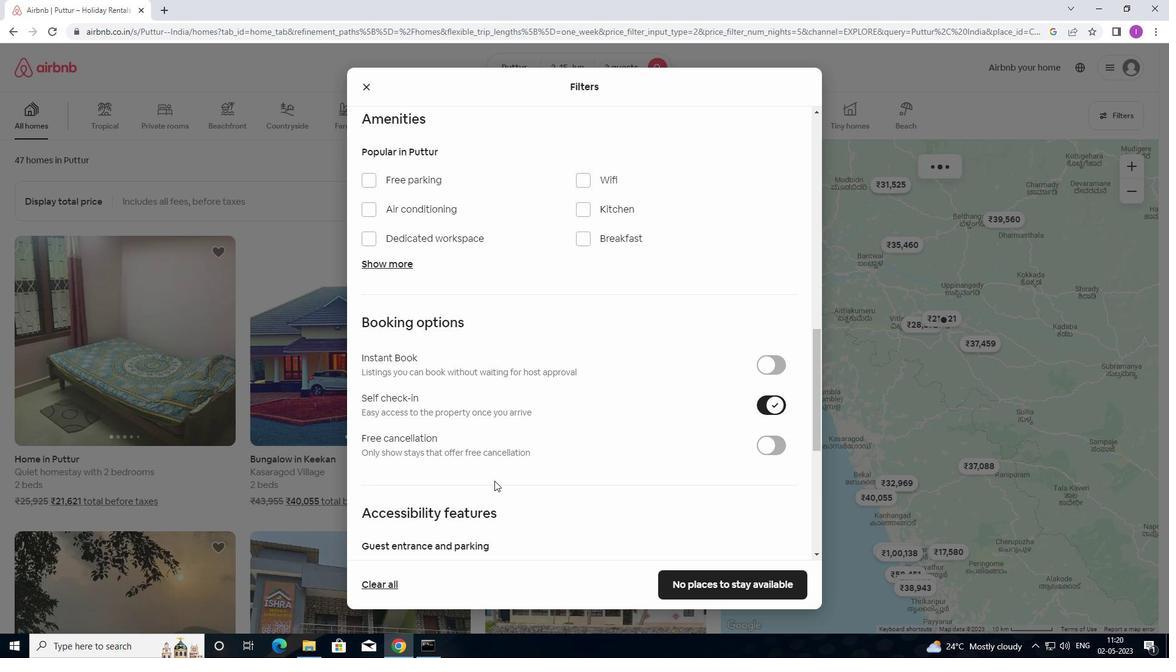 
Action: Mouse moved to (487, 491)
Screenshot: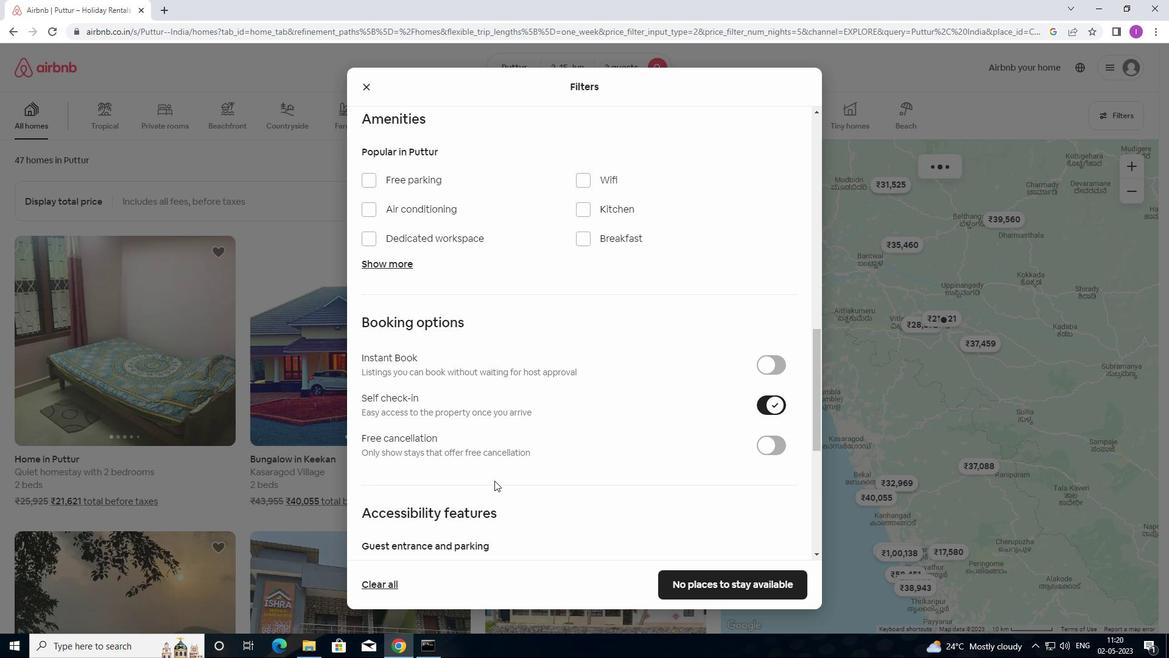
Action: Mouse scrolled (487, 490) with delta (0, 0)
Screenshot: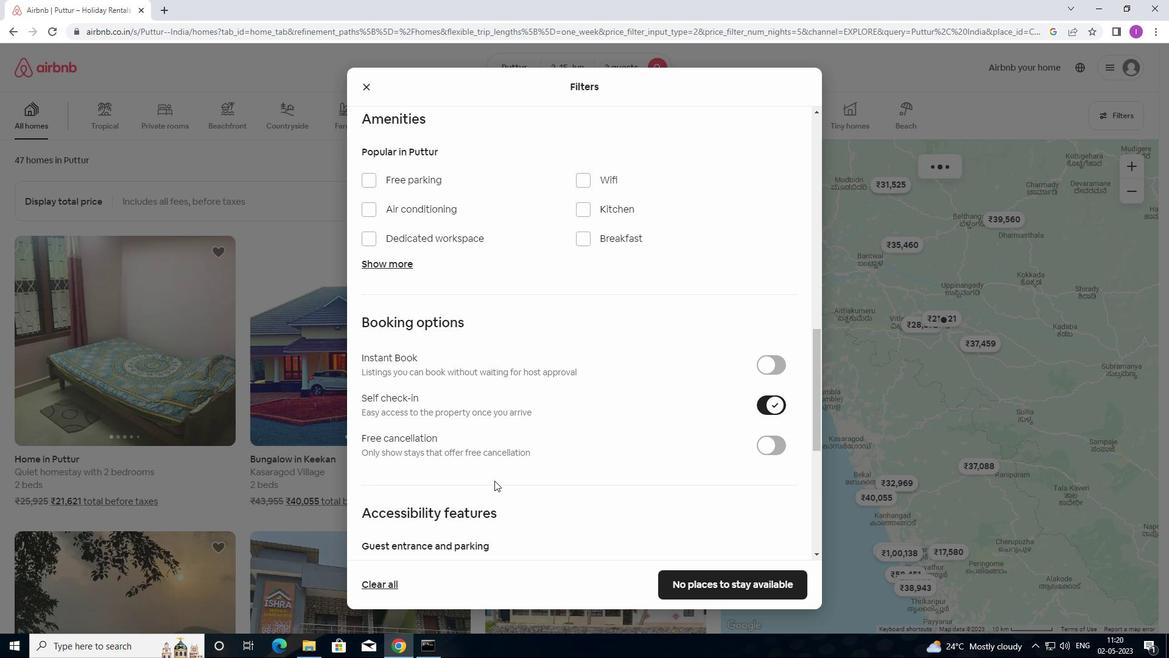 
Action: Mouse moved to (483, 491)
Screenshot: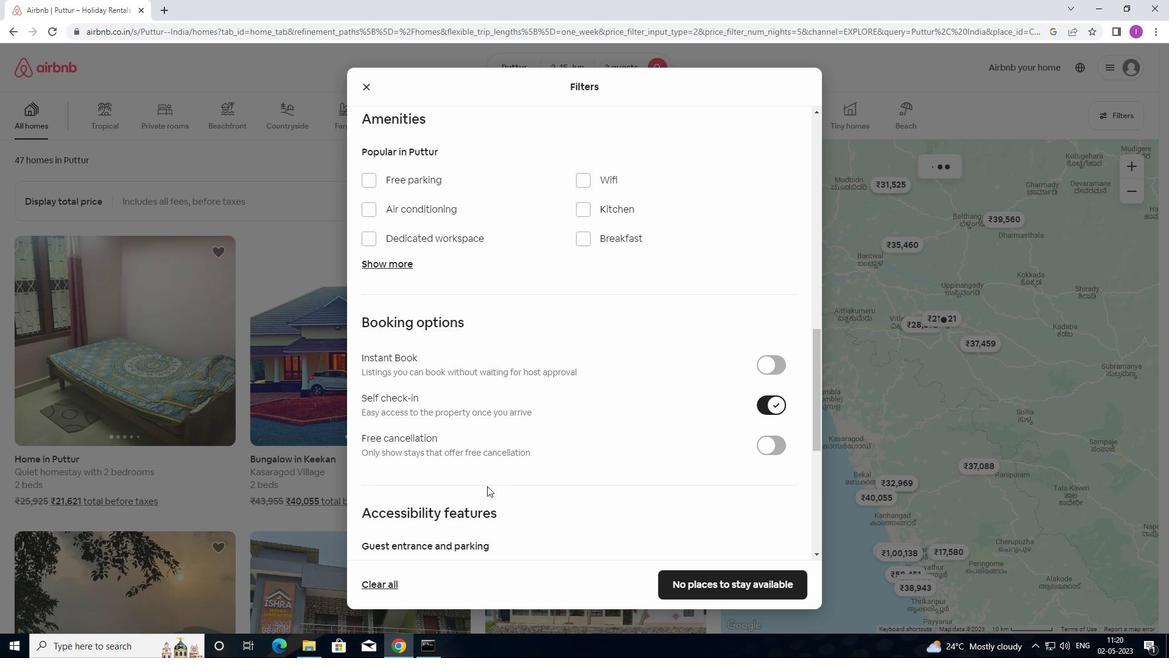 
Action: Mouse scrolled (483, 490) with delta (0, 0)
Screenshot: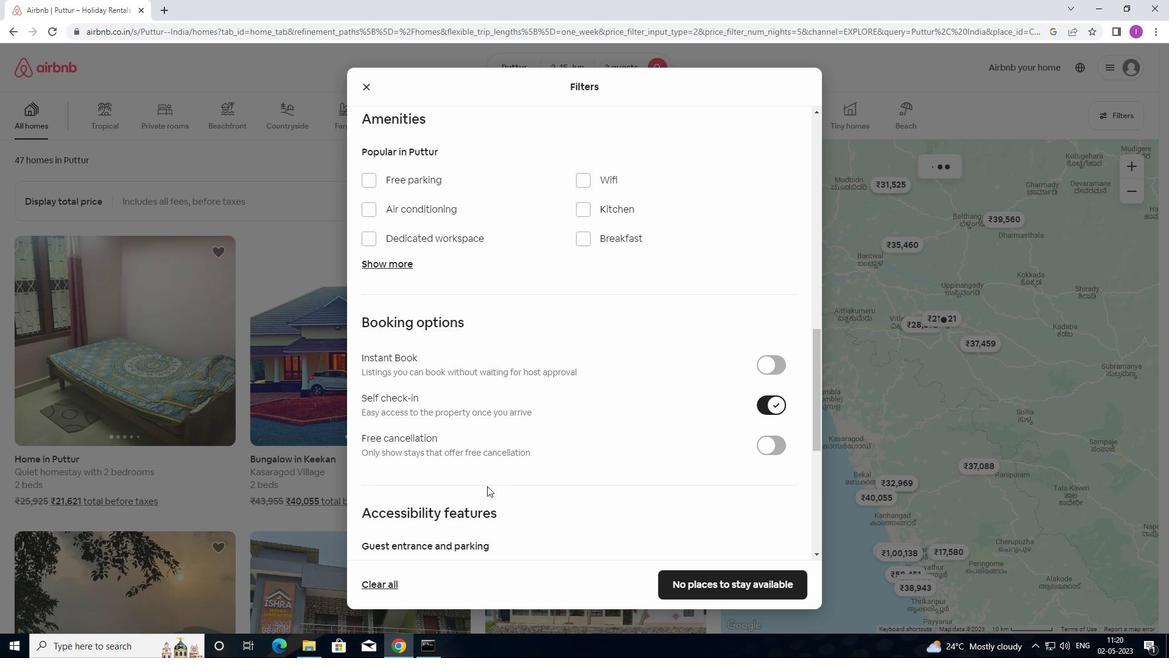 
Action: Mouse moved to (386, 457)
Screenshot: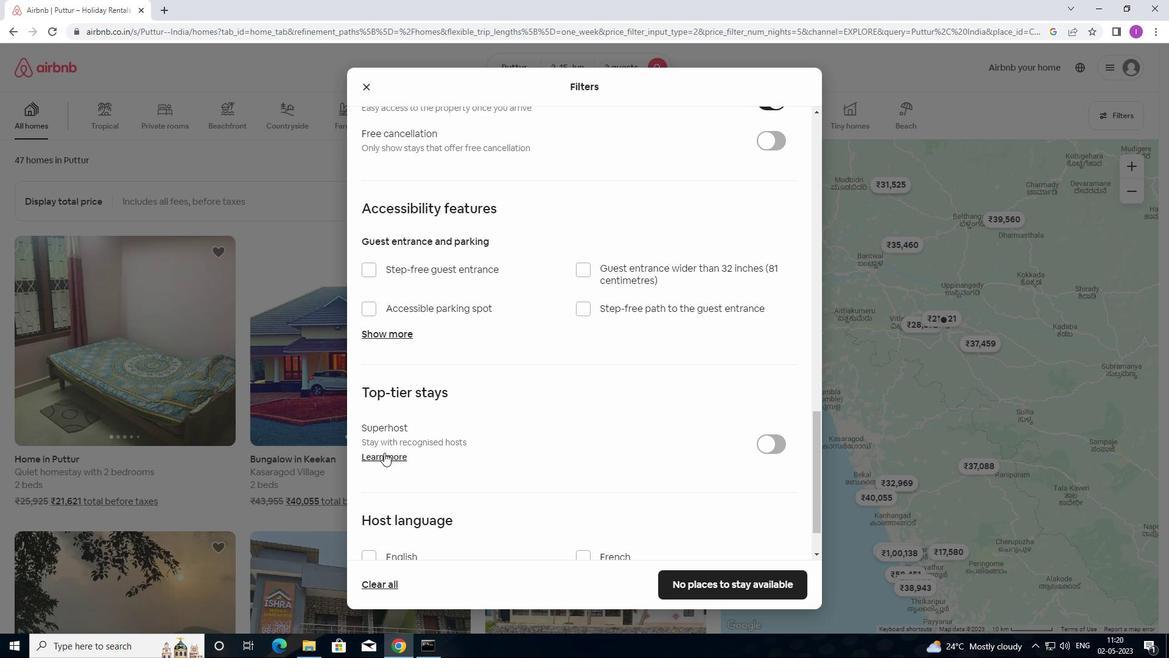 
Action: Mouse scrolled (386, 456) with delta (0, 0)
Screenshot: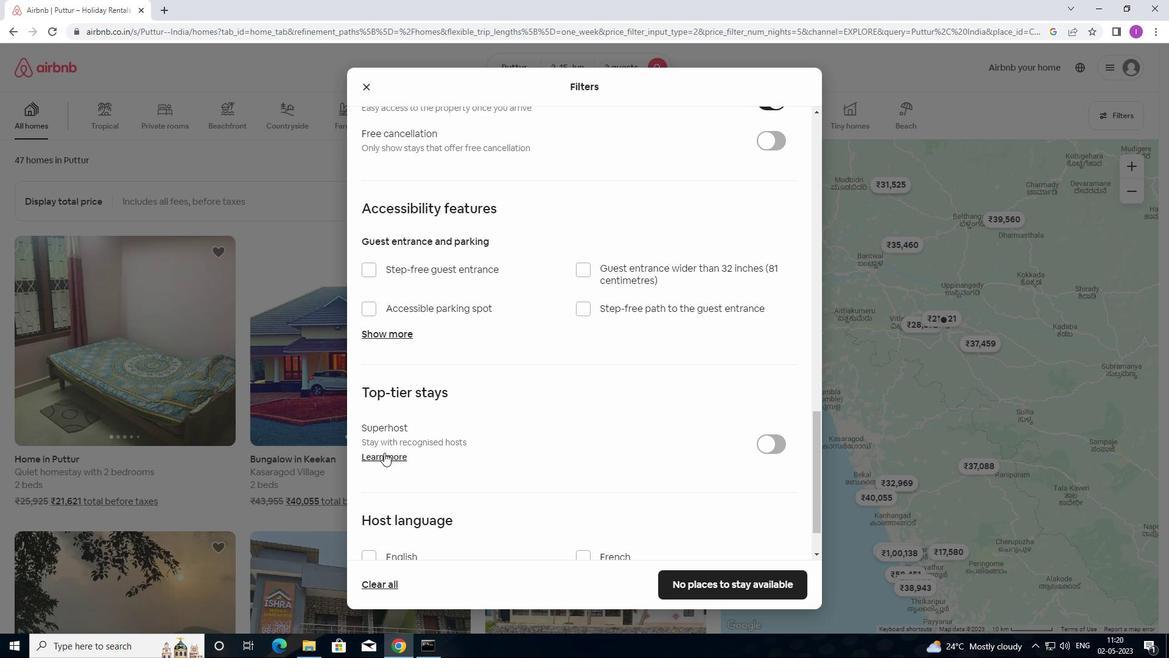 
Action: Mouse moved to (394, 467)
Screenshot: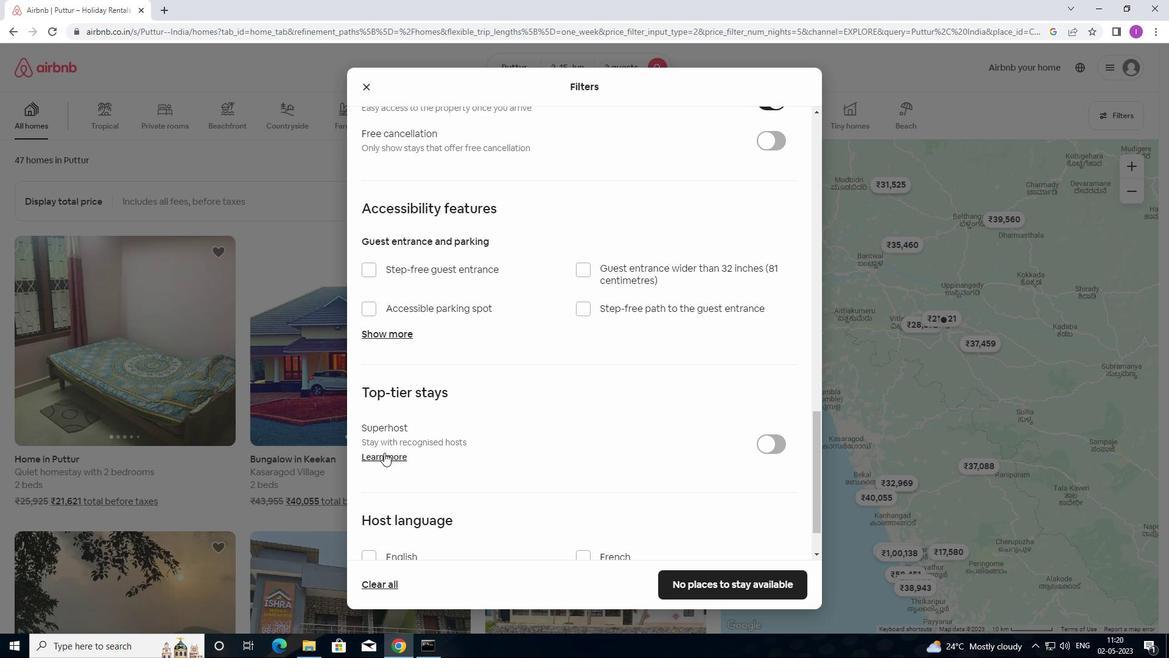 
Action: Mouse scrolled (394, 467) with delta (0, 0)
Screenshot: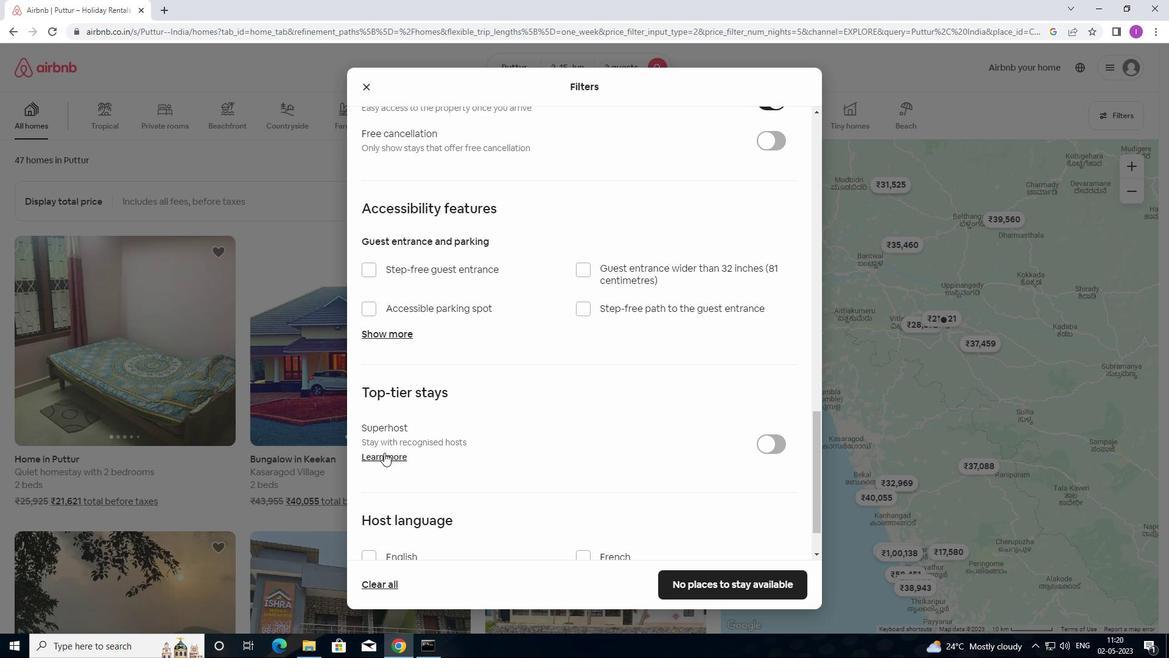 
Action: Mouse moved to (399, 474)
Screenshot: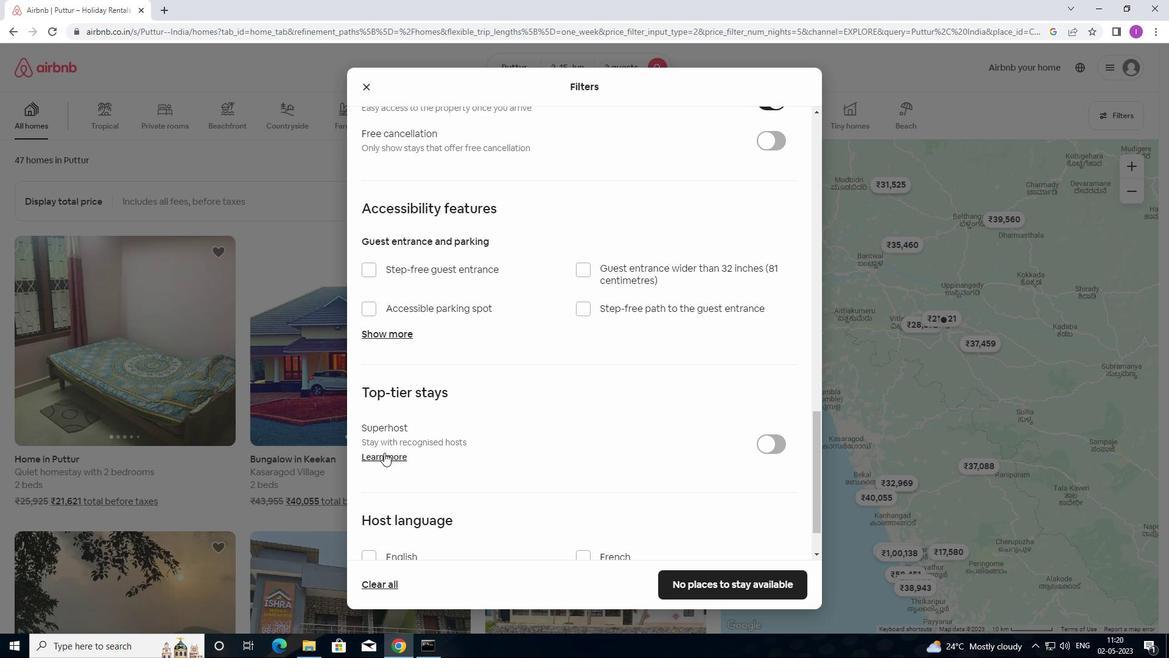 
Action: Mouse scrolled (399, 474) with delta (0, 0)
Screenshot: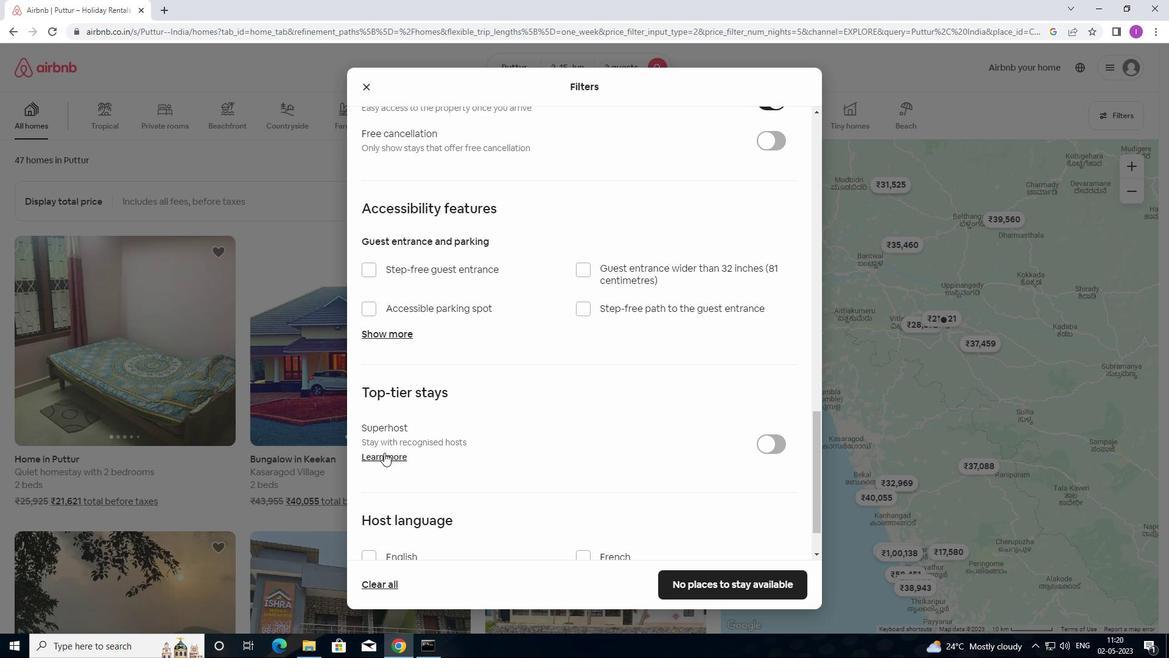 
Action: Mouse scrolled (399, 474) with delta (0, 0)
Screenshot: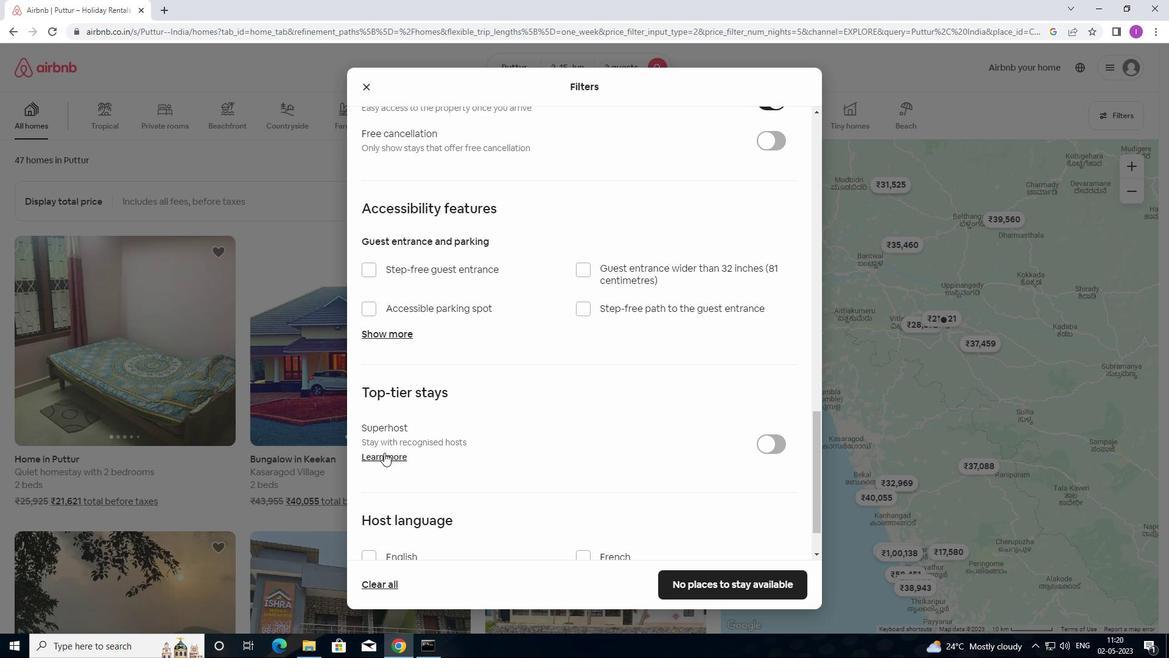 
Action: Mouse moved to (369, 494)
Screenshot: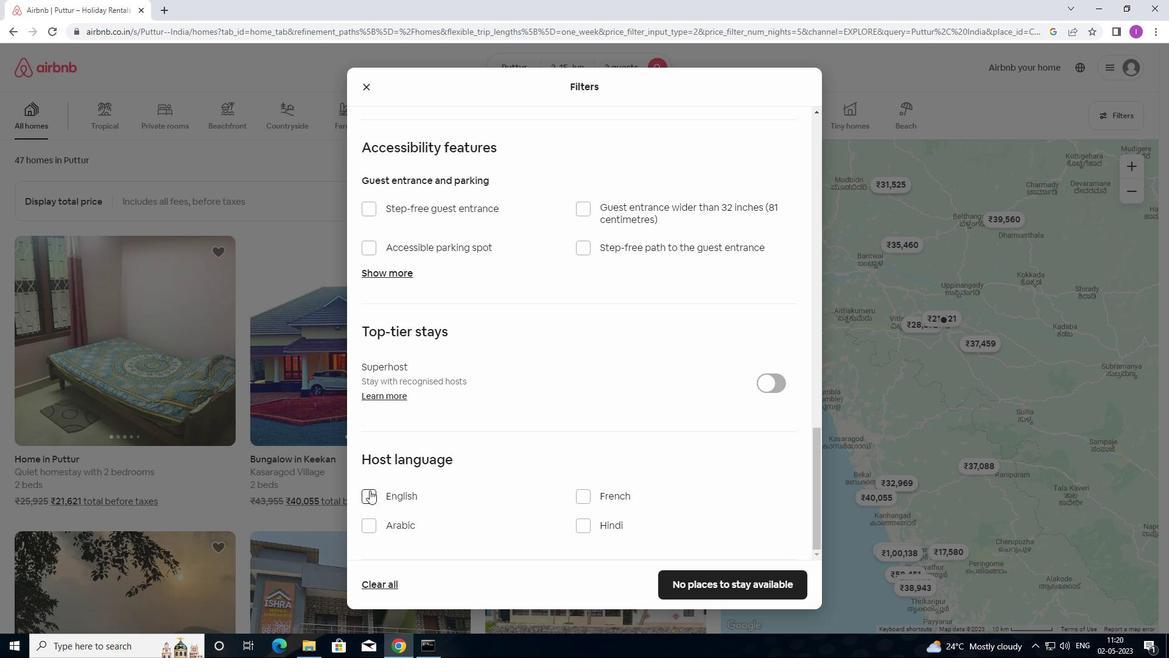 
Action: Mouse pressed left at (369, 494)
Screenshot: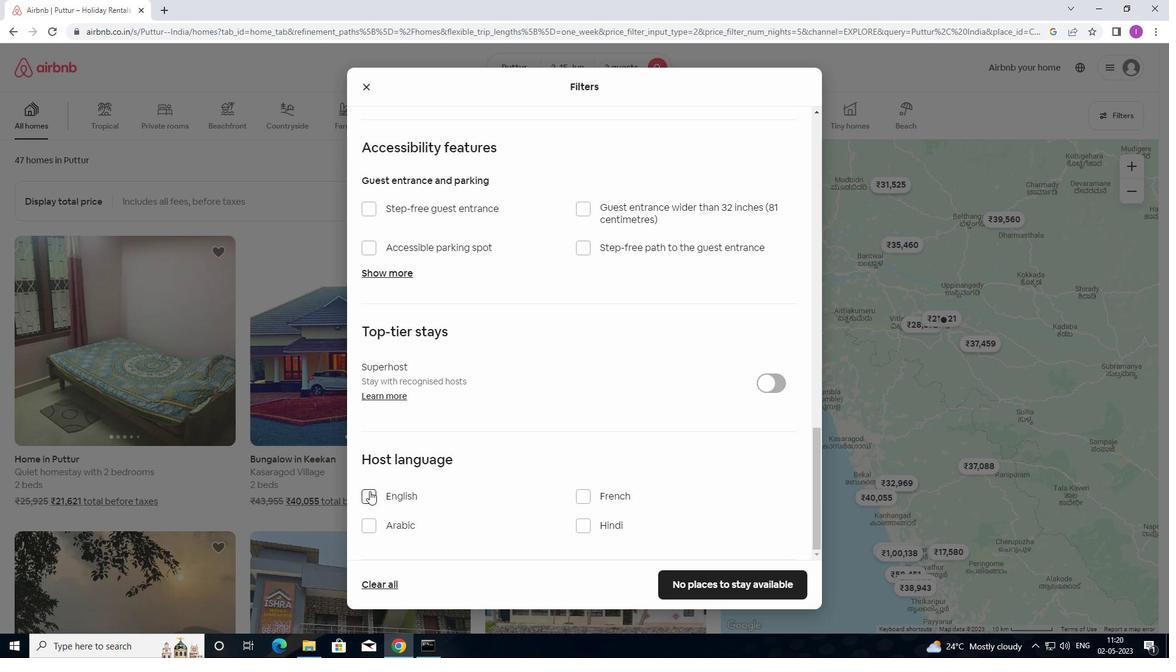 
Action: Mouse moved to (723, 595)
Screenshot: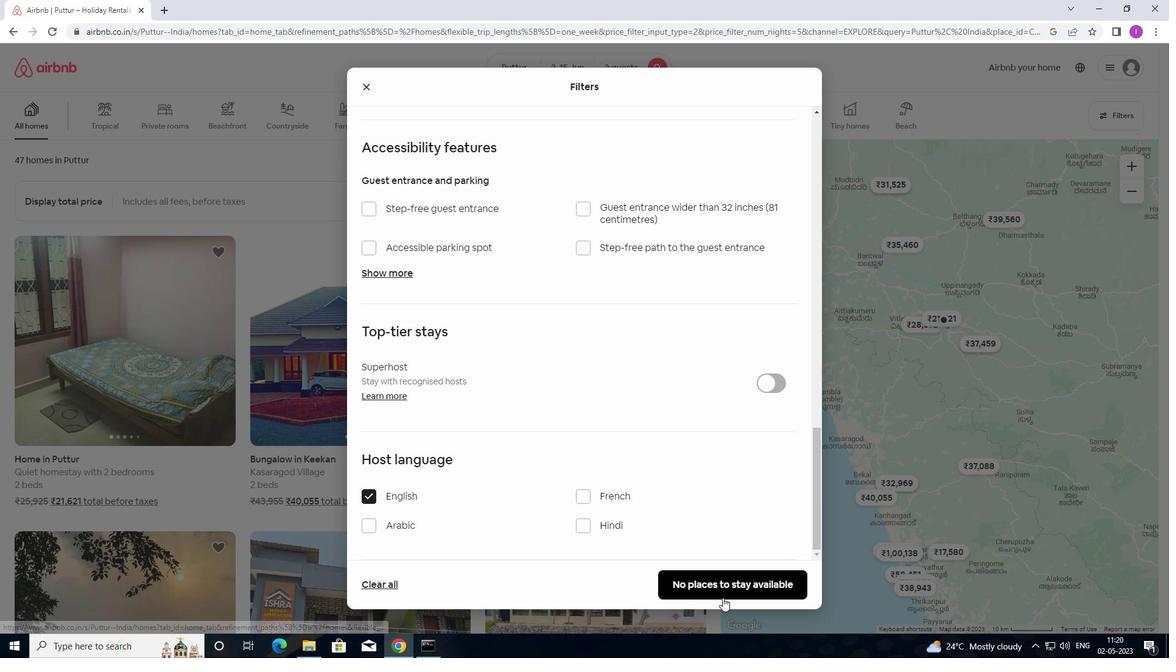 
Action: Mouse pressed left at (723, 595)
Screenshot: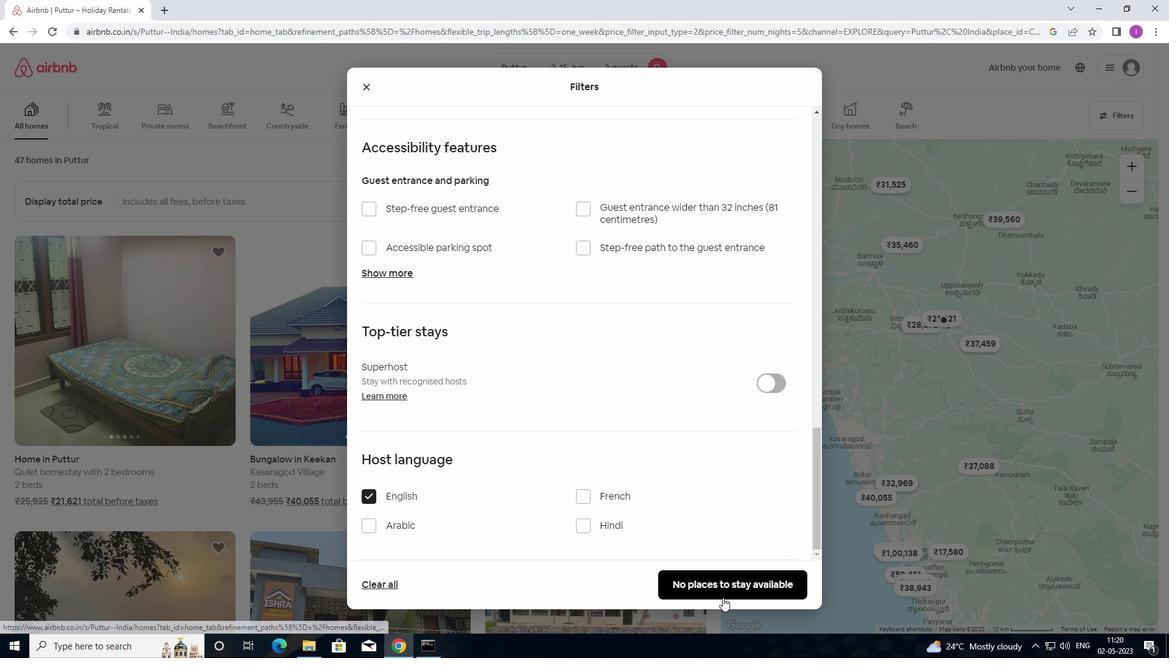 
Action: Mouse moved to (729, 581)
Screenshot: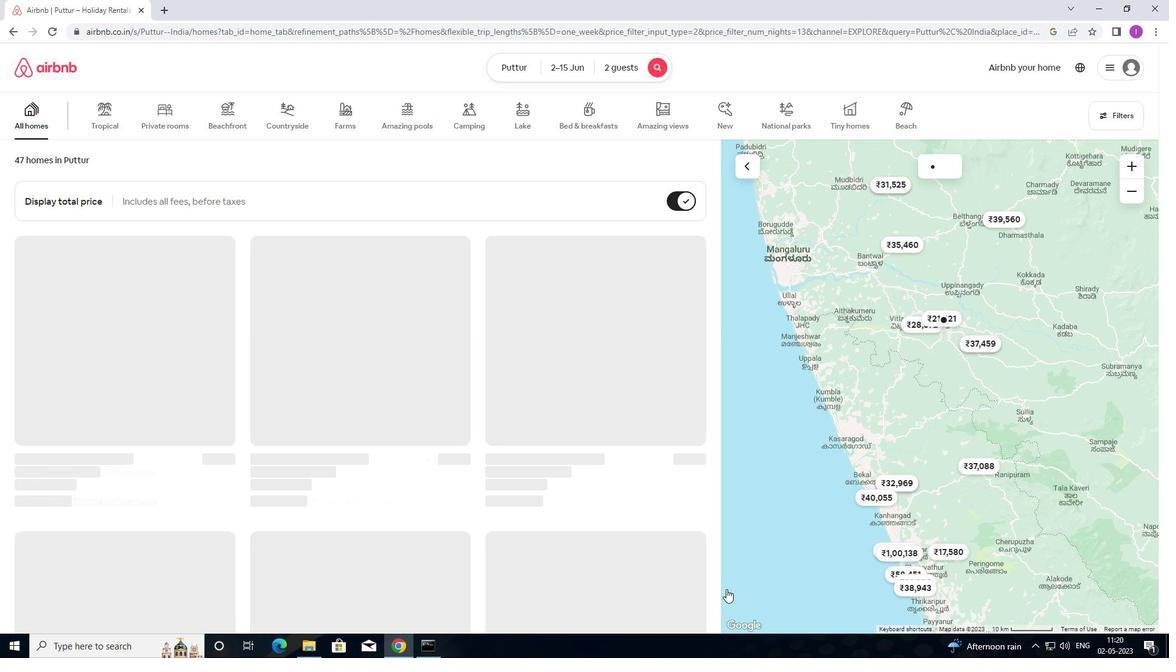 
